 Task: Find connections with filter location Guozhen with filter topic #Designwith filter profile language English with filter current company Real Placement Group with filter school IPS ACADEMY, Indore with filter industry Specialty Trade Contractors with filter service category Commercial Insurance with filter keywords title Sociologist
Action: Mouse moved to (544, 78)
Screenshot: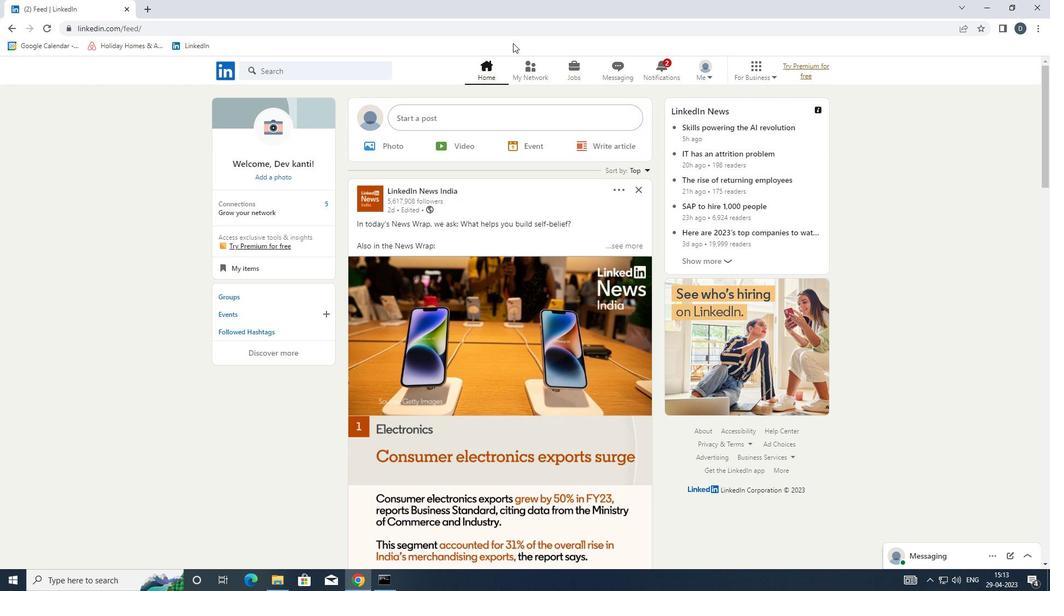 
Action: Mouse pressed left at (544, 78)
Screenshot: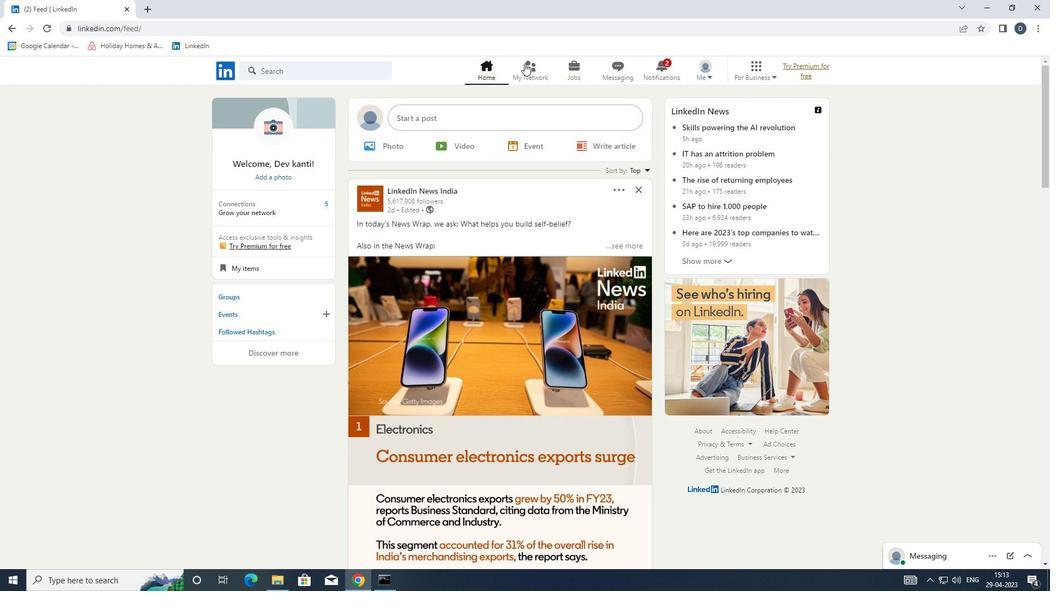 
Action: Mouse moved to (362, 130)
Screenshot: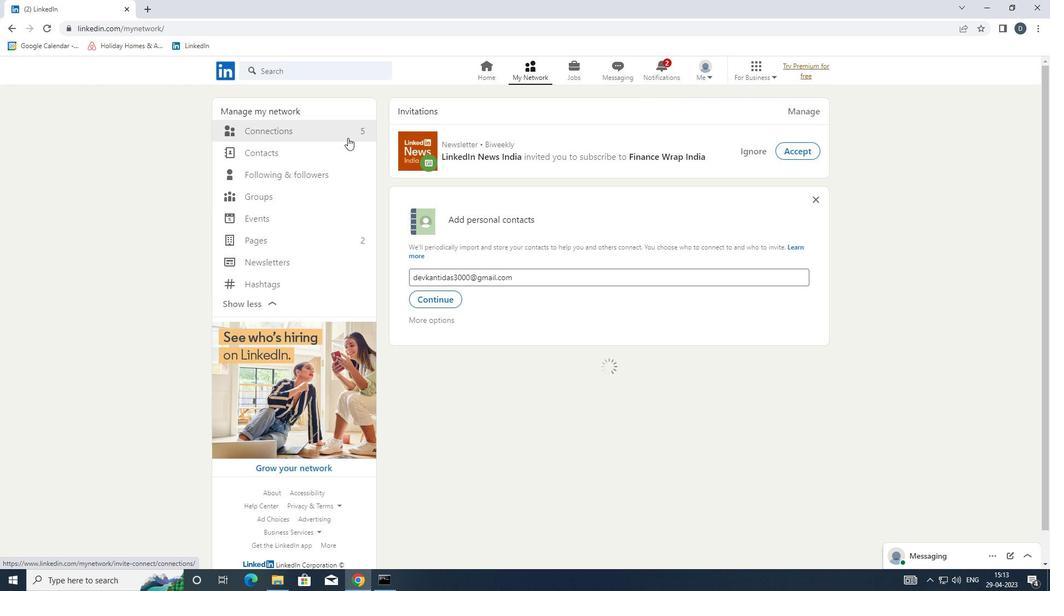
Action: Mouse pressed left at (362, 130)
Screenshot: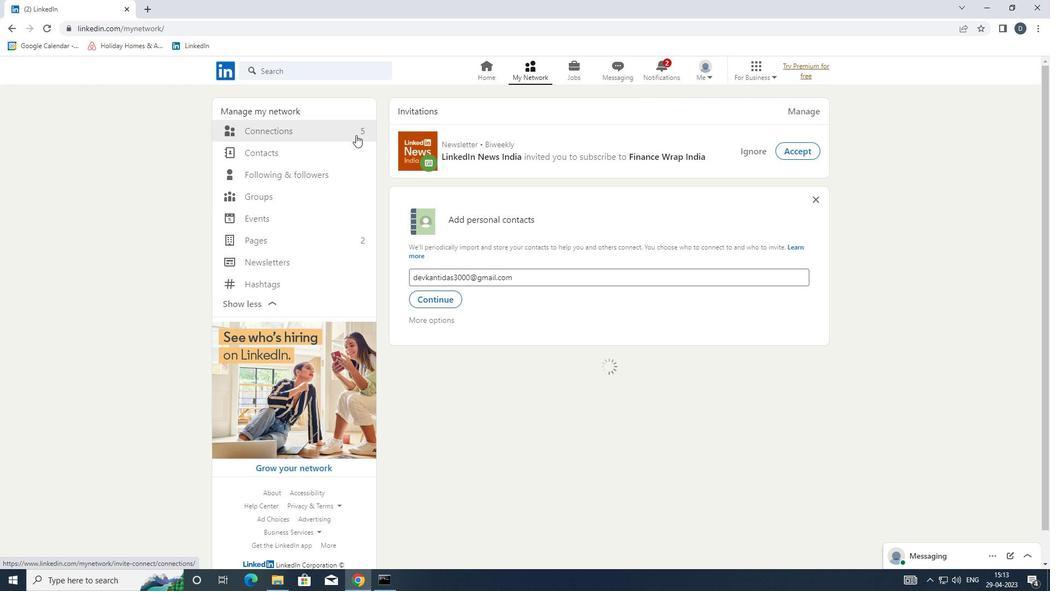 
Action: Mouse moved to (362, 130)
Screenshot: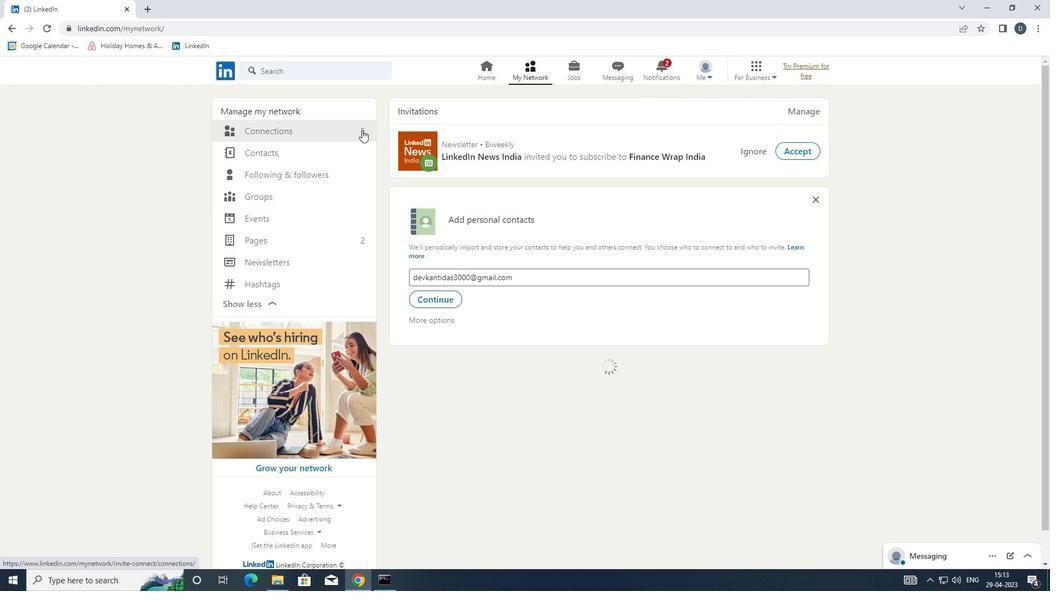 
Action: Mouse pressed left at (362, 130)
Screenshot: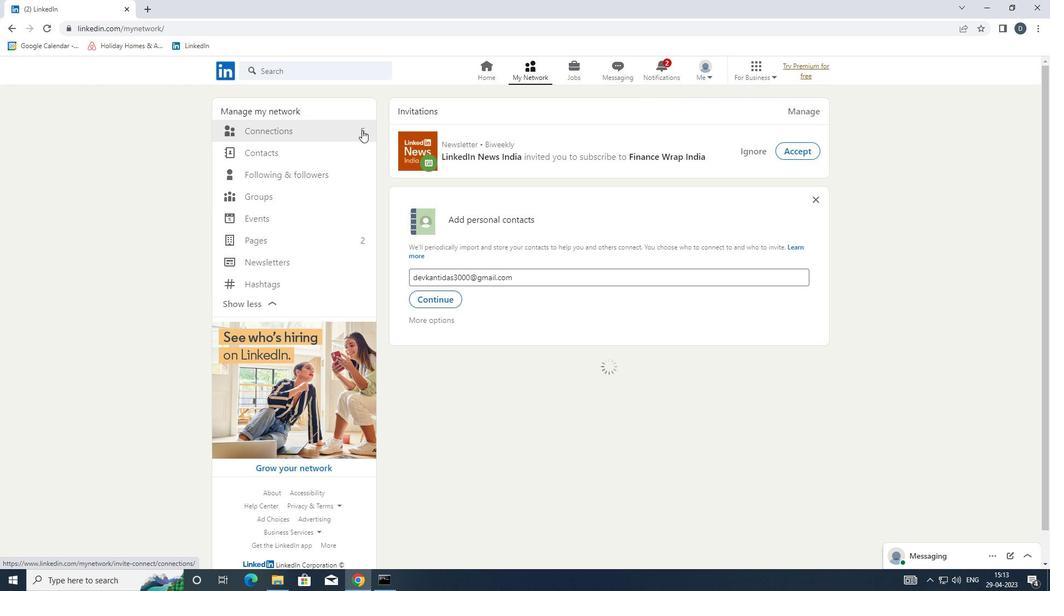 
Action: Mouse moved to (595, 129)
Screenshot: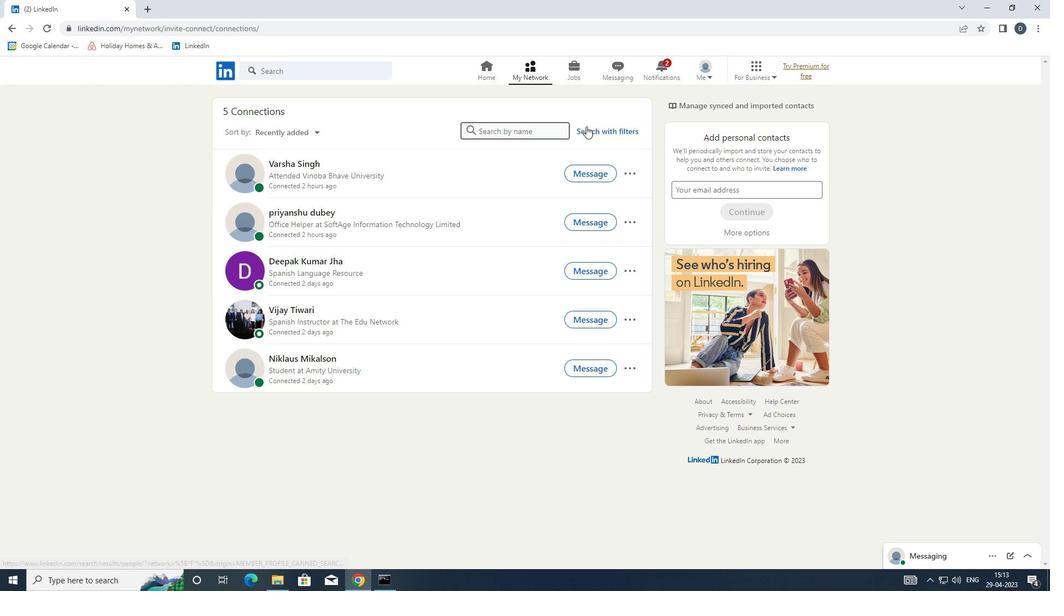 
Action: Mouse pressed left at (595, 129)
Screenshot: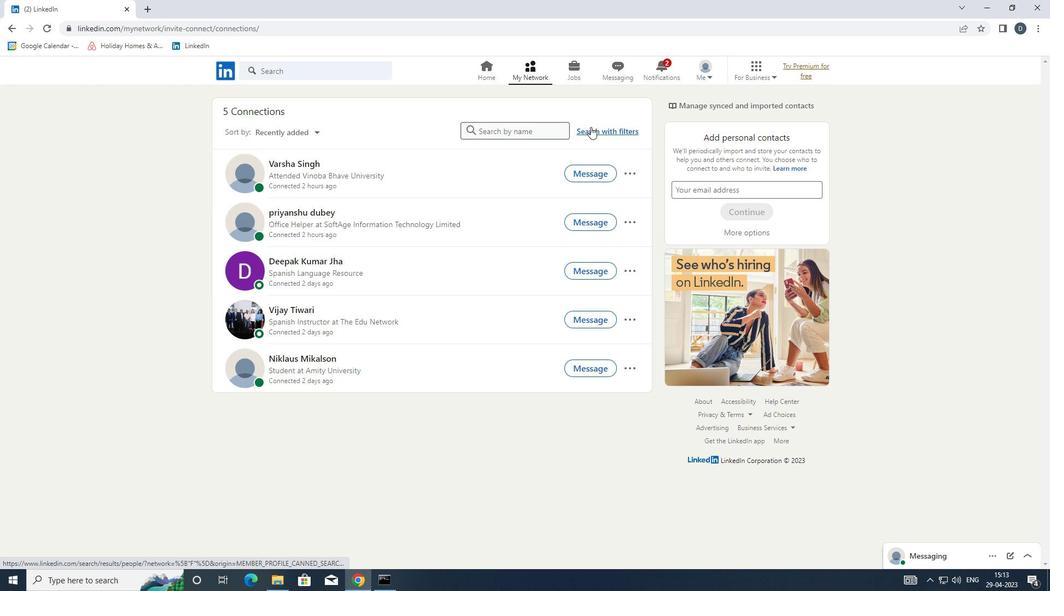 
Action: Mouse moved to (553, 97)
Screenshot: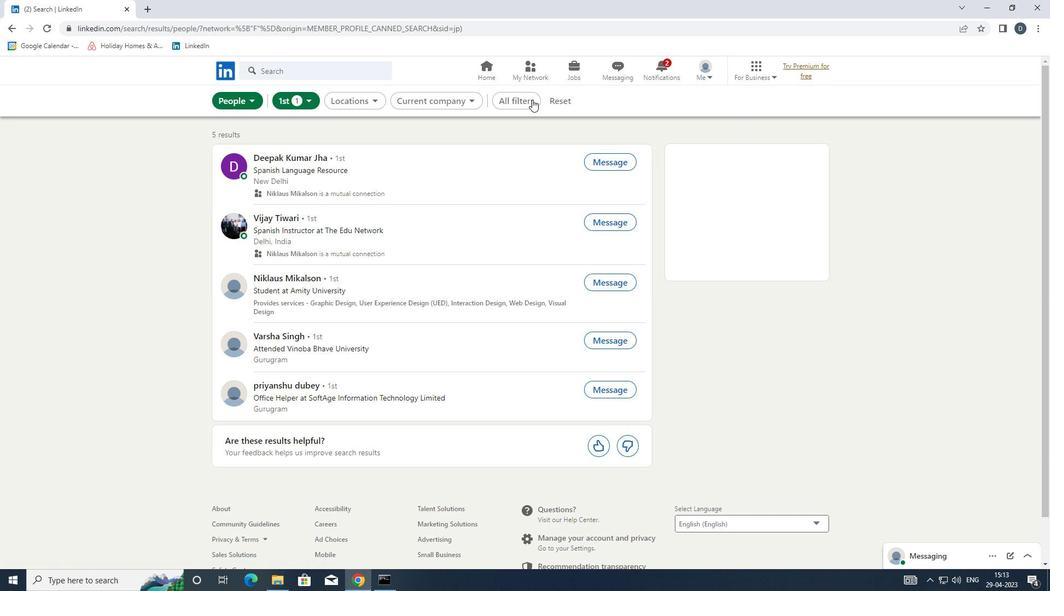 
Action: Mouse pressed left at (553, 97)
Screenshot: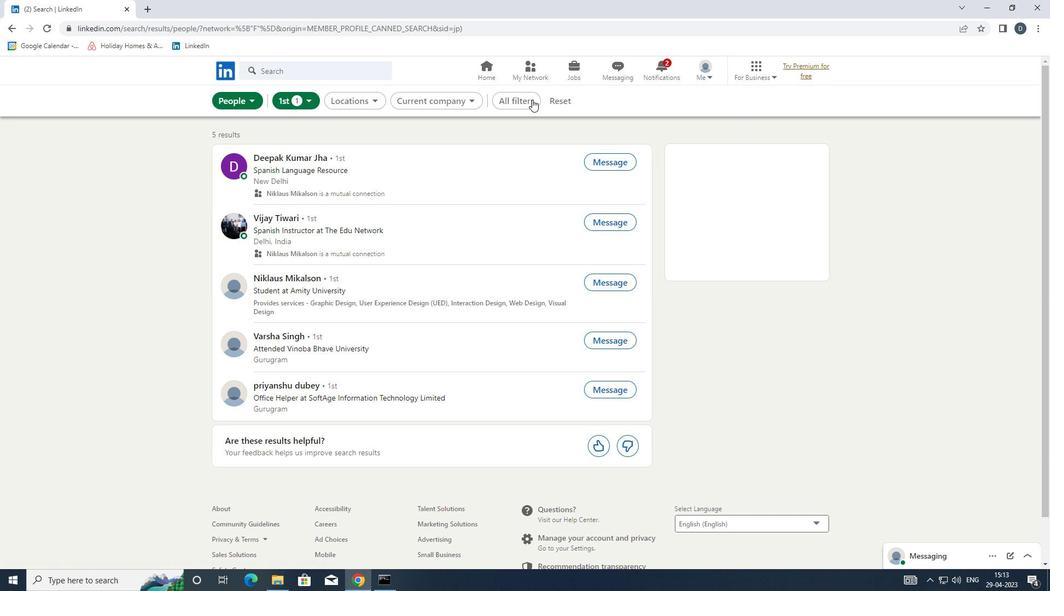
Action: Mouse moved to (534, 99)
Screenshot: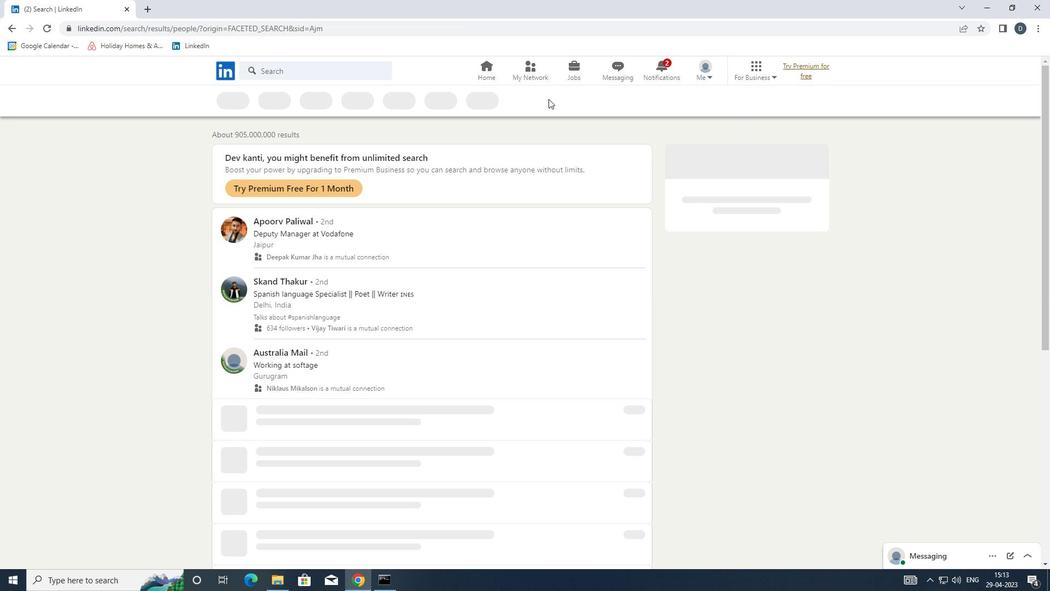 
Action: Mouse pressed left at (534, 99)
Screenshot: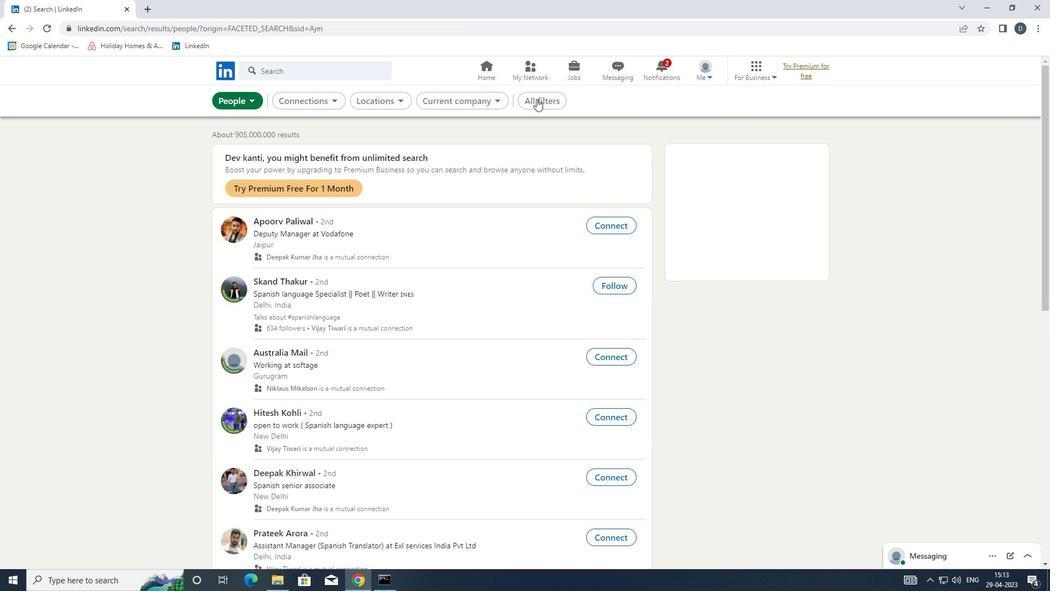 
Action: Mouse moved to (972, 289)
Screenshot: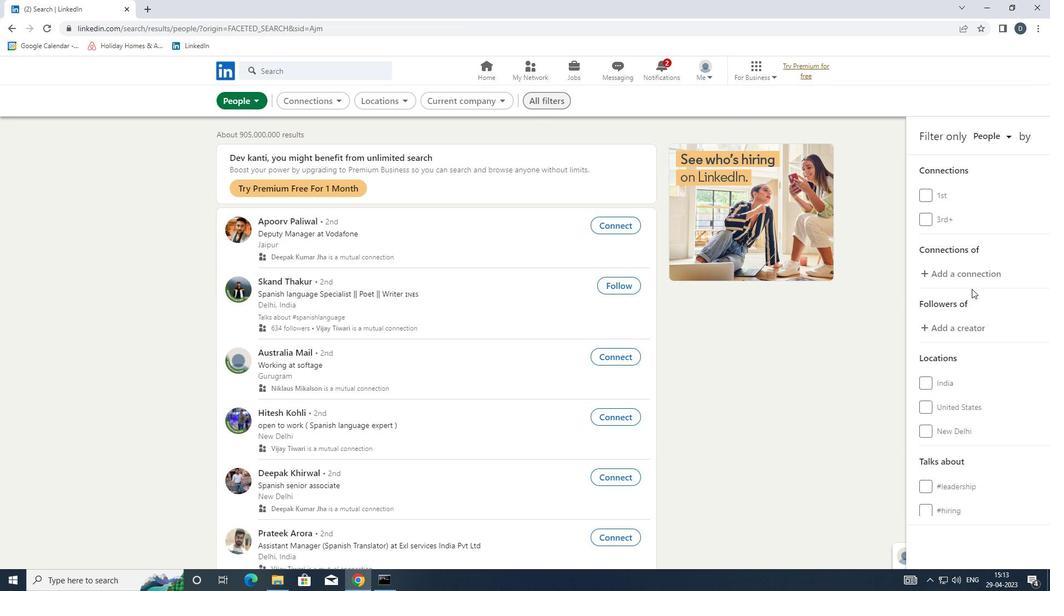 
Action: Mouse scrolled (972, 288) with delta (0, 0)
Screenshot: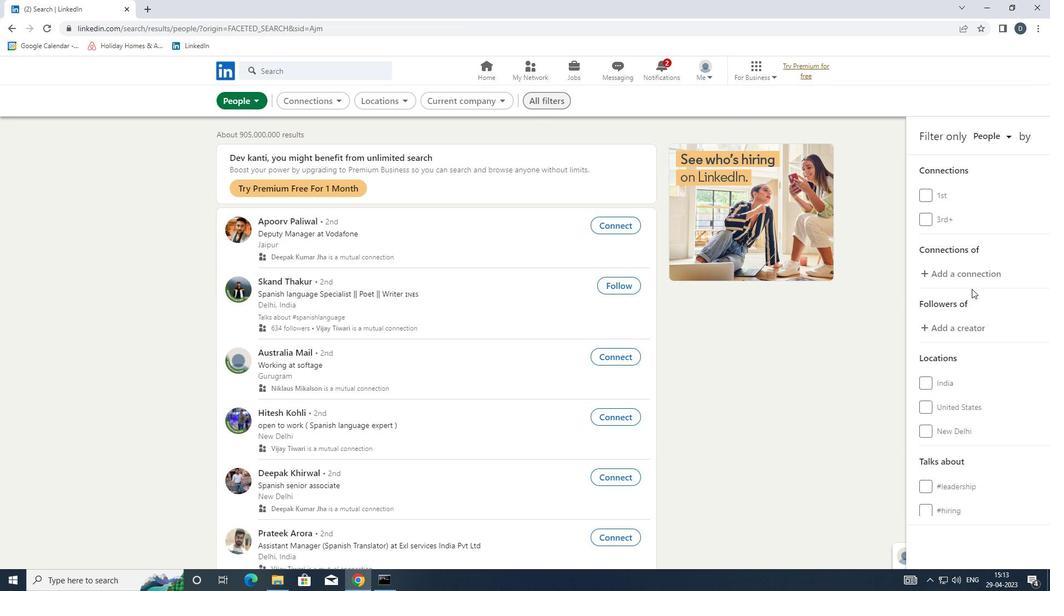 
Action: Mouse moved to (971, 291)
Screenshot: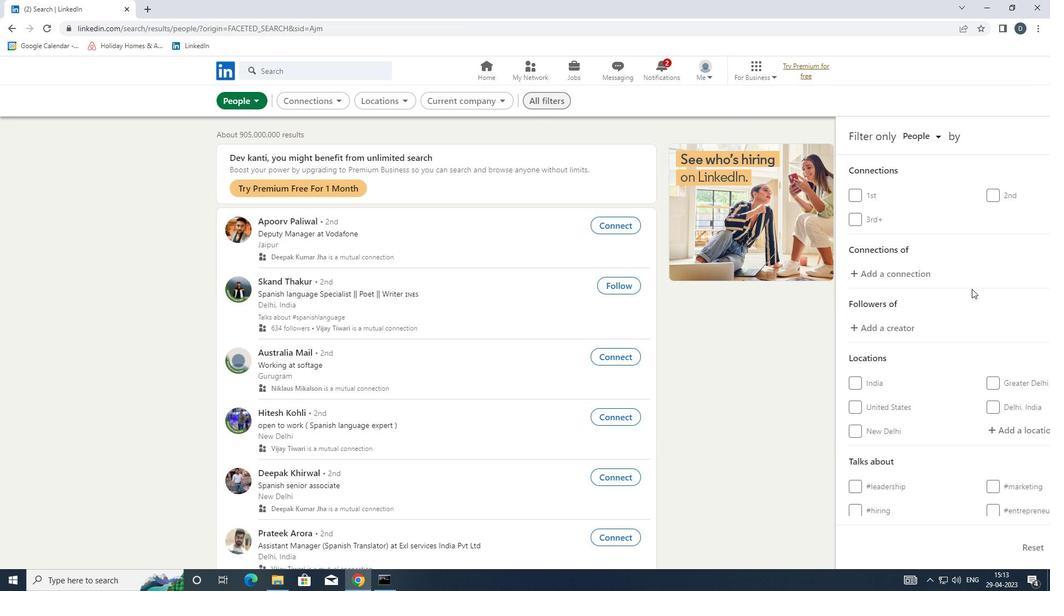 
Action: Mouse scrolled (971, 291) with delta (0, 0)
Screenshot: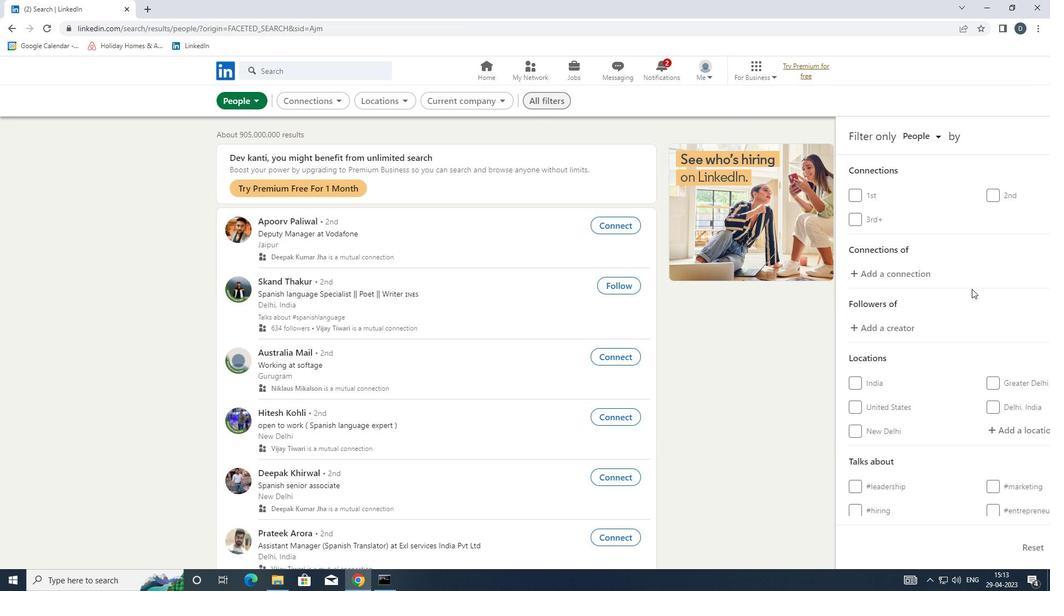 
Action: Mouse moved to (952, 322)
Screenshot: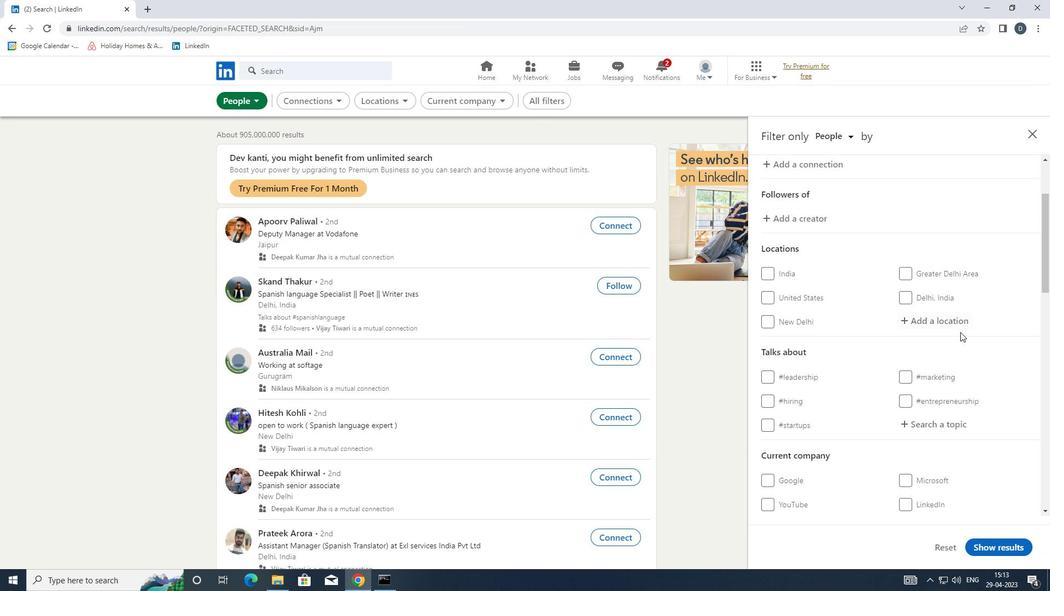 
Action: Mouse pressed left at (952, 322)
Screenshot: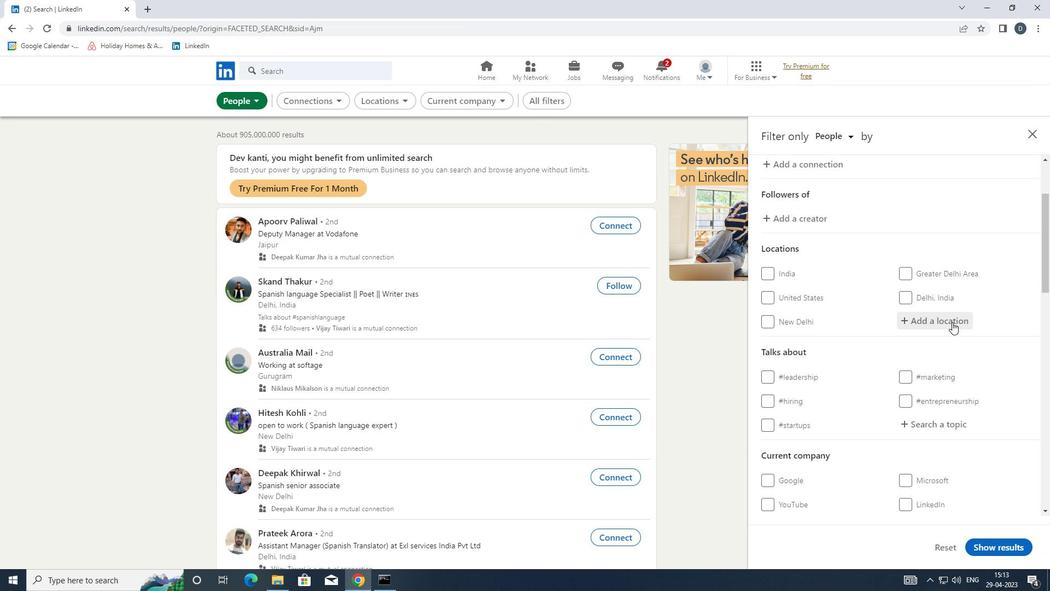 
Action: Key pressed <Key.shift>GUOZHEN
Screenshot: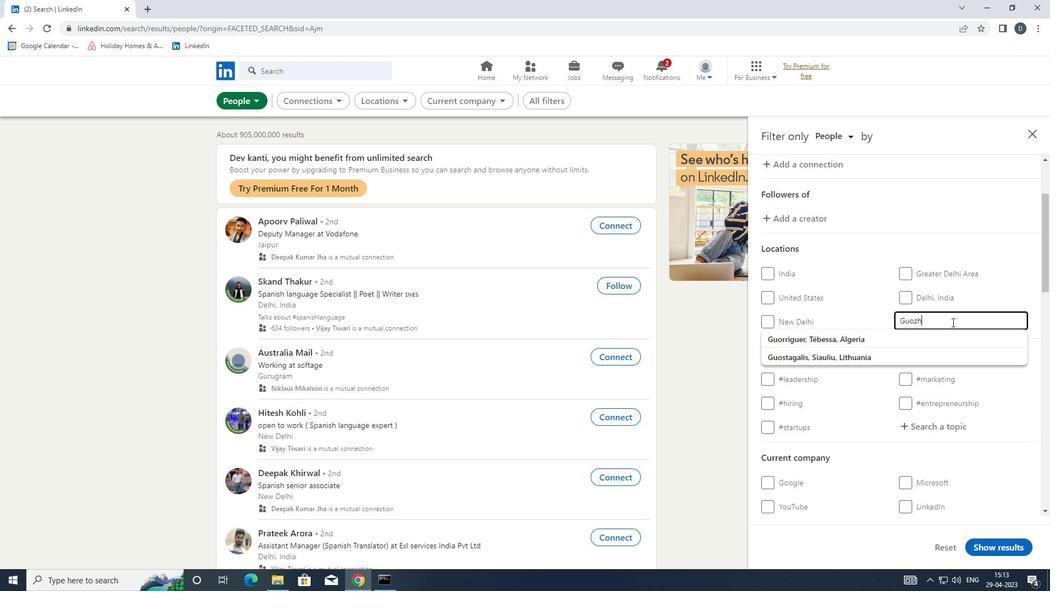 
Action: Mouse moved to (950, 332)
Screenshot: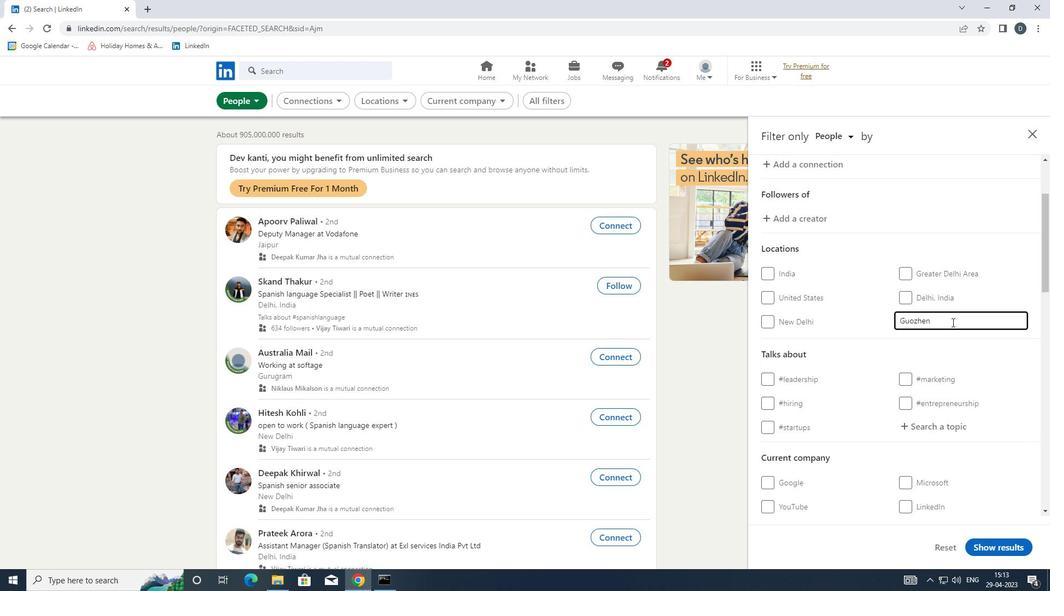 
Action: Mouse scrolled (950, 331) with delta (0, 0)
Screenshot: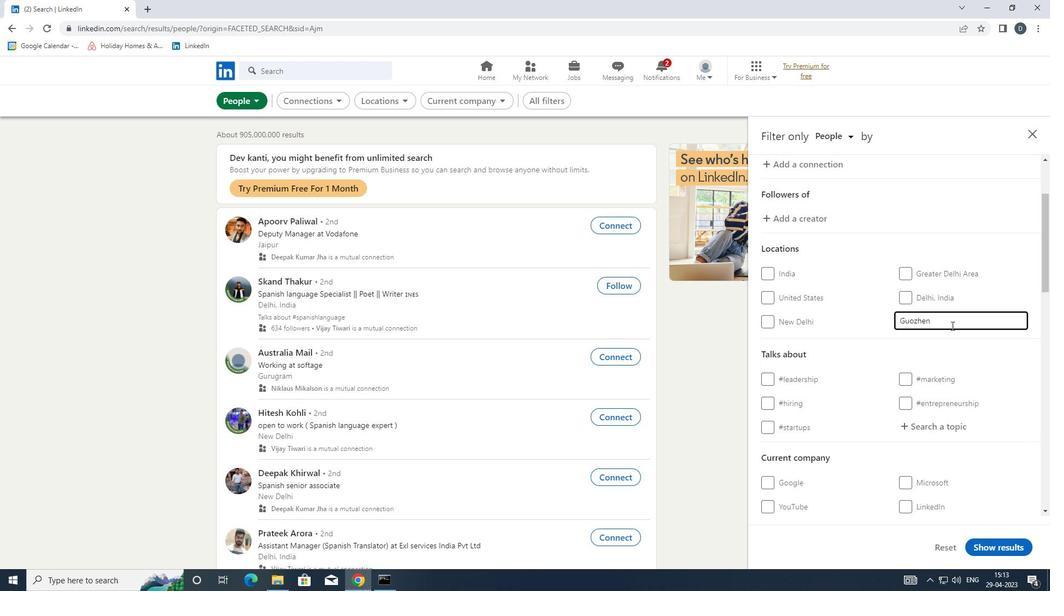
Action: Mouse moved to (950, 332)
Screenshot: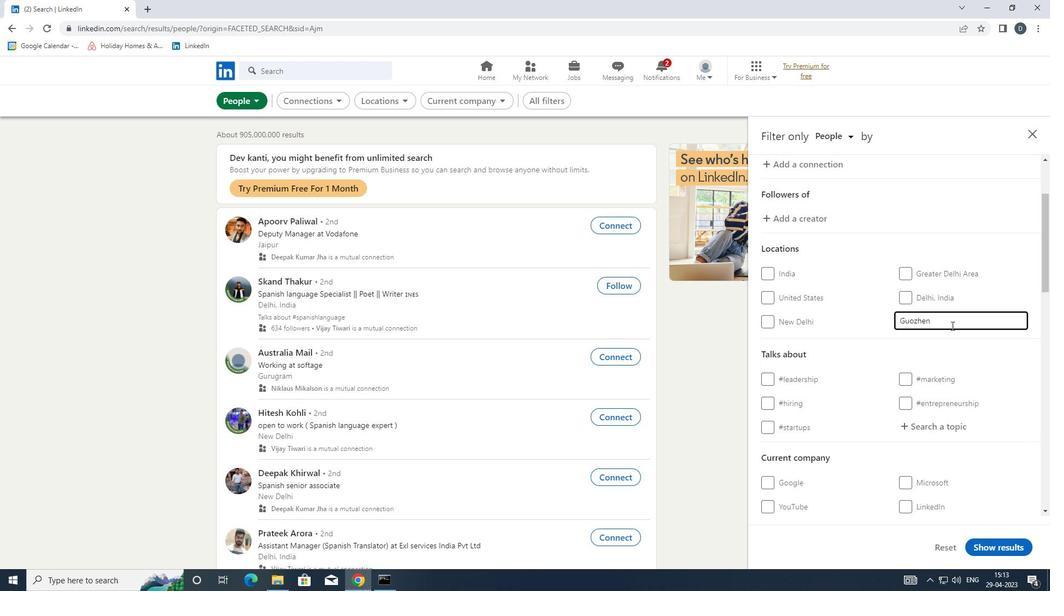 
Action: Mouse scrolled (950, 332) with delta (0, 0)
Screenshot: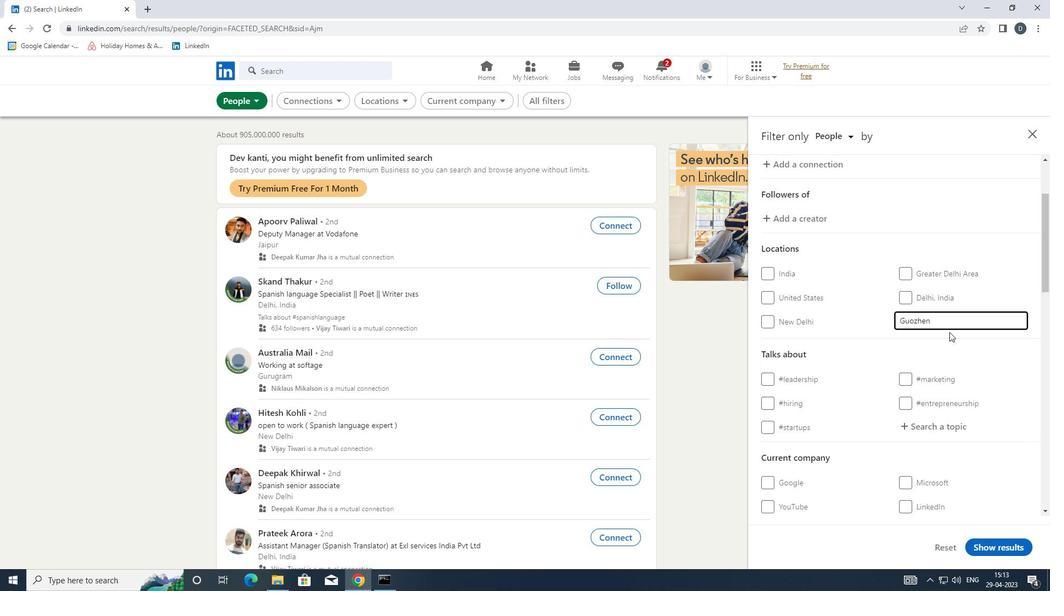 
Action: Mouse moved to (933, 317)
Screenshot: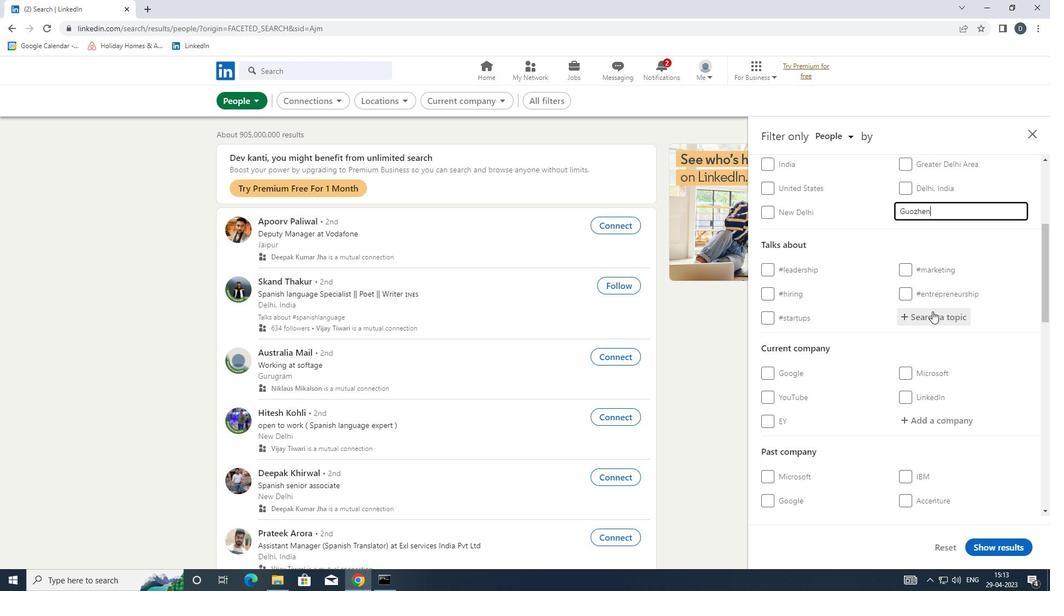 
Action: Mouse pressed left at (933, 317)
Screenshot: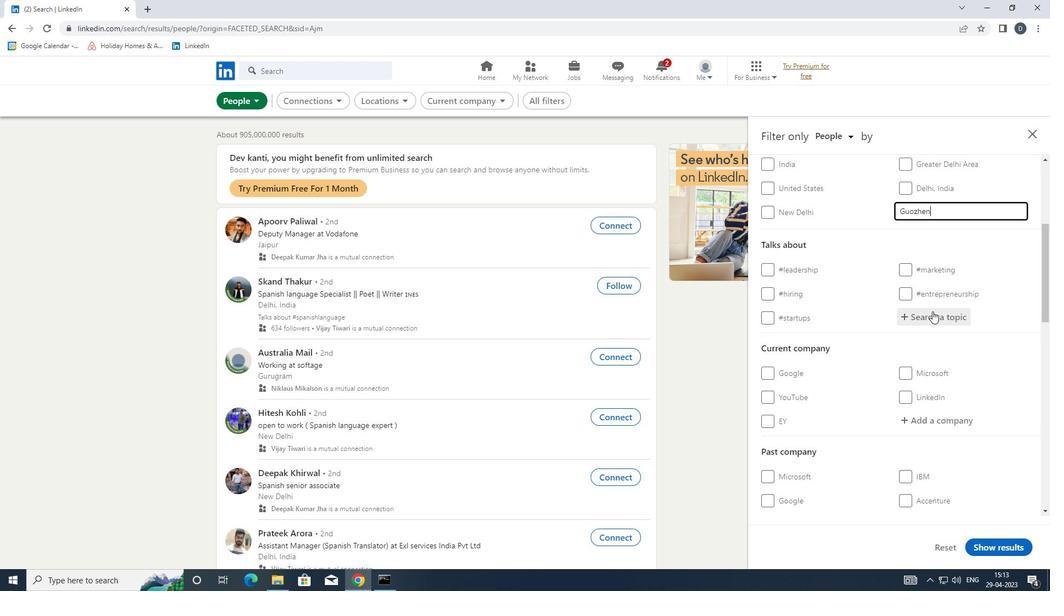 
Action: Mouse moved to (927, 321)
Screenshot: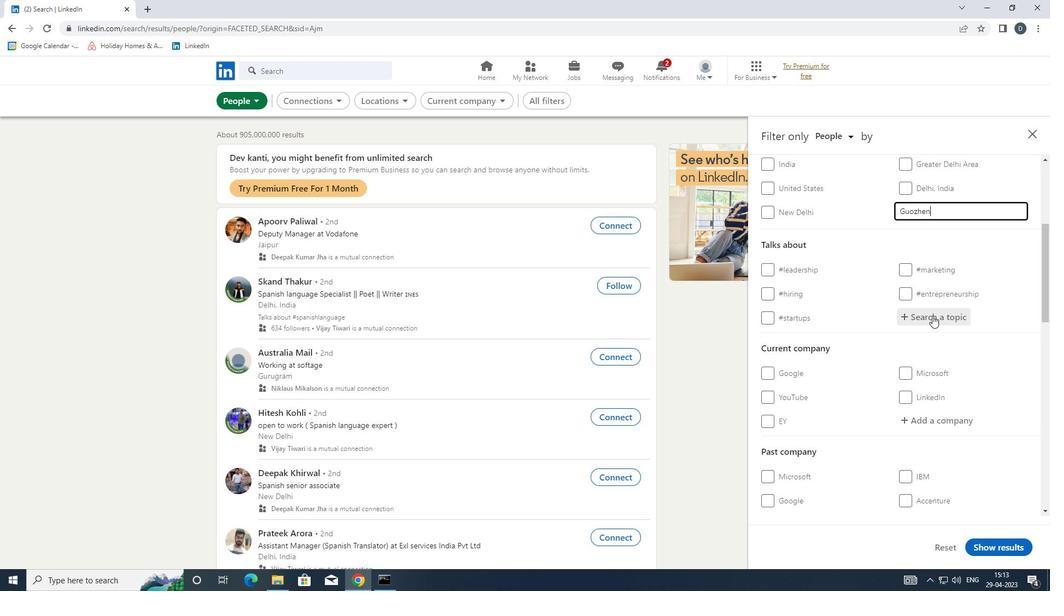 
Action: Key pressed <Key.shift><Key.shift><Key.shift><Key.shift>#<Key.shift>DESIGN
Screenshot: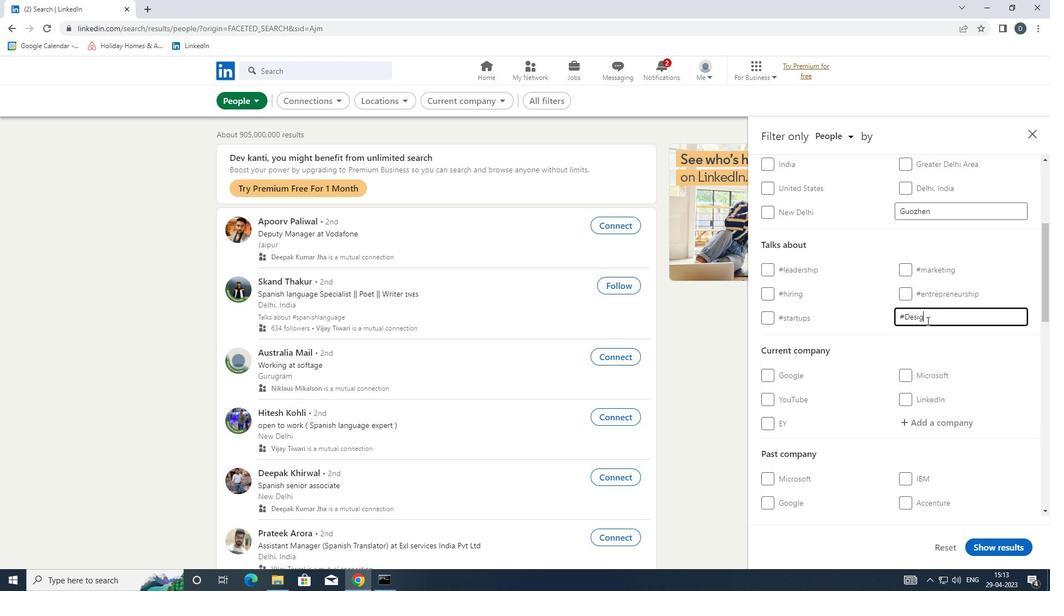 
Action: Mouse moved to (915, 351)
Screenshot: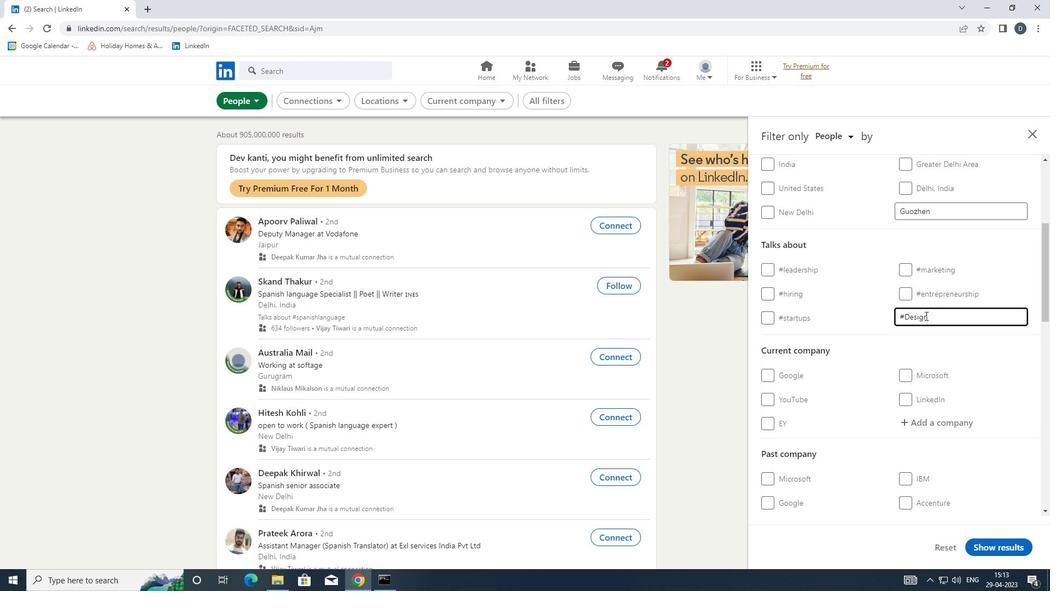 
Action: Mouse scrolled (915, 350) with delta (0, 0)
Screenshot: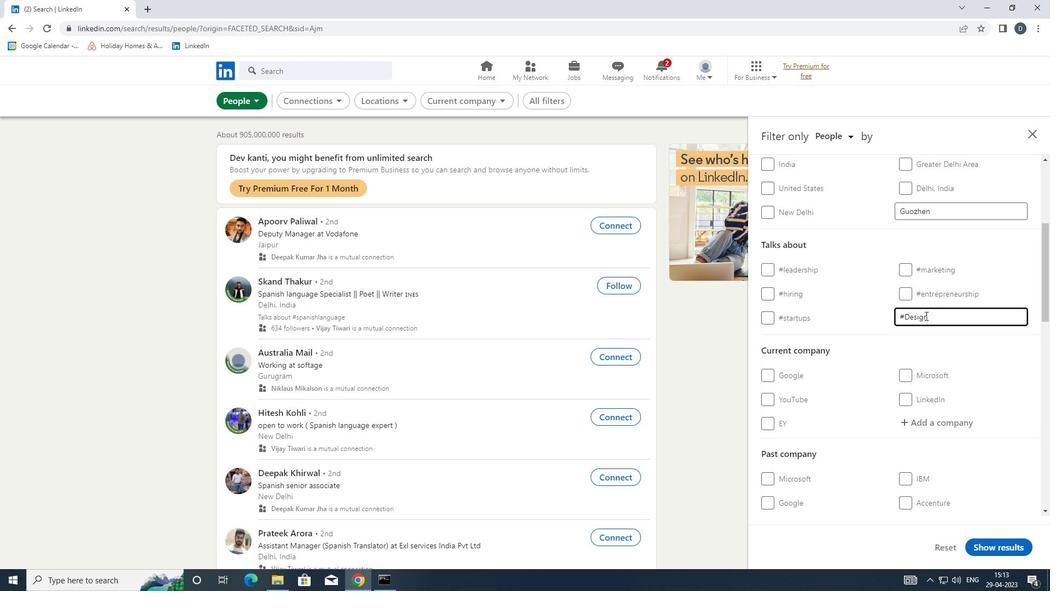 
Action: Mouse moved to (929, 362)
Screenshot: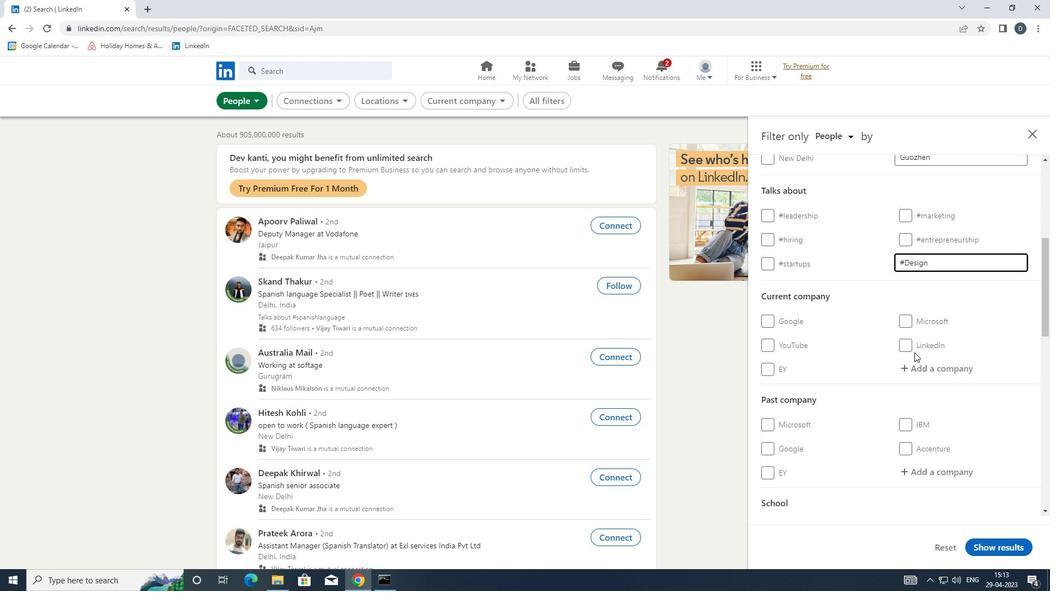 
Action: Mouse scrolled (929, 362) with delta (0, 0)
Screenshot: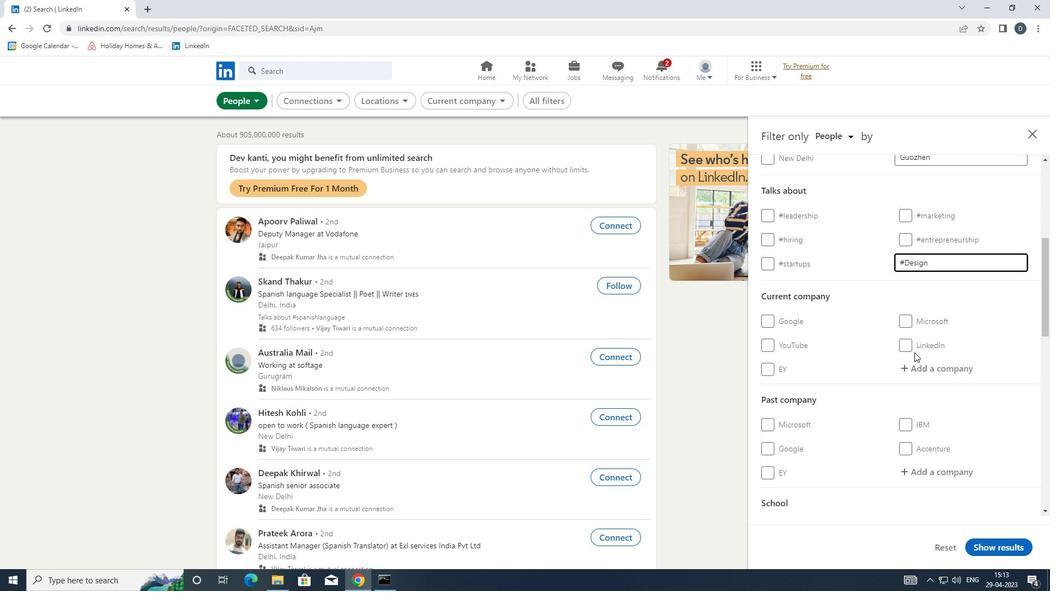 
Action: Mouse scrolled (929, 362) with delta (0, 0)
Screenshot: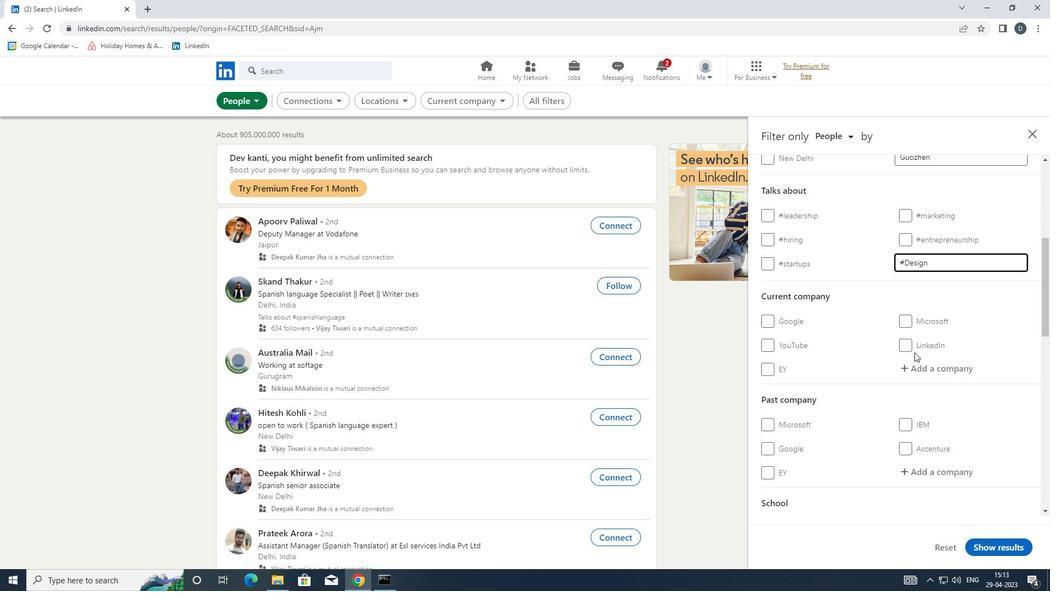 
Action: Mouse scrolled (929, 362) with delta (0, 0)
Screenshot: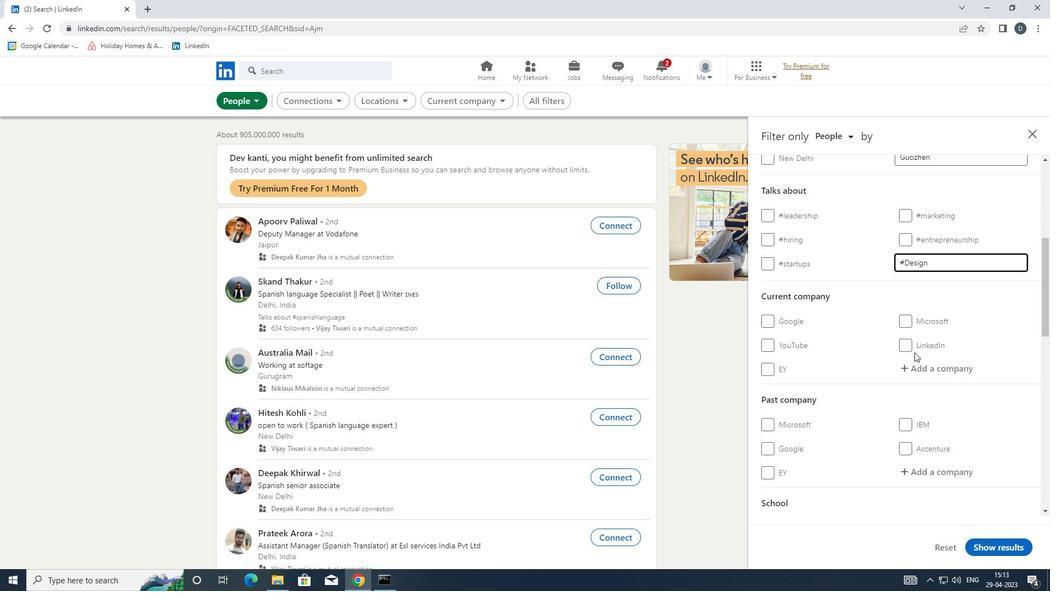 
Action: Mouse moved to (929, 363)
Screenshot: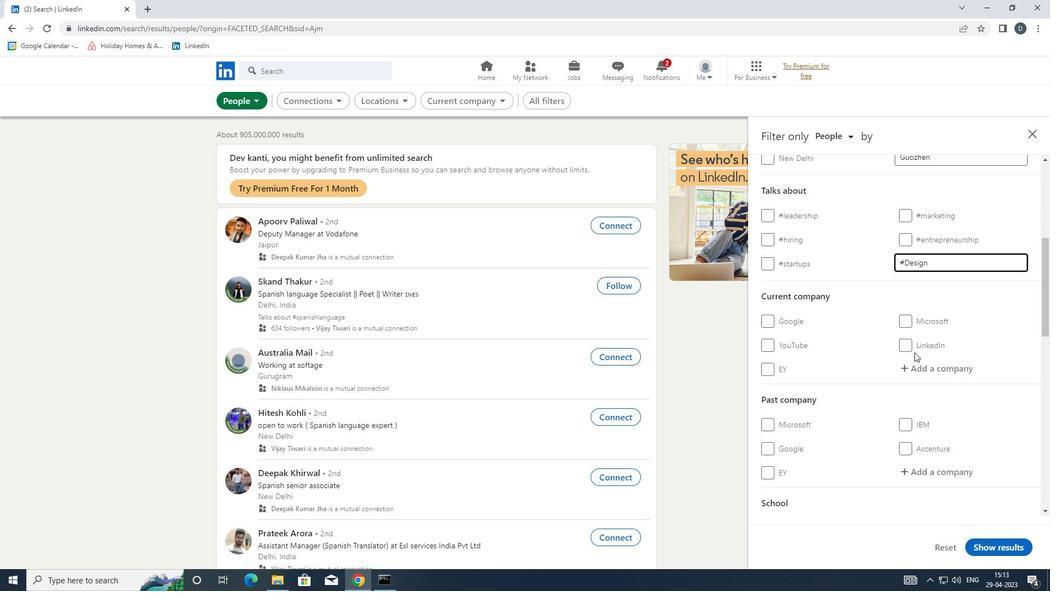 
Action: Mouse scrolled (929, 362) with delta (0, 0)
Screenshot: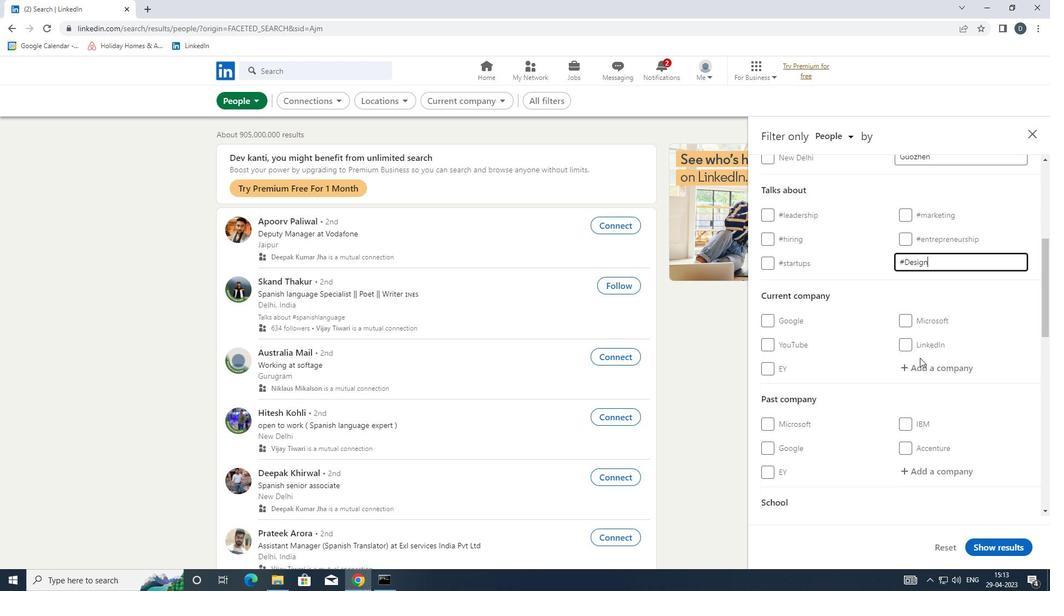 
Action: Mouse moved to (918, 355)
Screenshot: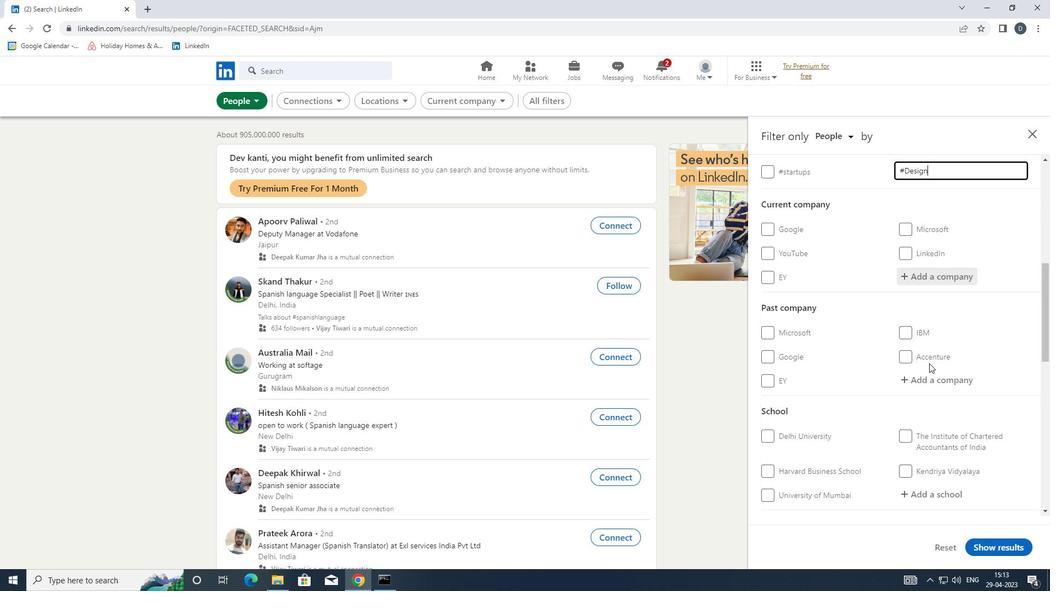 
Action: Mouse scrolled (918, 355) with delta (0, 0)
Screenshot: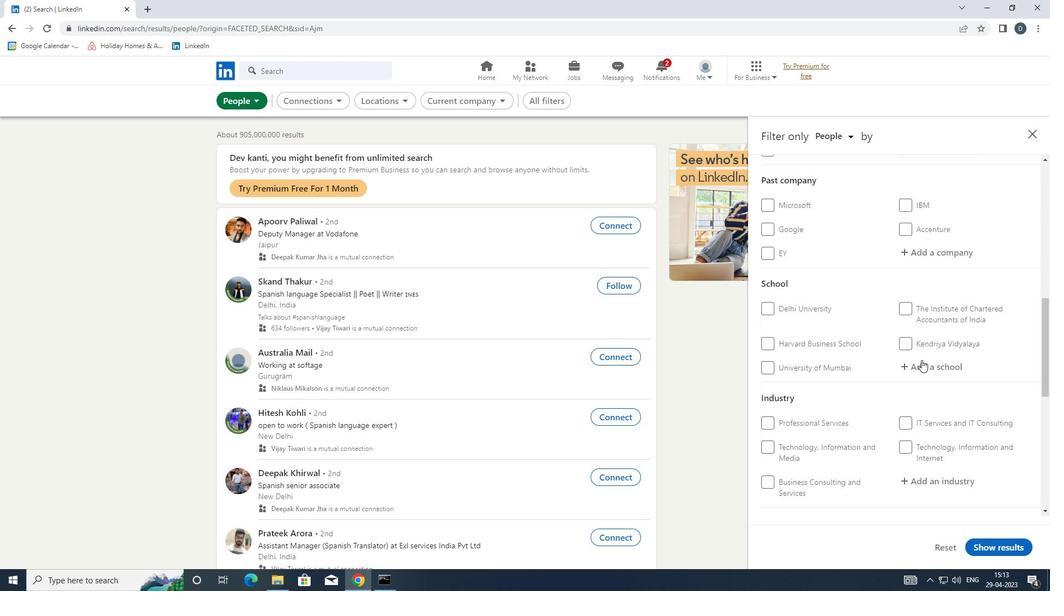 
Action: Mouse scrolled (918, 355) with delta (0, 0)
Screenshot: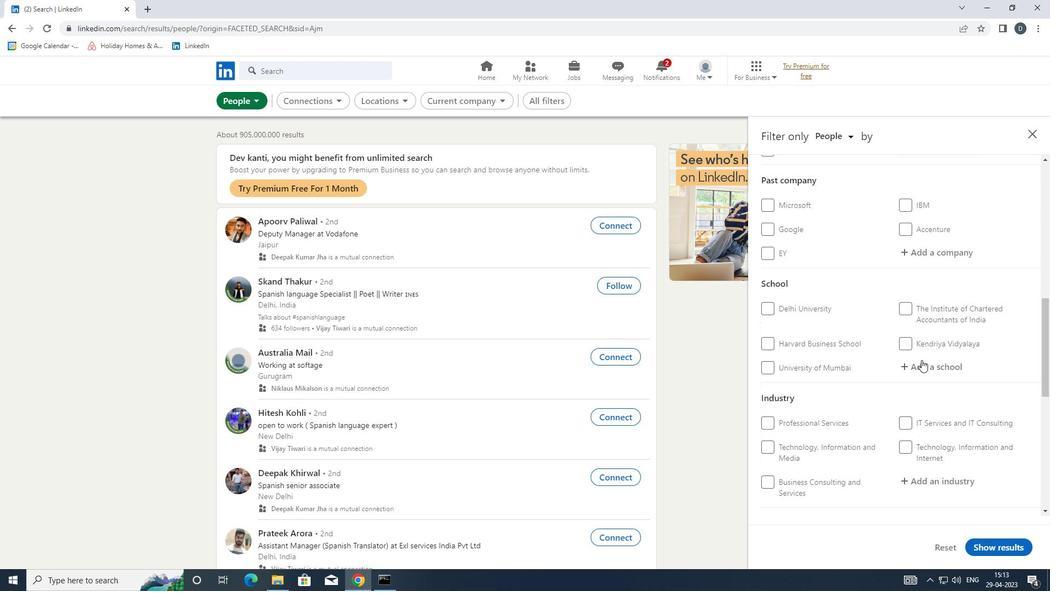 
Action: Mouse scrolled (918, 355) with delta (0, 0)
Screenshot: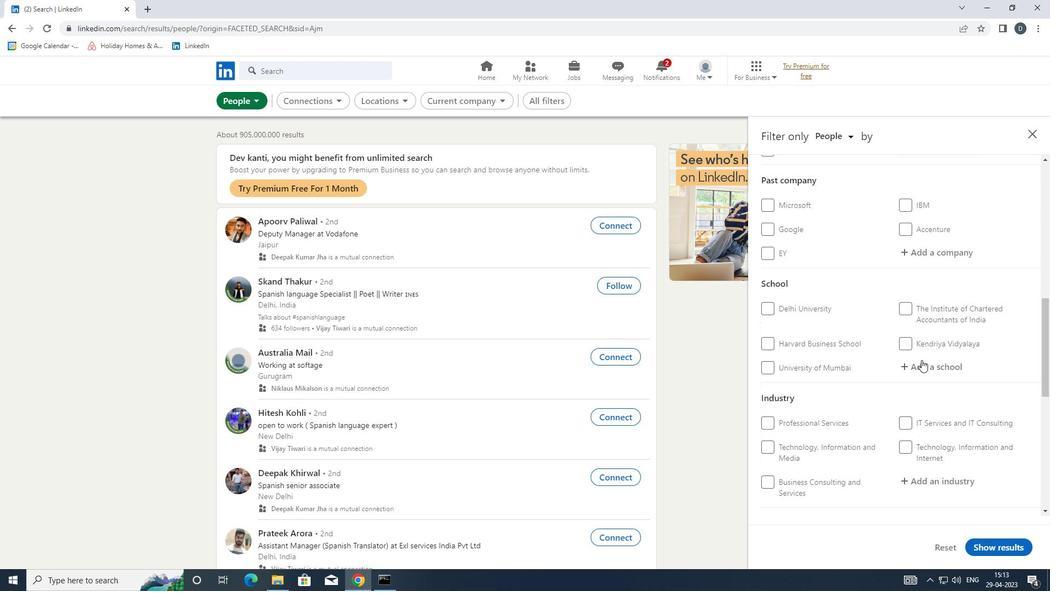 
Action: Mouse scrolled (918, 355) with delta (0, 0)
Screenshot: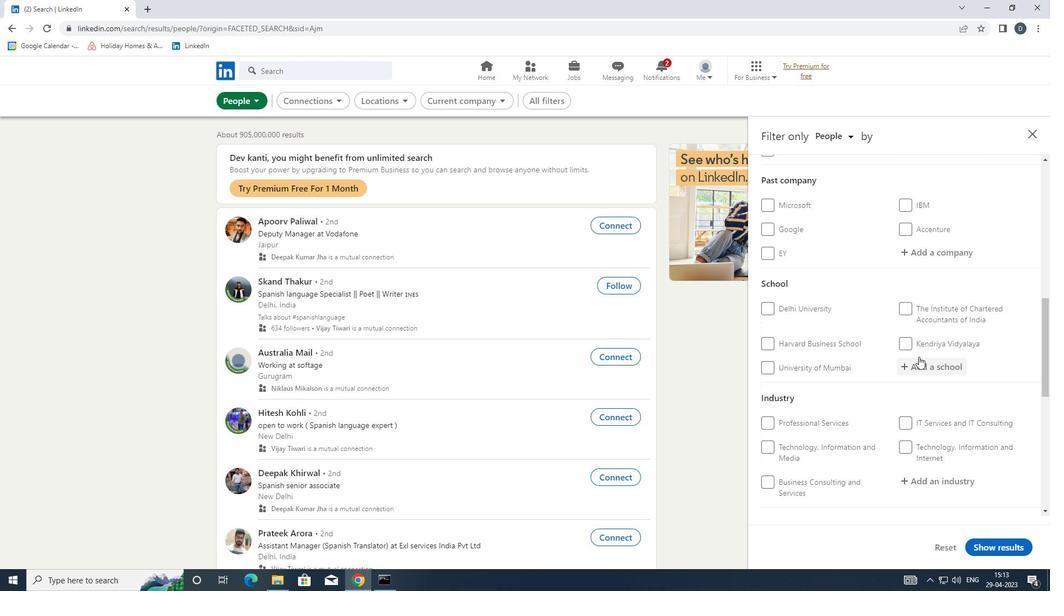 
Action: Mouse moved to (766, 331)
Screenshot: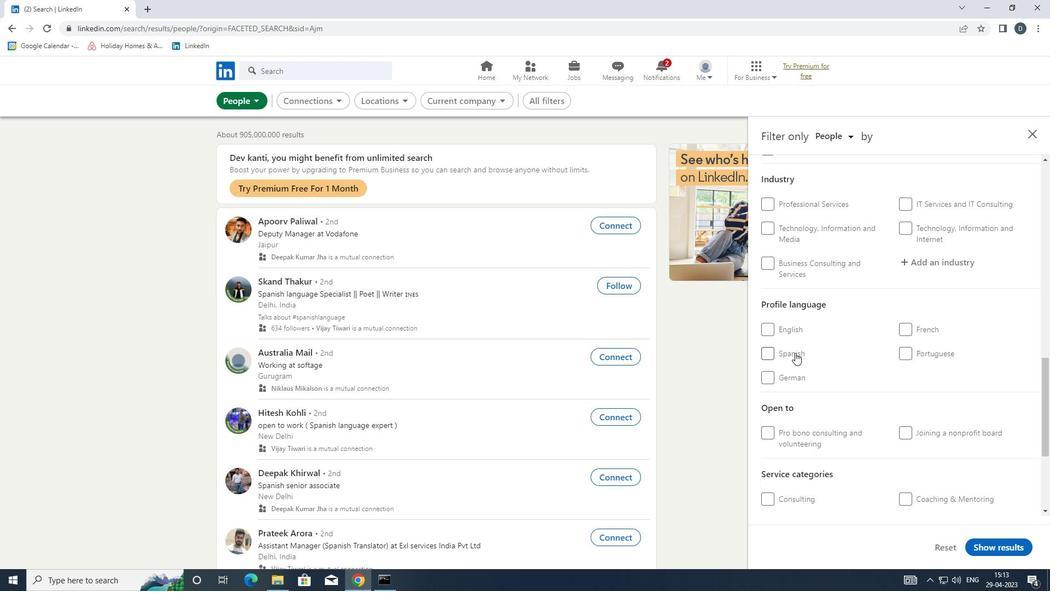 
Action: Mouse pressed left at (766, 331)
Screenshot: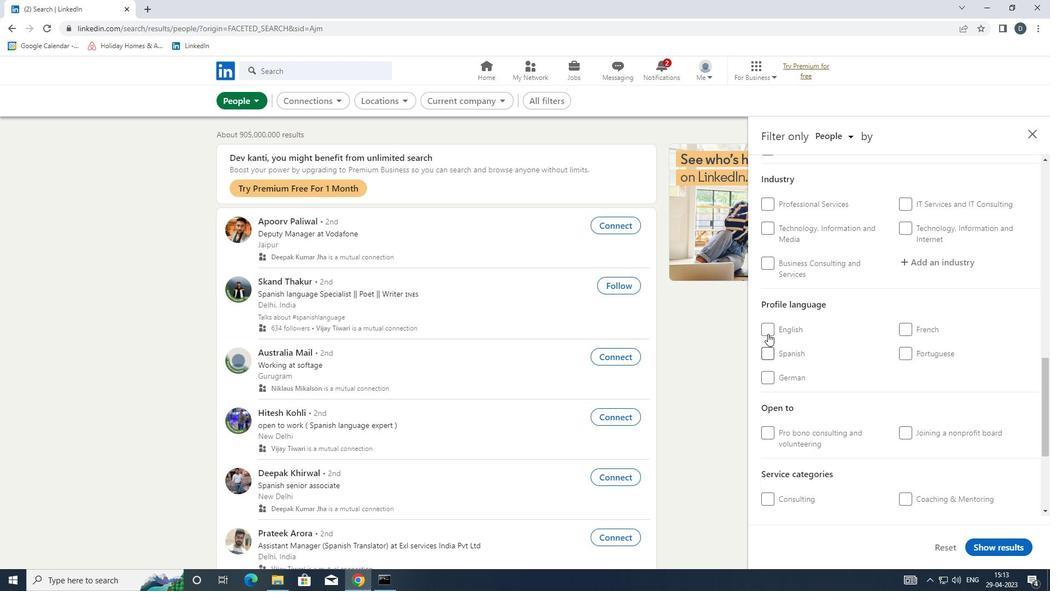 
Action: Mouse moved to (834, 343)
Screenshot: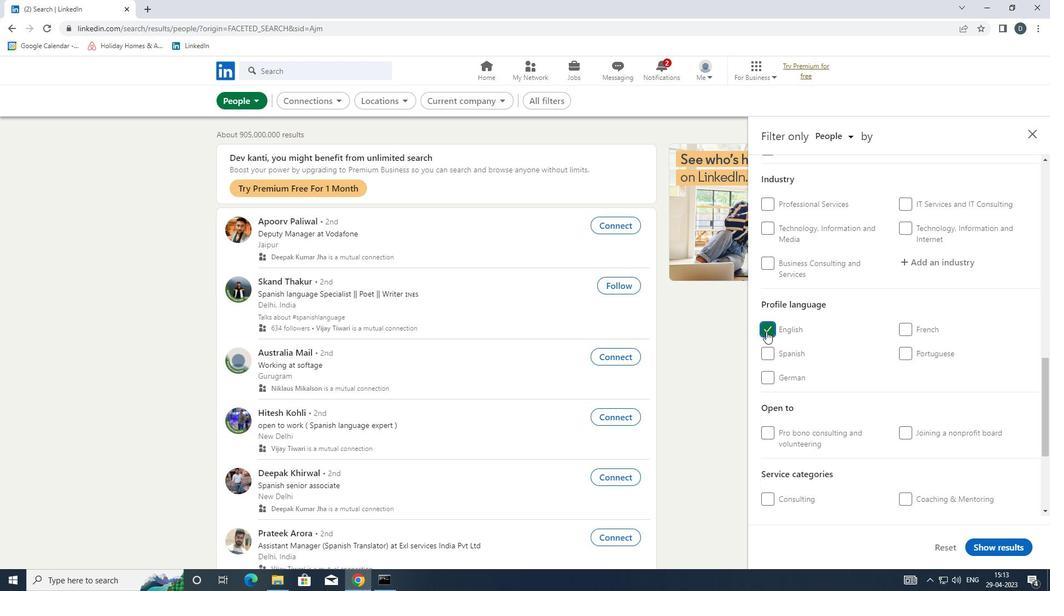 
Action: Mouse scrolled (834, 344) with delta (0, 0)
Screenshot: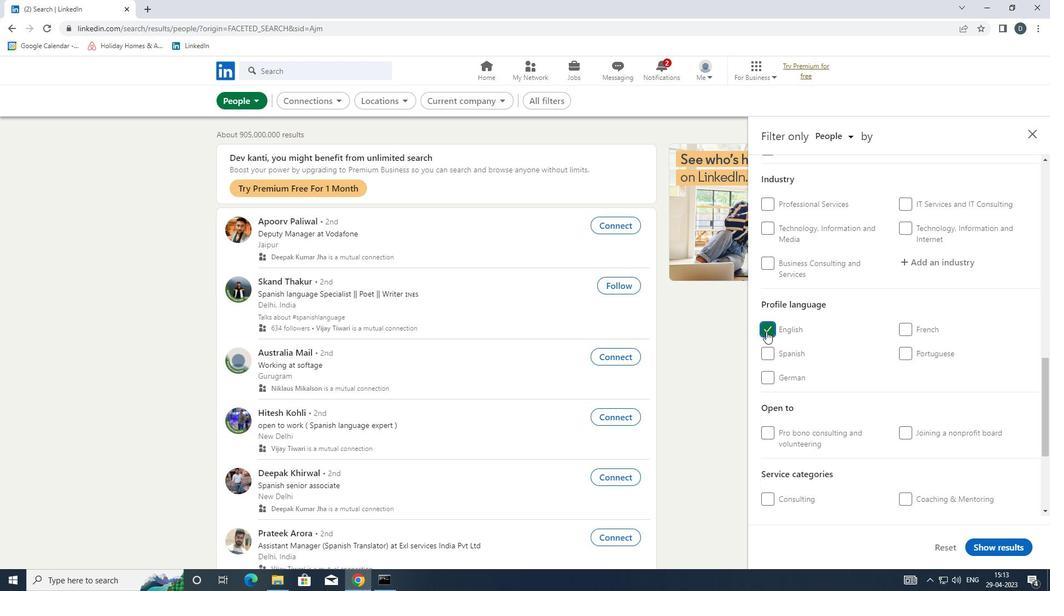 
Action: Mouse scrolled (834, 344) with delta (0, 0)
Screenshot: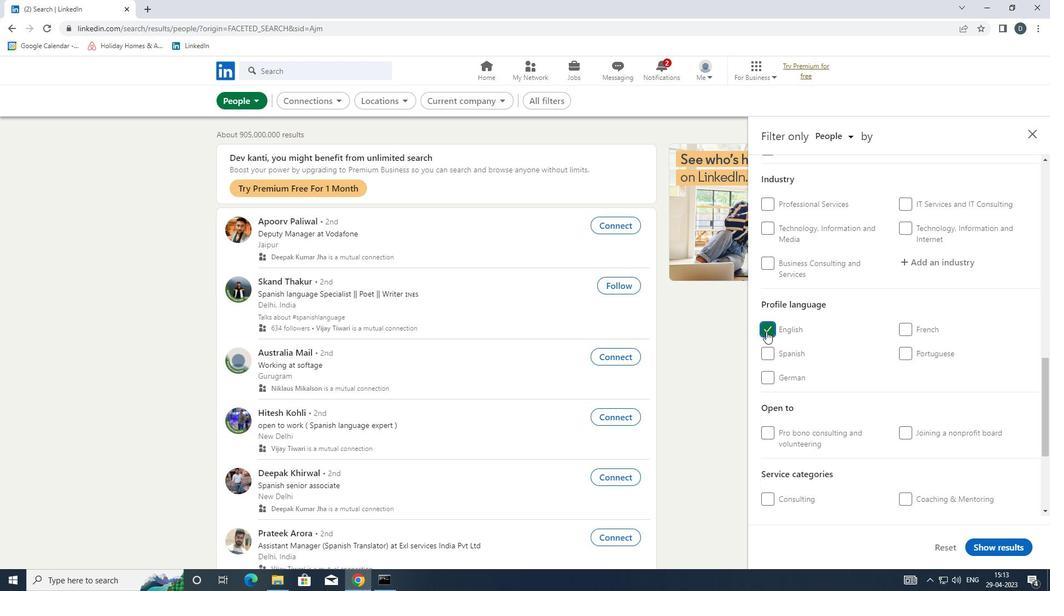 
Action: Mouse scrolled (834, 344) with delta (0, 0)
Screenshot: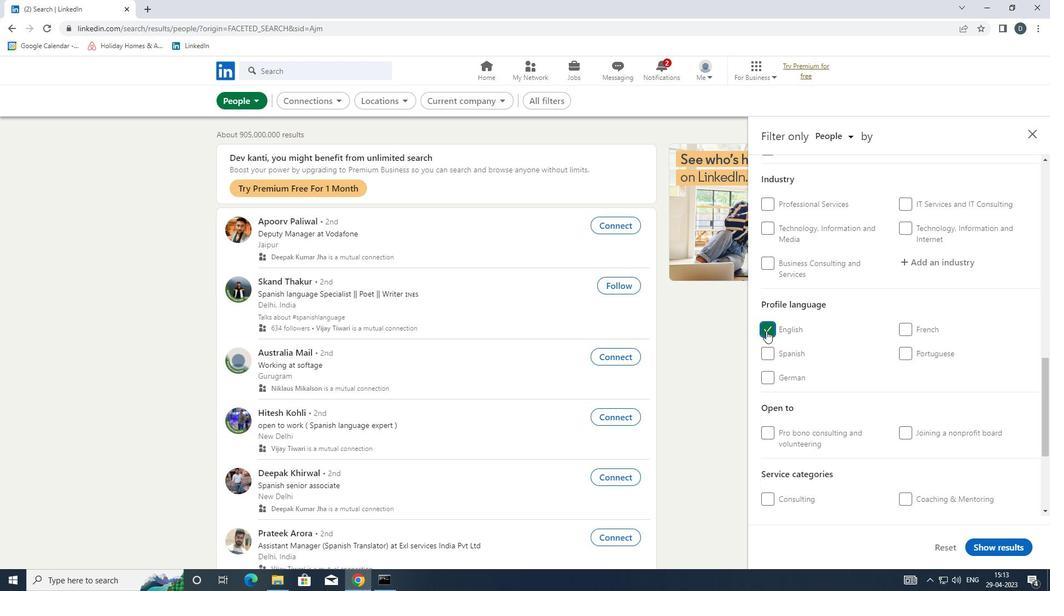 
Action: Mouse scrolled (834, 344) with delta (0, 0)
Screenshot: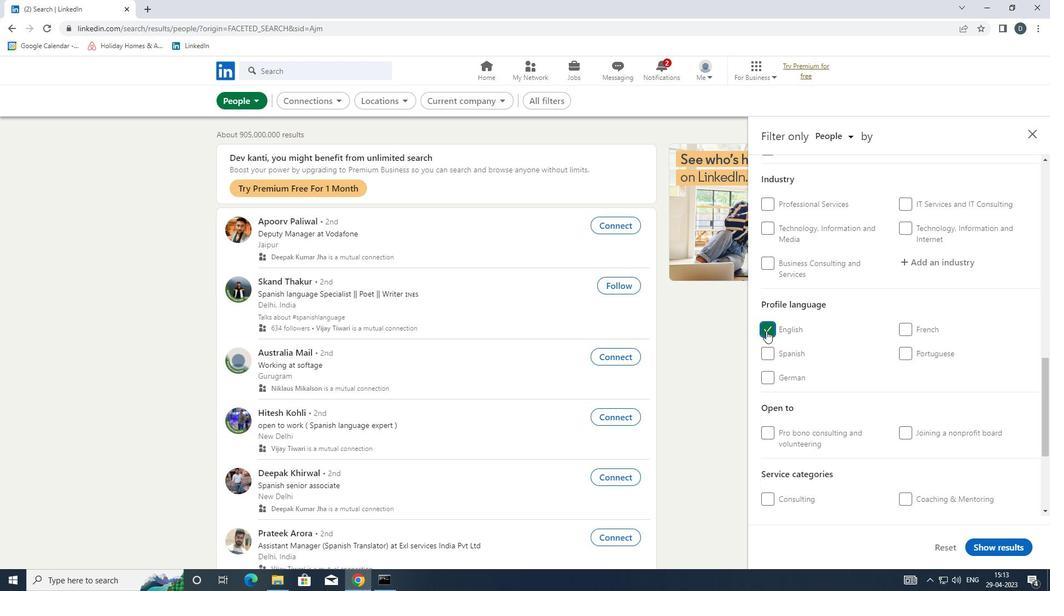 
Action: Mouse scrolled (834, 344) with delta (0, 0)
Screenshot: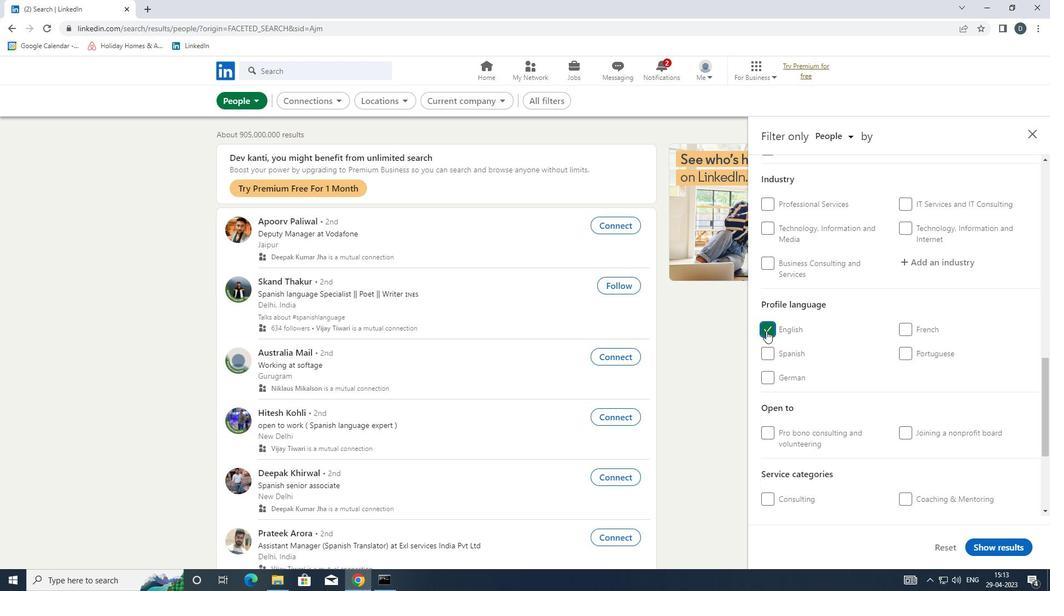 
Action: Mouse scrolled (834, 344) with delta (0, 0)
Screenshot: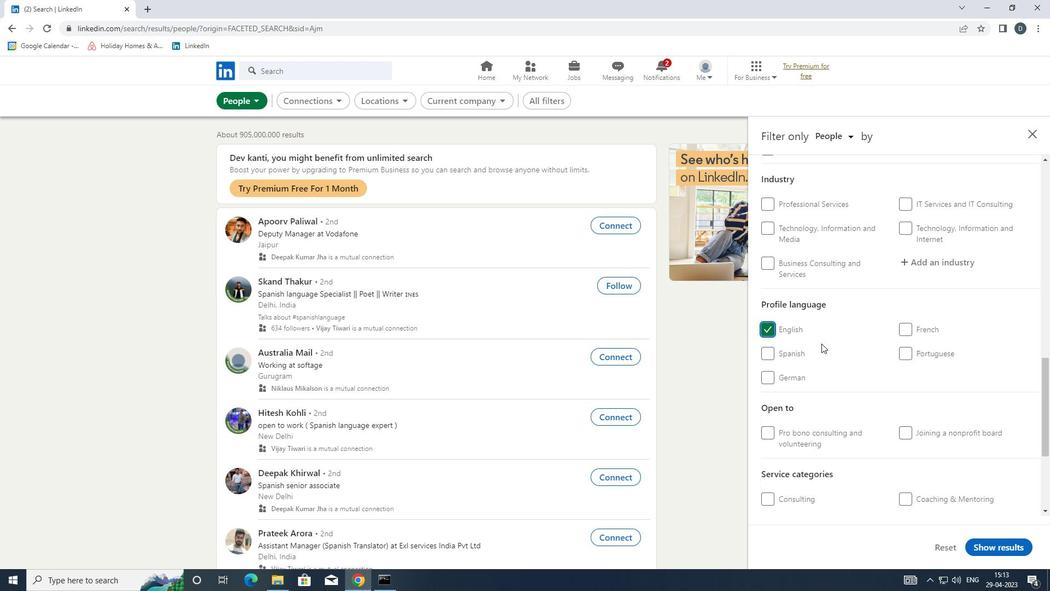 
Action: Mouse moved to (835, 343)
Screenshot: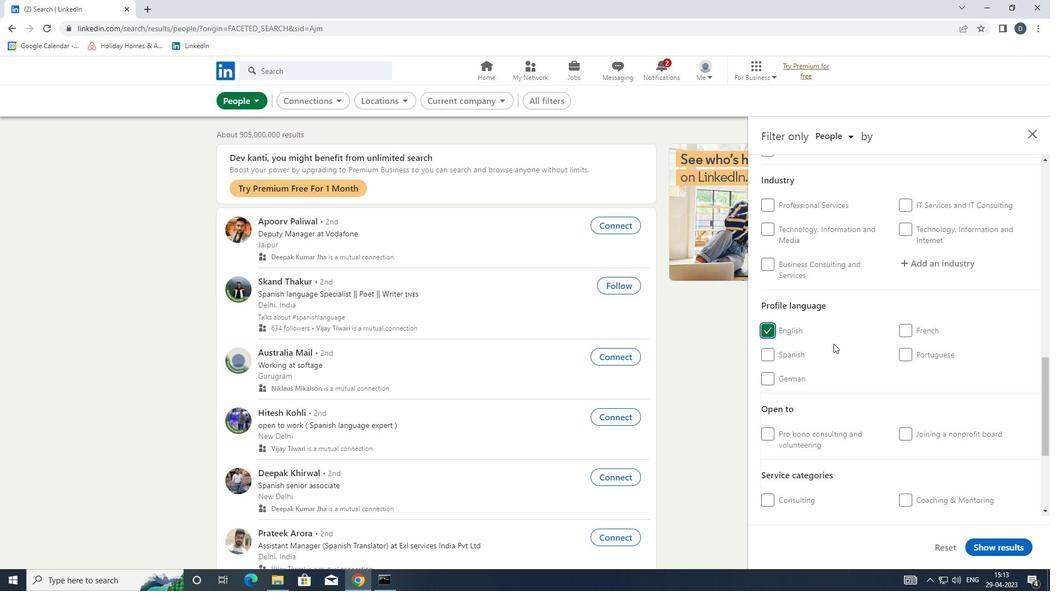 
Action: Mouse scrolled (835, 344) with delta (0, 0)
Screenshot: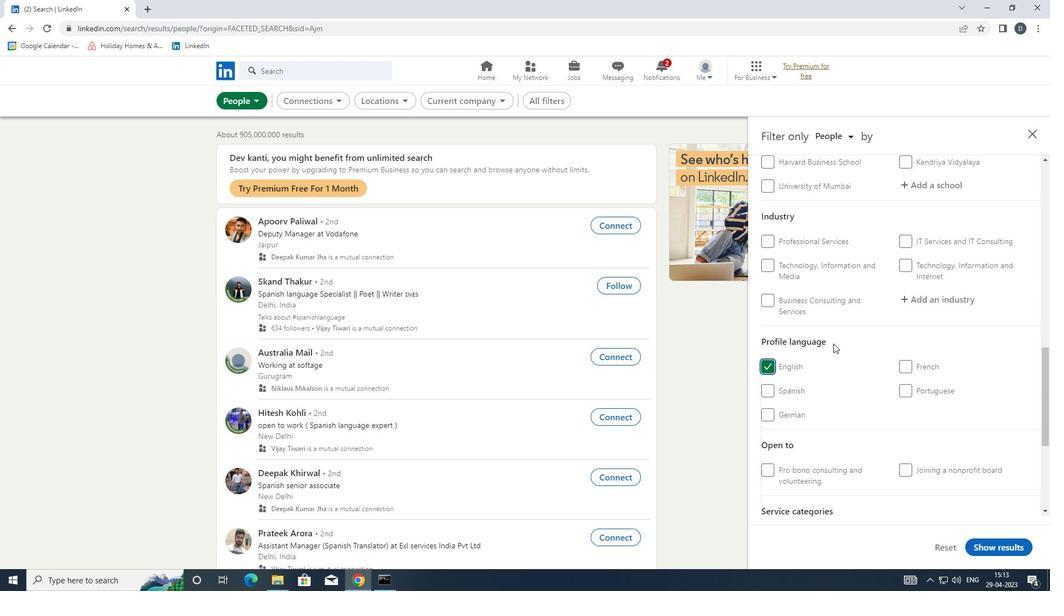 
Action: Mouse moved to (911, 313)
Screenshot: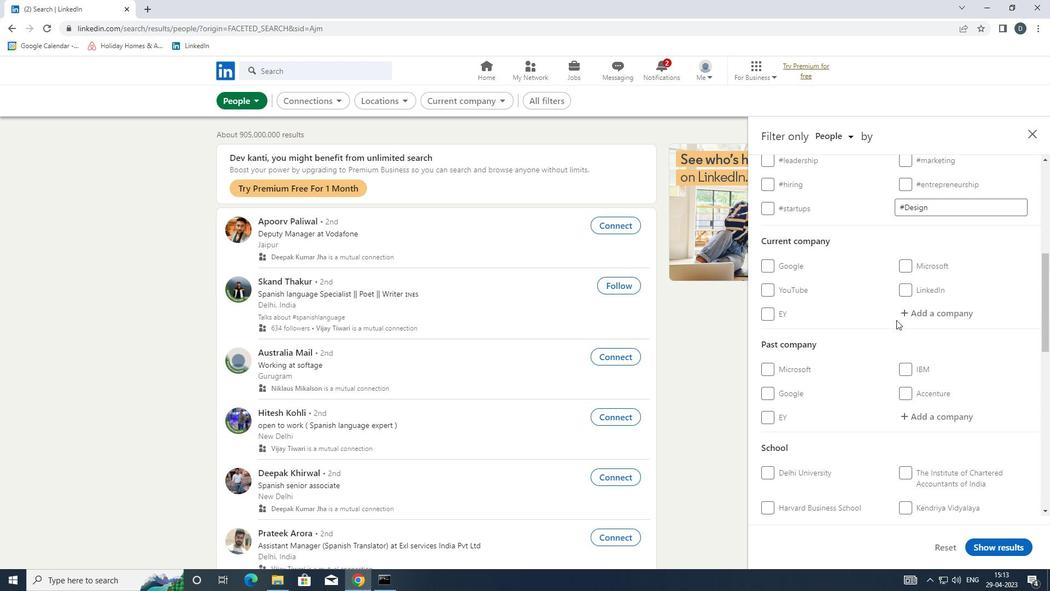 
Action: Mouse pressed left at (911, 313)
Screenshot: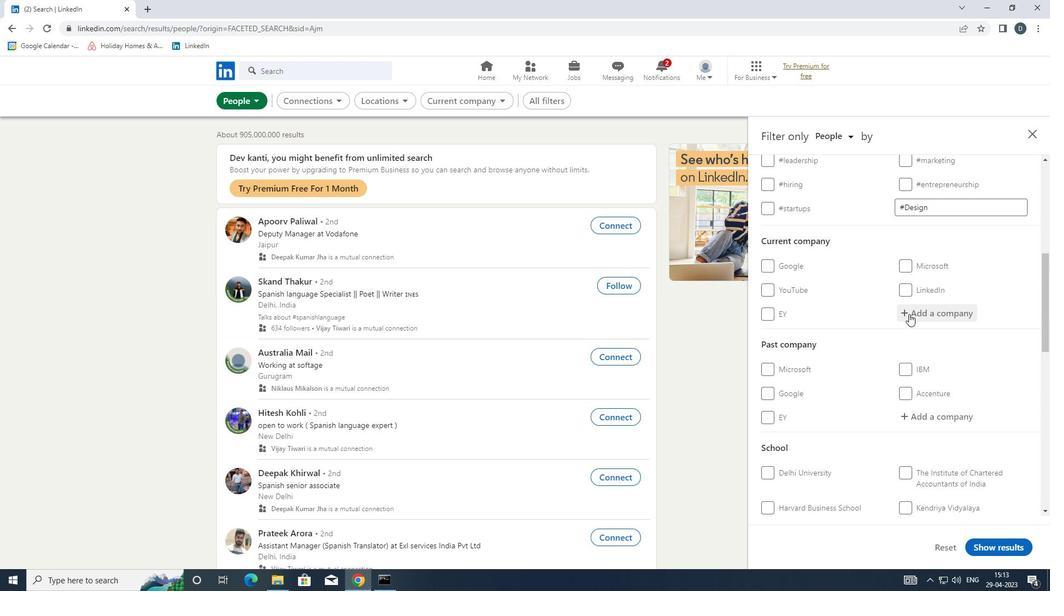 
Action: Mouse moved to (911, 313)
Screenshot: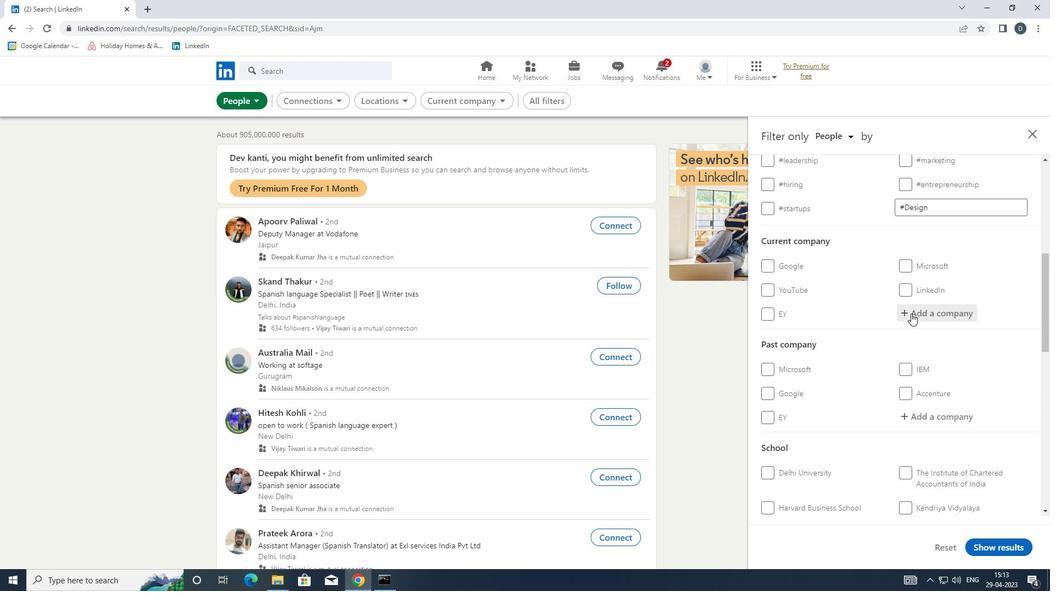 
Action: Key pressed <Key.shift><Key.shift>REAL<Key.space><Key.shift>PLACEMENT
Screenshot: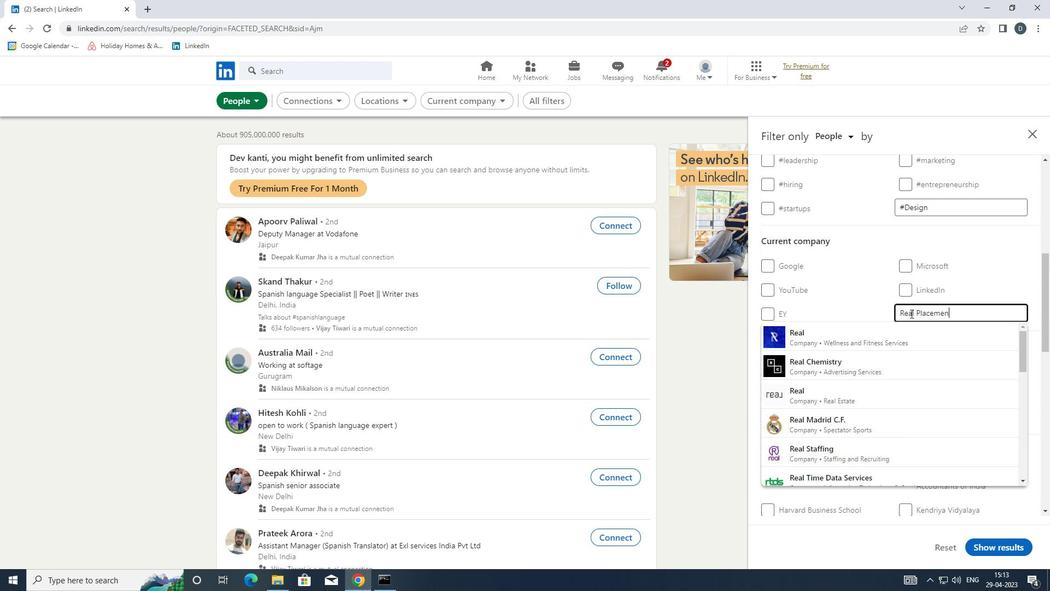 
Action: Mouse moved to (911, 340)
Screenshot: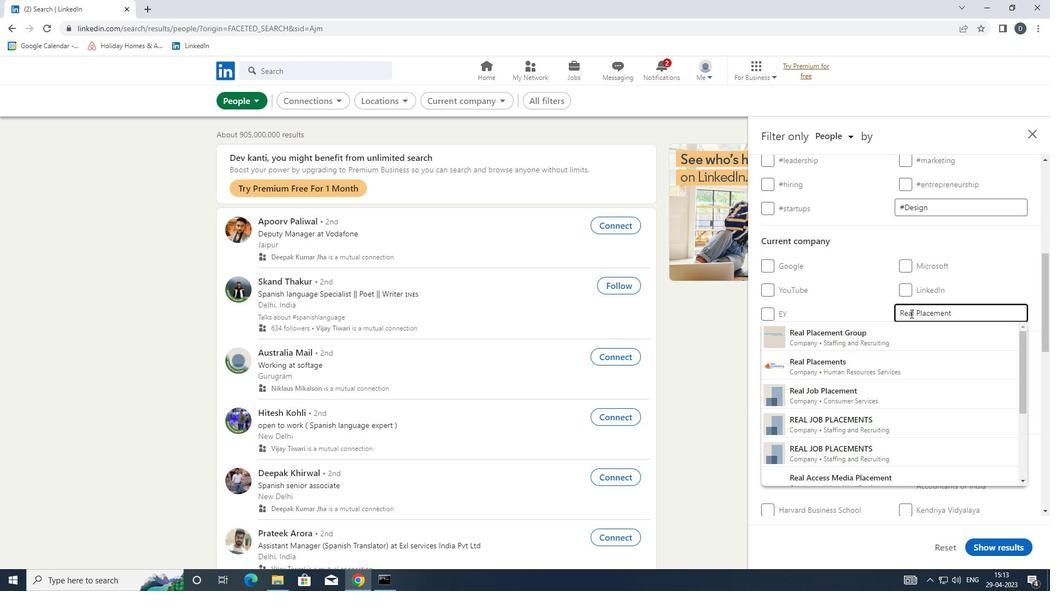 
Action: Mouse pressed left at (911, 340)
Screenshot: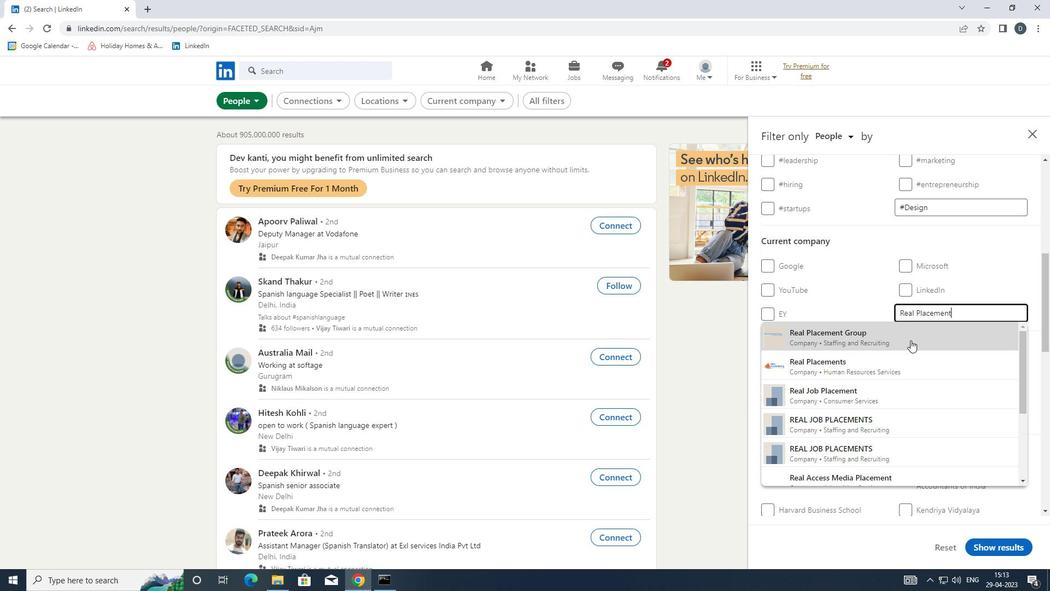 
Action: Mouse scrolled (911, 339) with delta (0, 0)
Screenshot: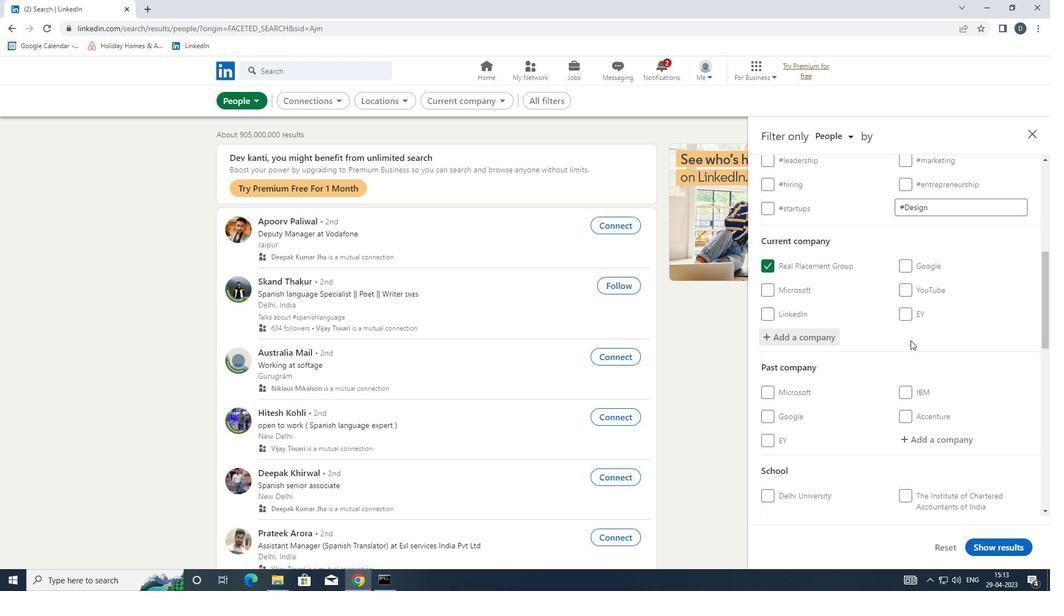
Action: Mouse scrolled (911, 339) with delta (0, 0)
Screenshot: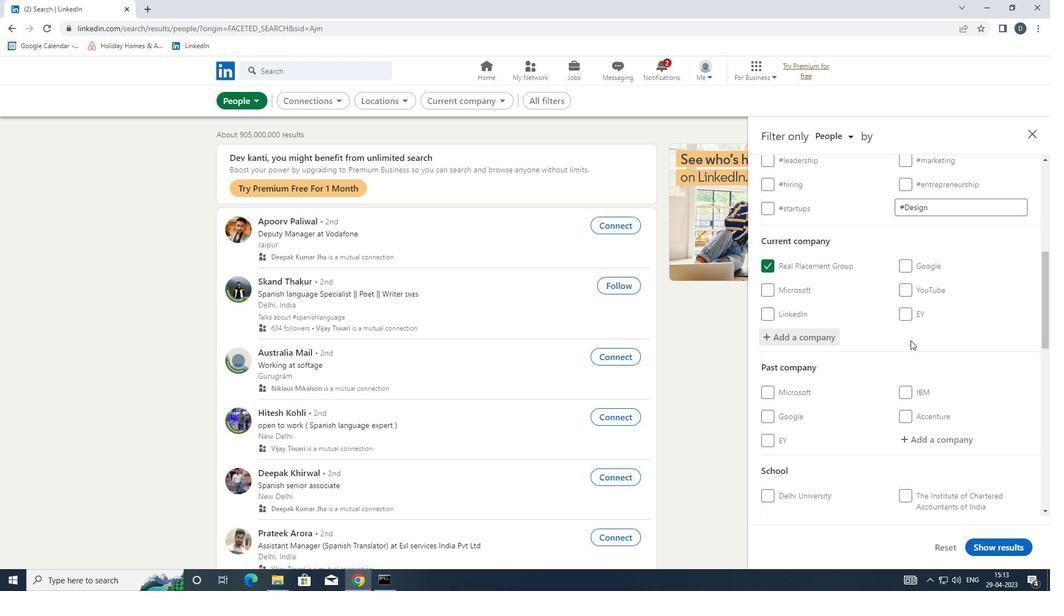 
Action: Mouse moved to (927, 340)
Screenshot: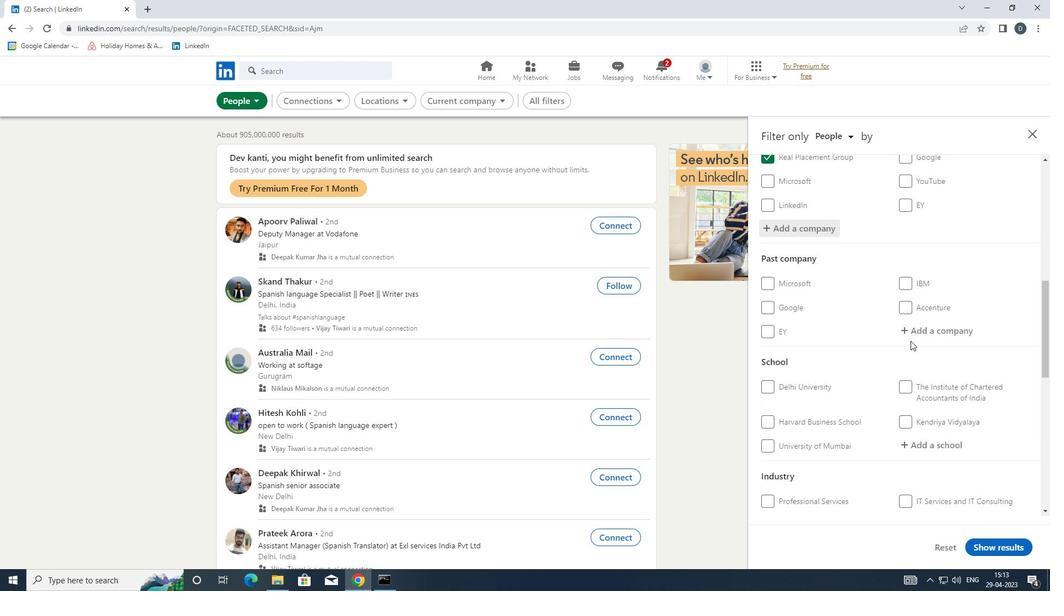 
Action: Mouse scrolled (927, 339) with delta (0, 0)
Screenshot: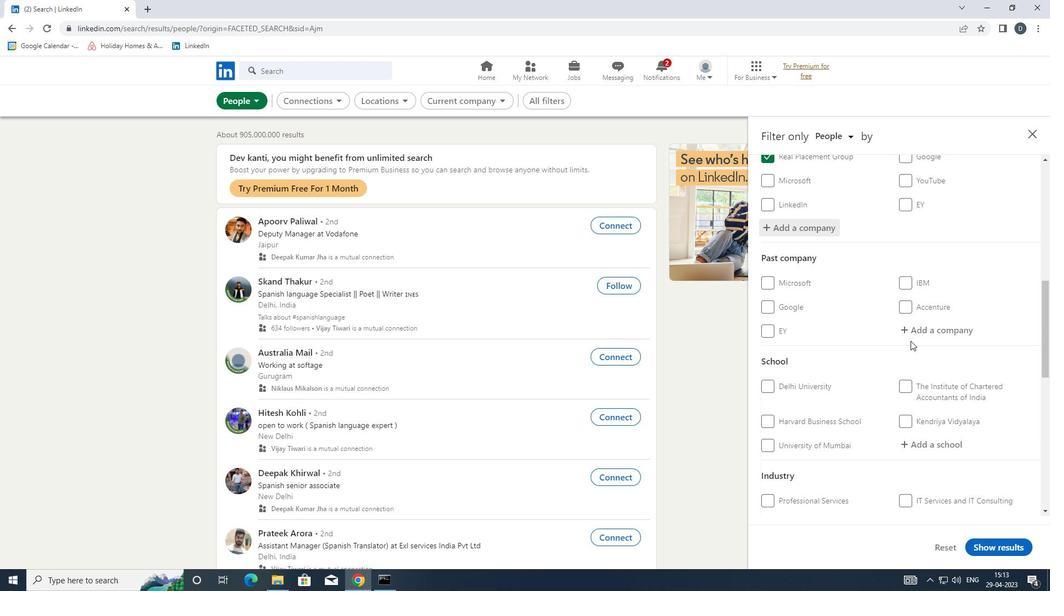 
Action: Mouse moved to (931, 393)
Screenshot: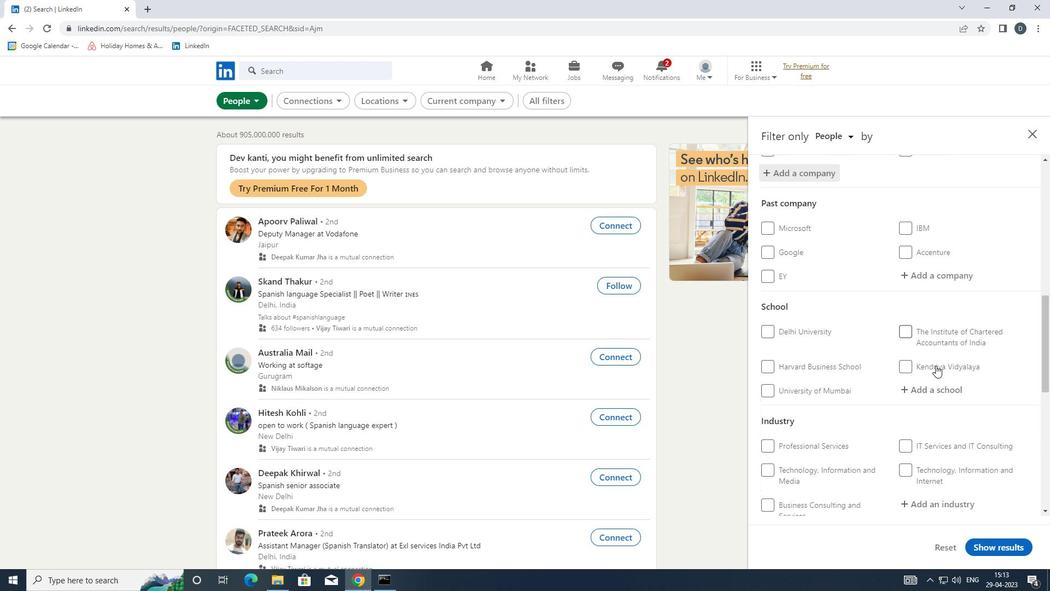 
Action: Mouse pressed left at (931, 393)
Screenshot: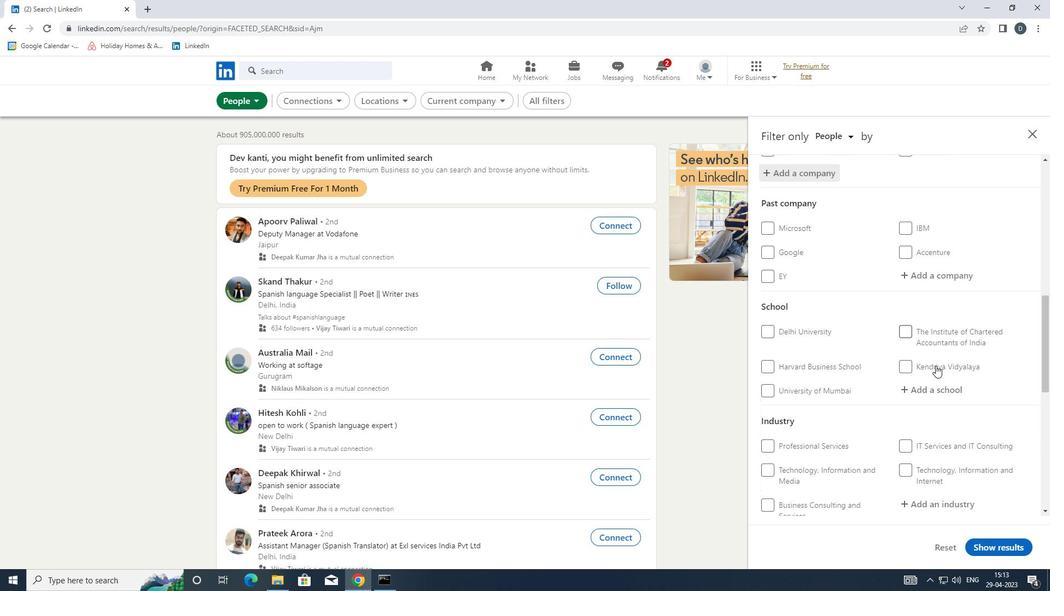 
Action: Mouse moved to (931, 394)
Screenshot: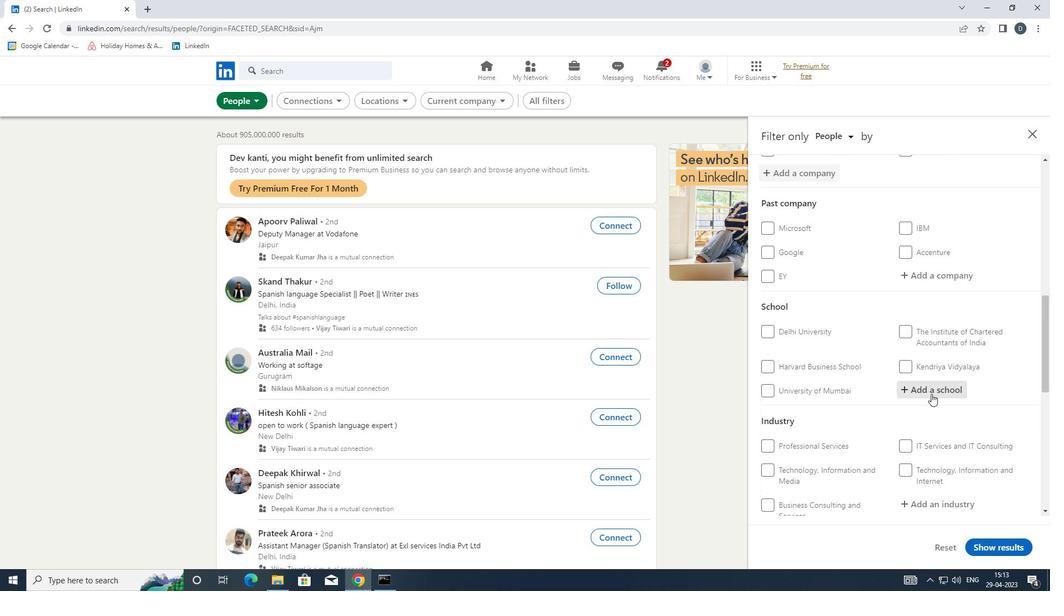
Action: Key pressed <Key.shift><Key.shift><Key.shift><Key.shift><Key.shift>IPS<Key.space><Key.shift>ACA
Screenshot: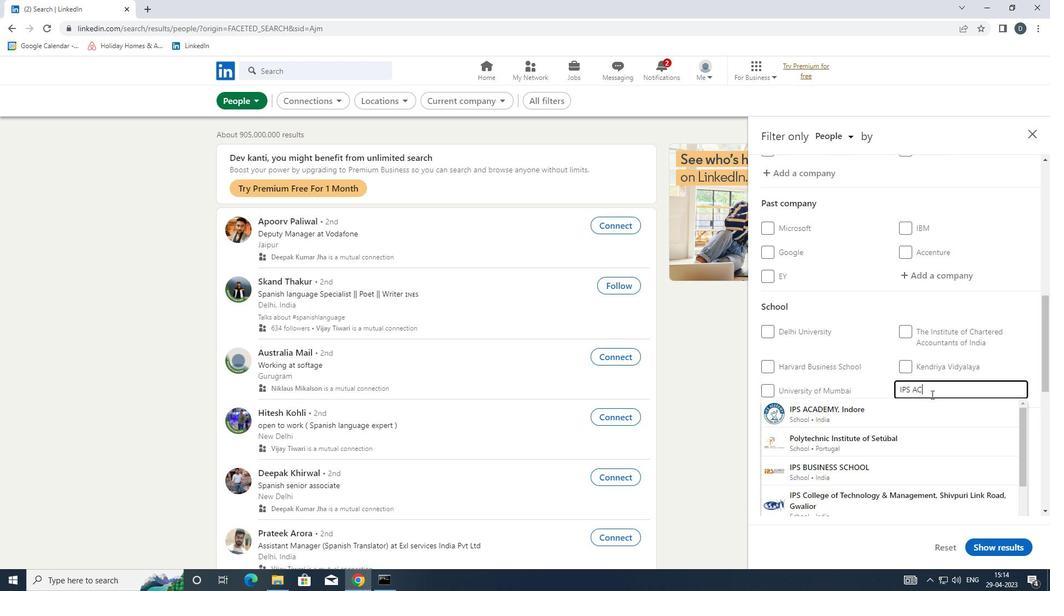 
Action: Mouse moved to (930, 402)
Screenshot: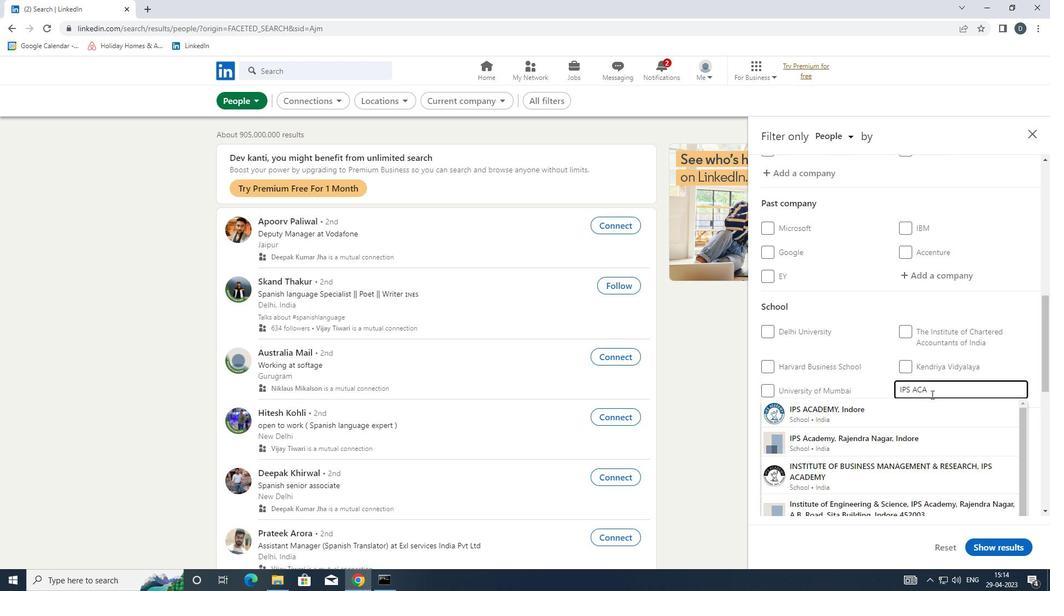 
Action: Mouse pressed left at (930, 402)
Screenshot: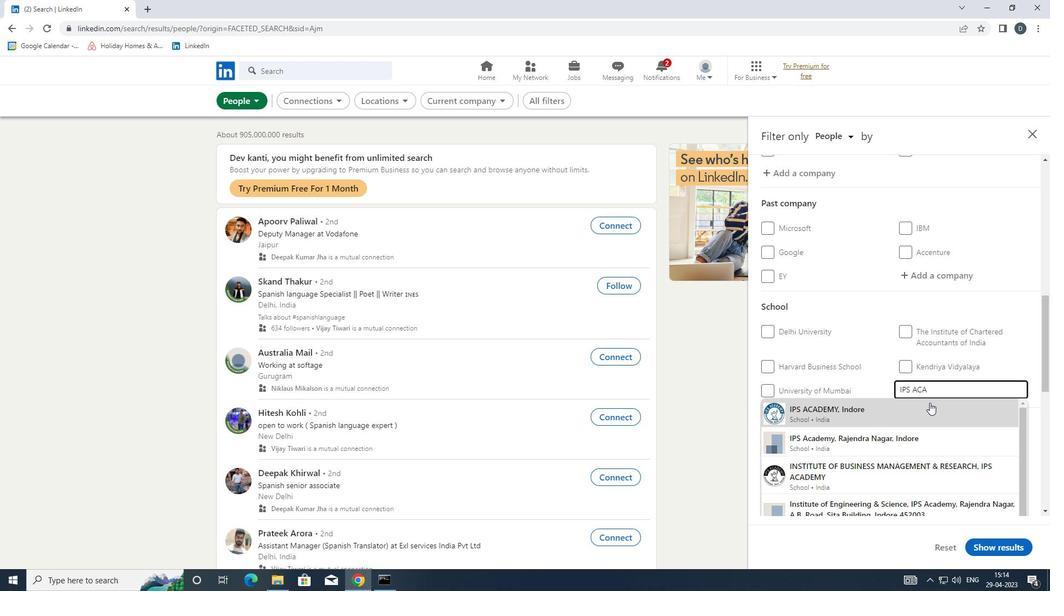 
Action: Mouse moved to (931, 404)
Screenshot: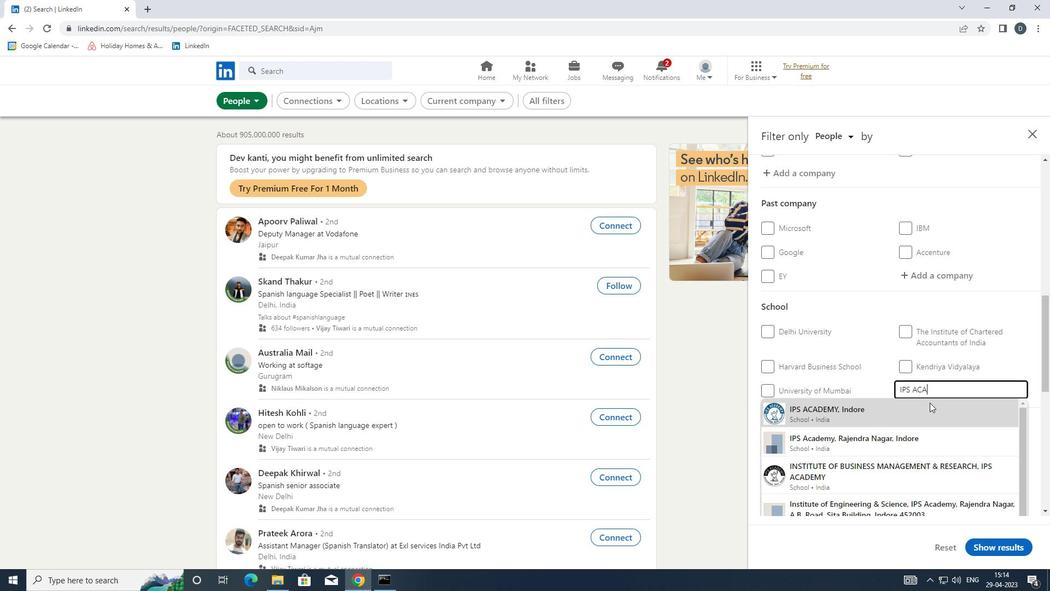 
Action: Mouse scrolled (931, 403) with delta (0, 0)
Screenshot: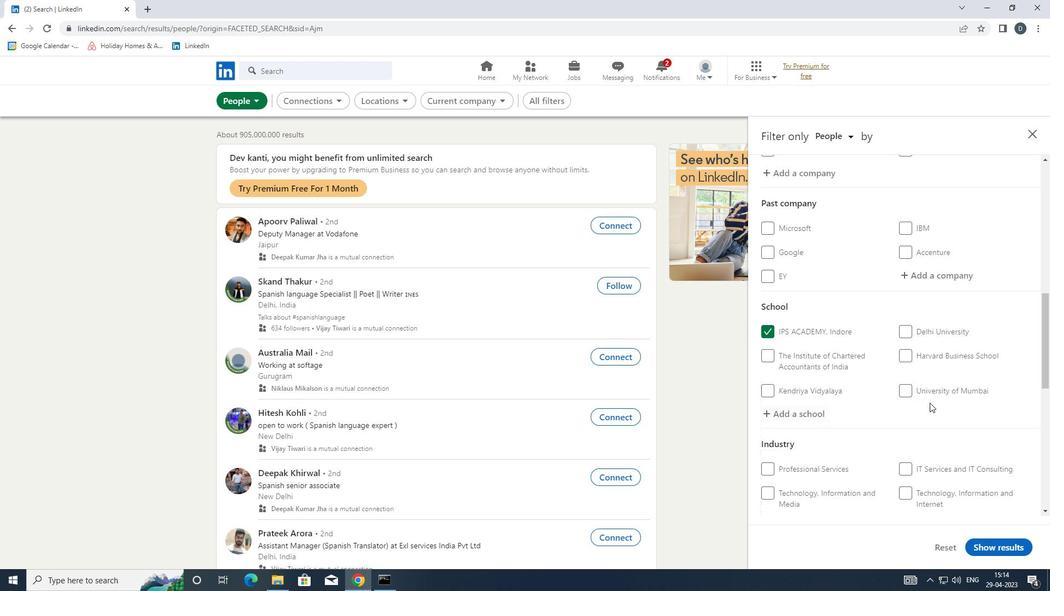 
Action: Mouse scrolled (931, 403) with delta (0, 0)
Screenshot: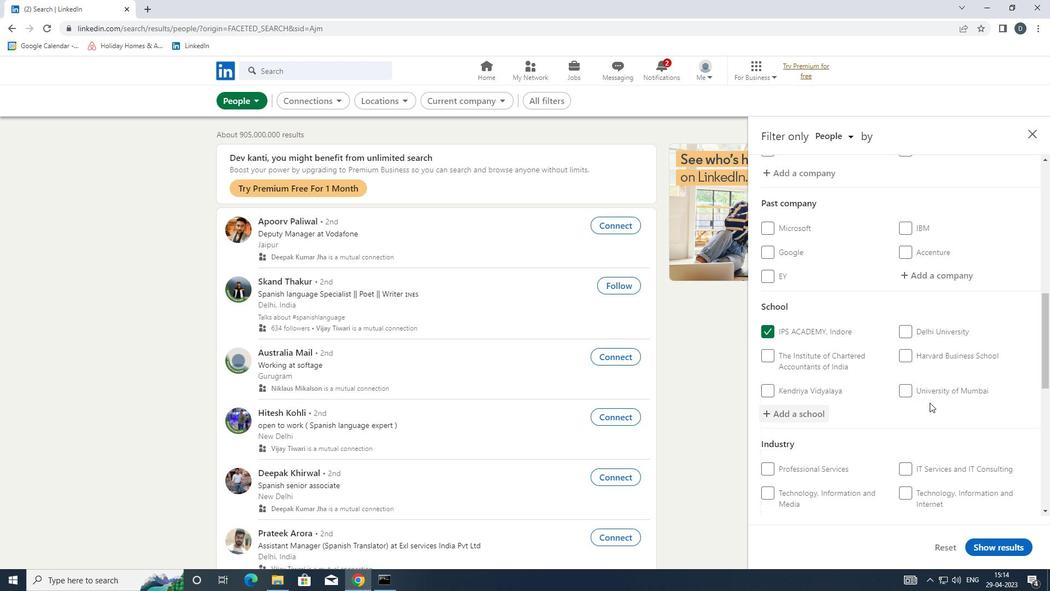 
Action: Mouse moved to (935, 400)
Screenshot: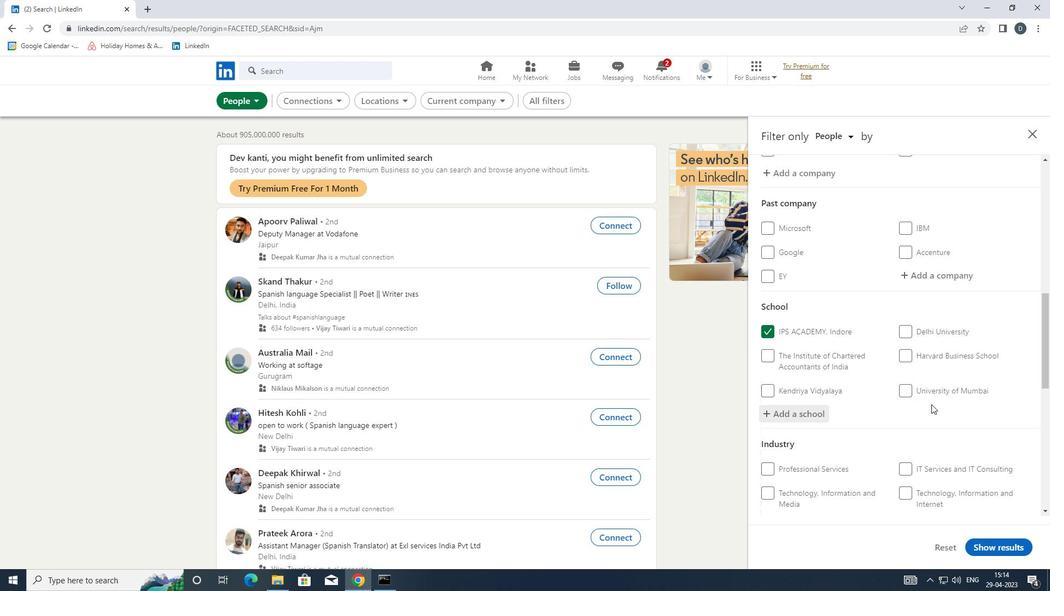 
Action: Mouse scrolled (935, 400) with delta (0, 0)
Screenshot: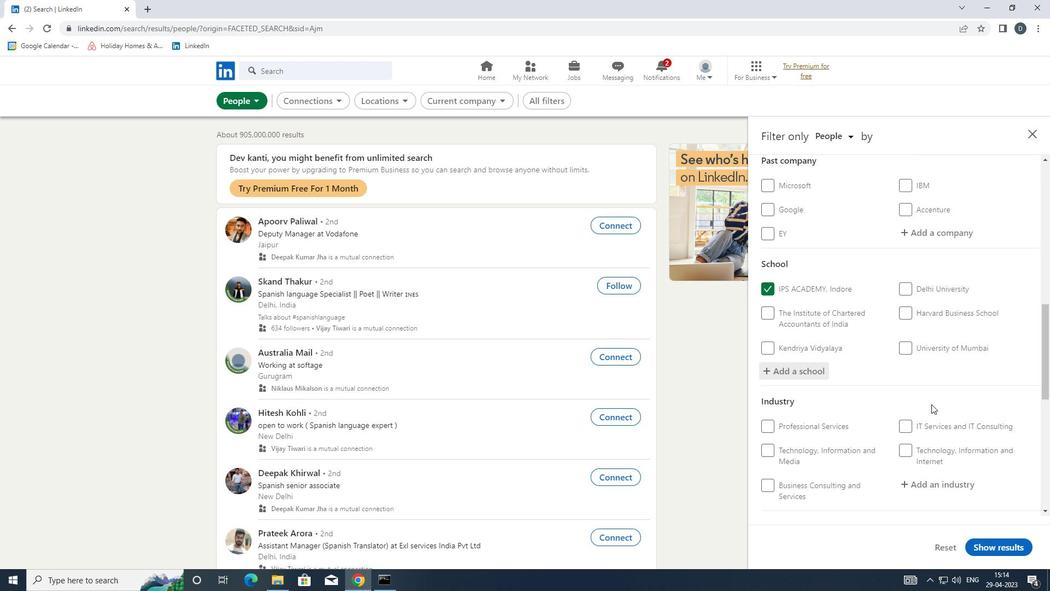 
Action: Mouse scrolled (935, 400) with delta (0, 0)
Screenshot: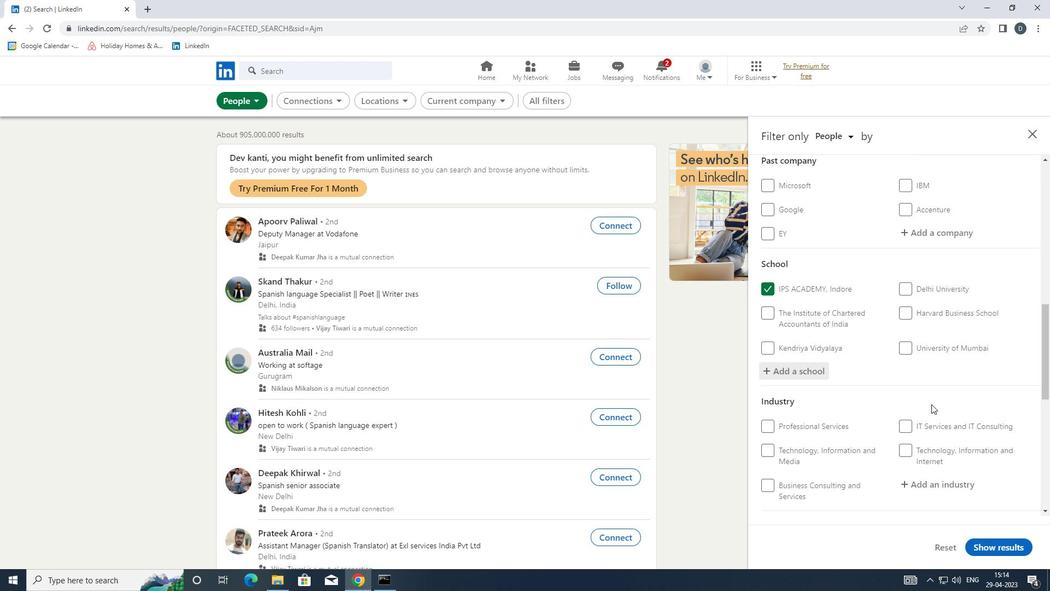 
Action: Mouse moved to (939, 309)
Screenshot: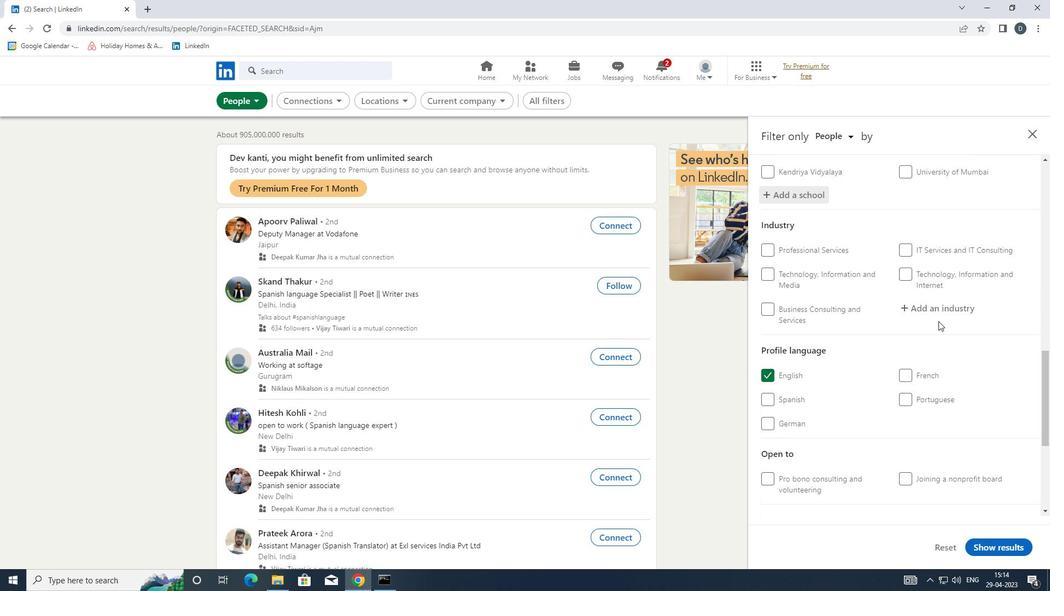 
Action: Mouse pressed left at (939, 309)
Screenshot: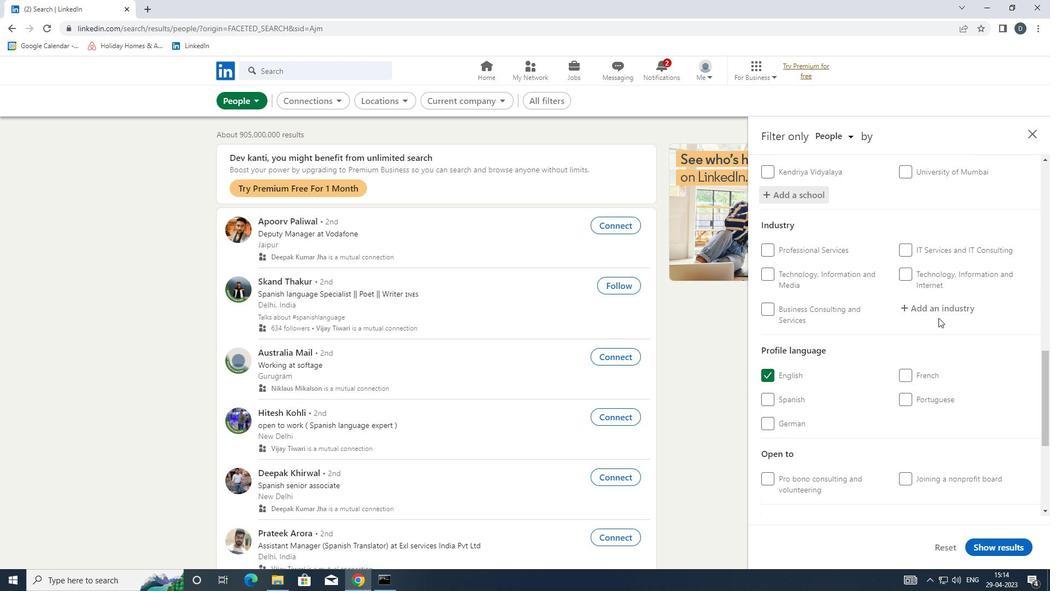 
Action: Key pressed <Key.shift>SPECIAL<Key.down><Key.down><Key.enter>
Screenshot: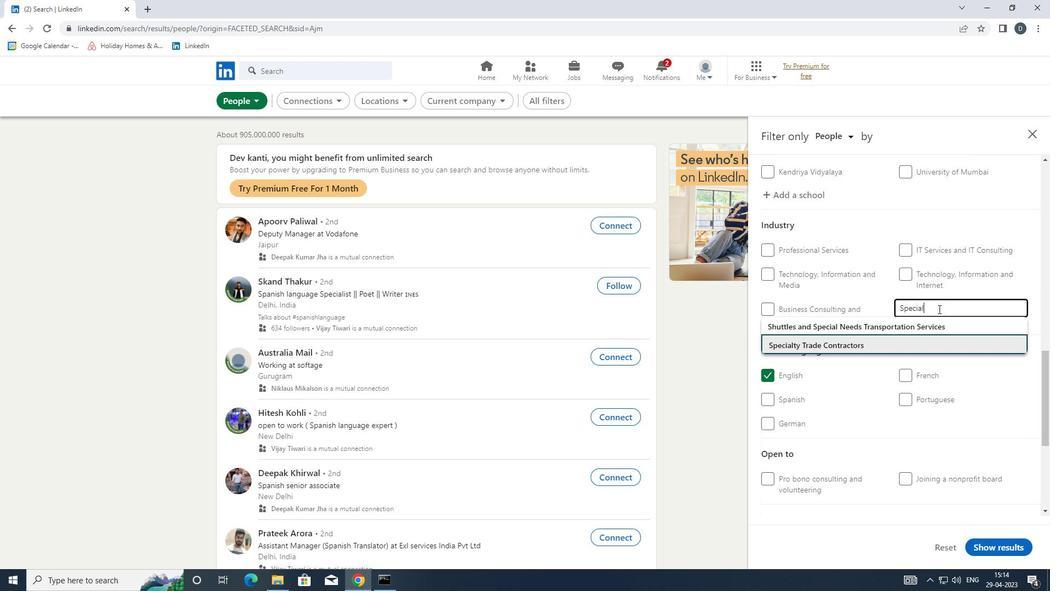 
Action: Mouse moved to (939, 307)
Screenshot: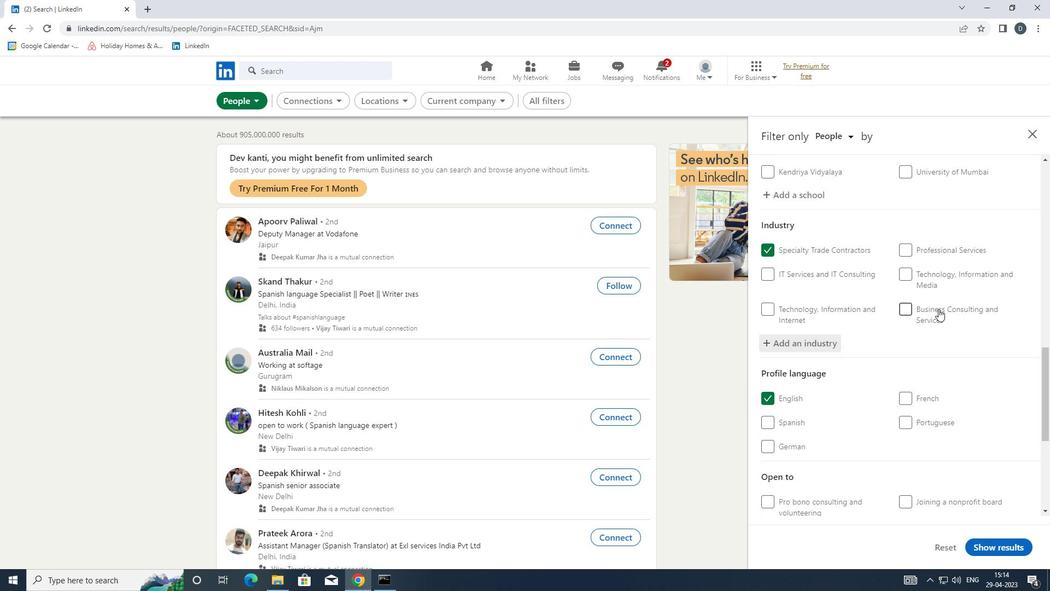 
Action: Mouse scrolled (939, 307) with delta (0, 0)
Screenshot: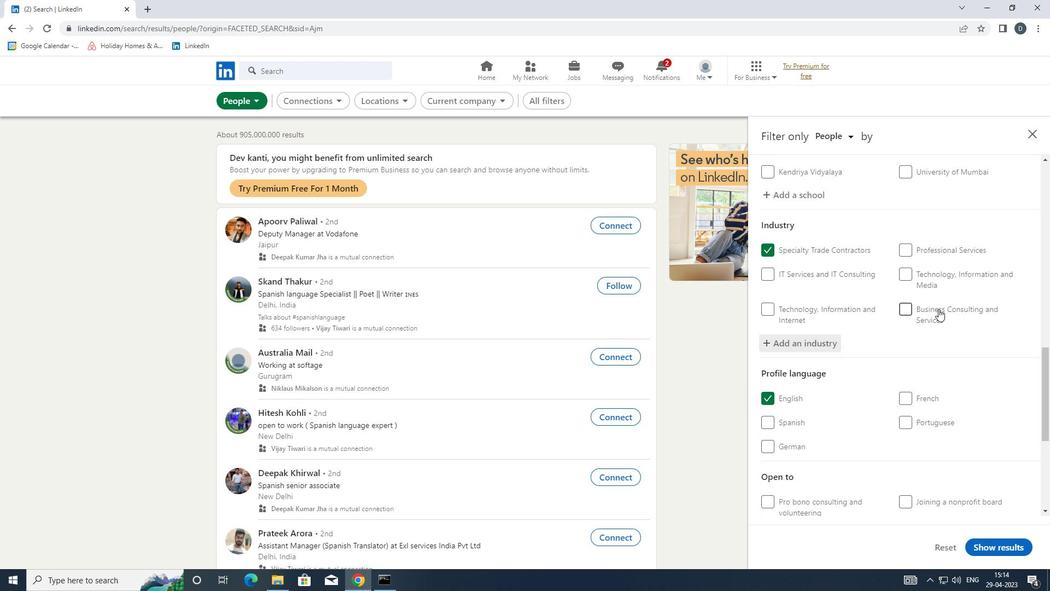 
Action: Mouse moved to (939, 310)
Screenshot: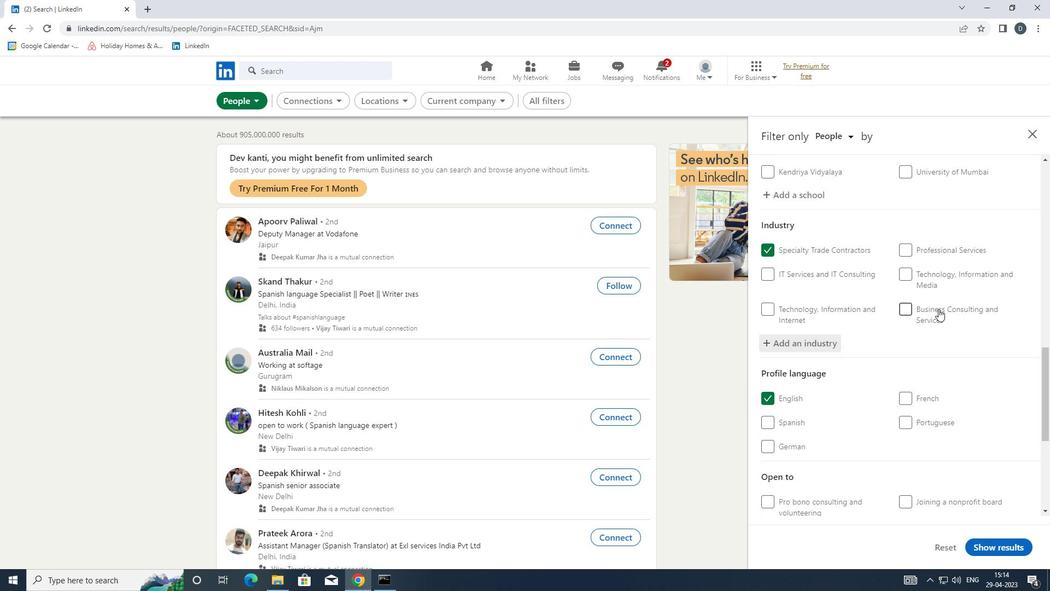 
Action: Mouse scrolled (939, 309) with delta (0, 0)
Screenshot: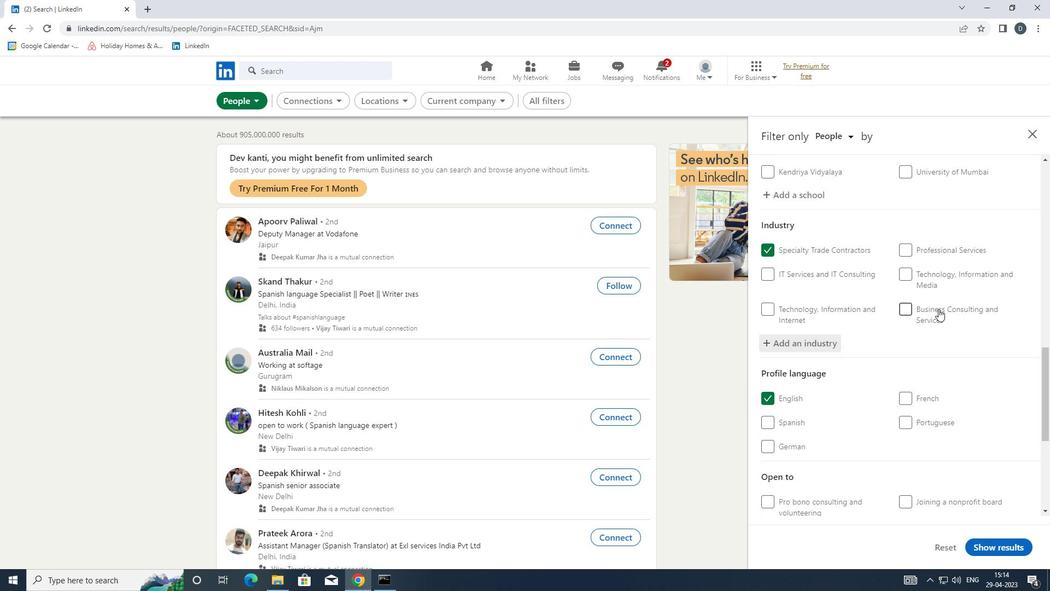 
Action: Mouse moved to (939, 312)
Screenshot: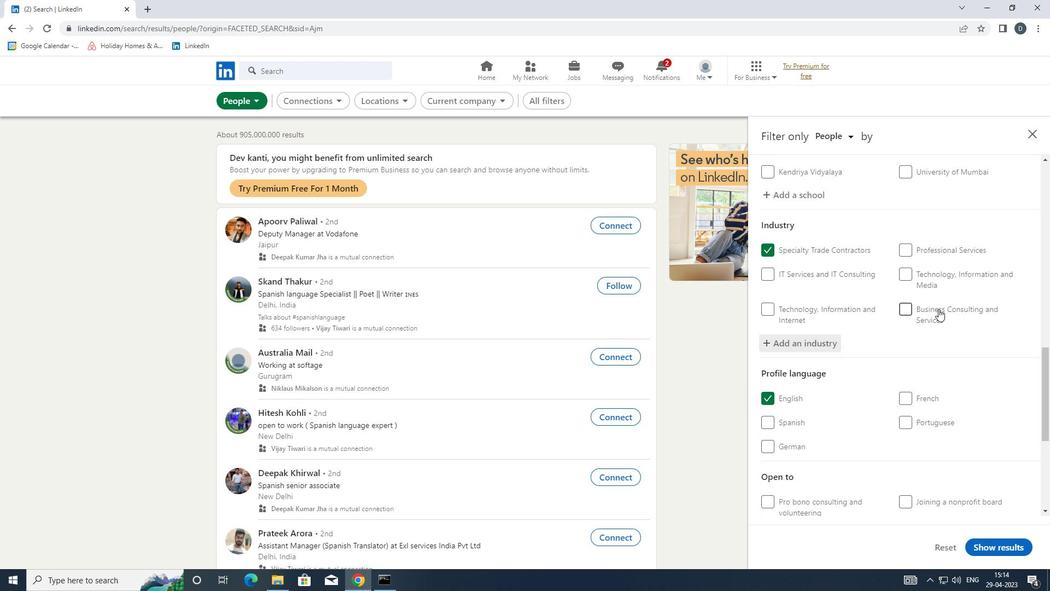 
Action: Mouse scrolled (939, 311) with delta (0, 0)
Screenshot: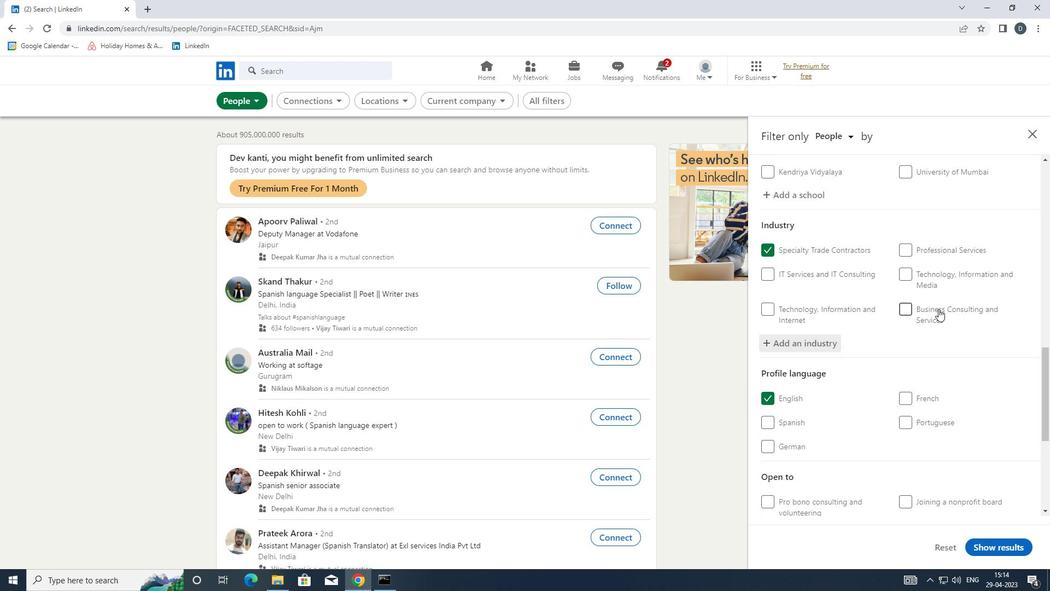
Action: Mouse moved to (939, 313)
Screenshot: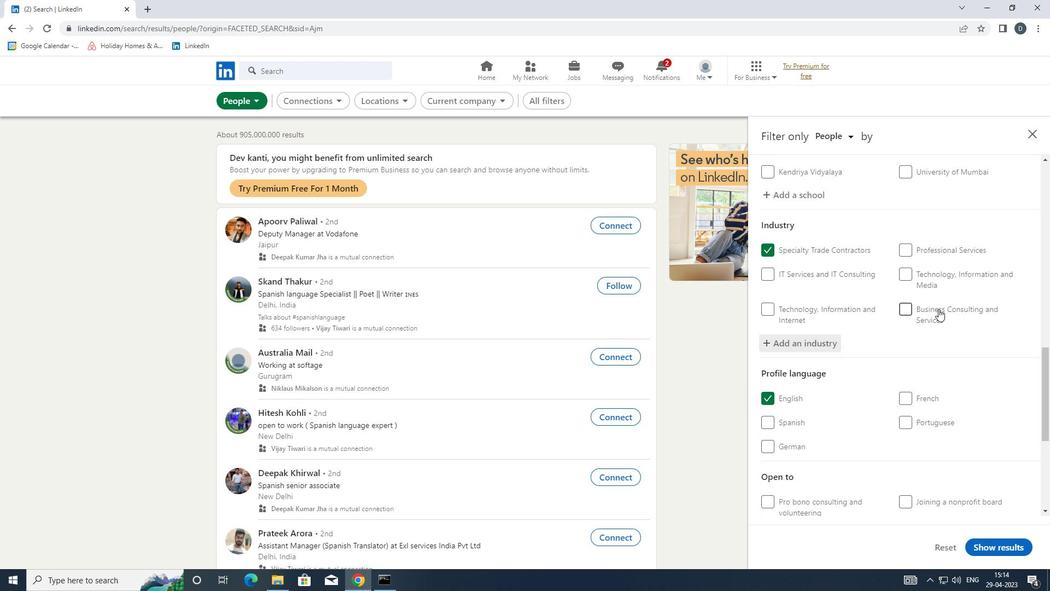 
Action: Mouse scrolled (939, 312) with delta (0, 0)
Screenshot: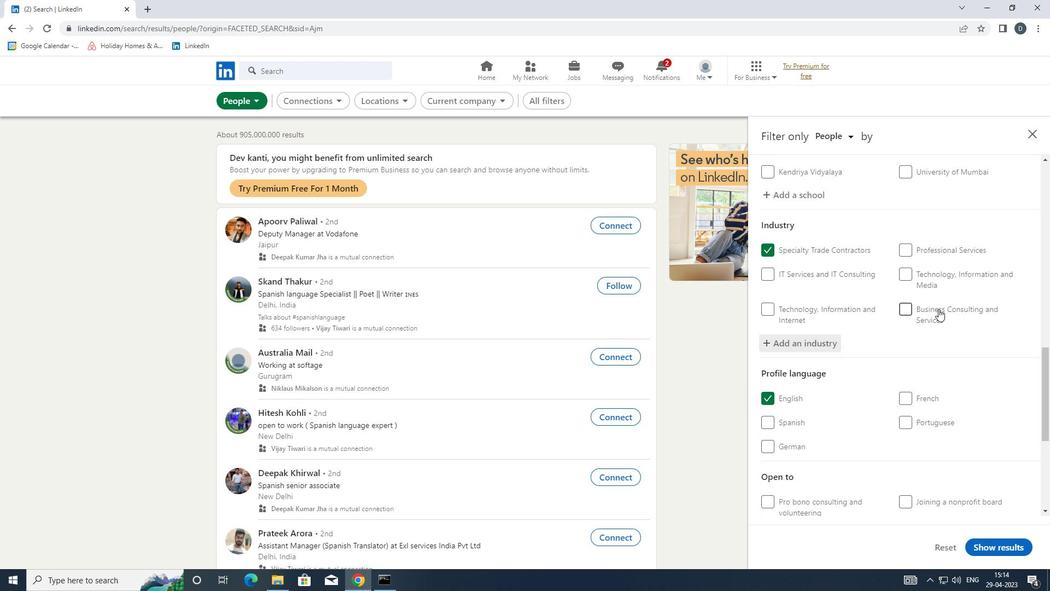 
Action: Mouse moved to (939, 313)
Screenshot: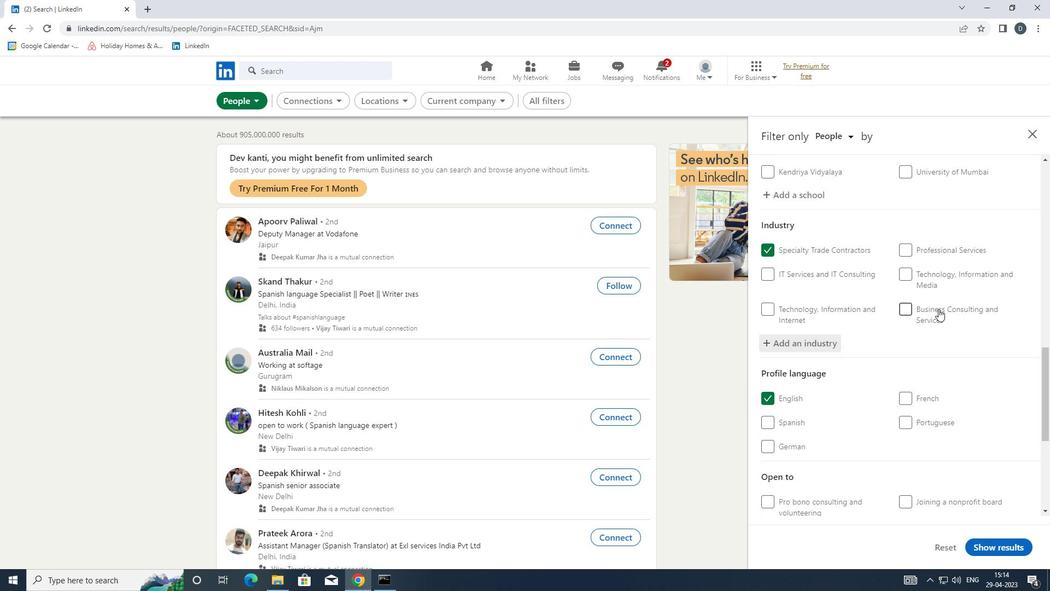 
Action: Mouse scrolled (939, 313) with delta (0, 0)
Screenshot: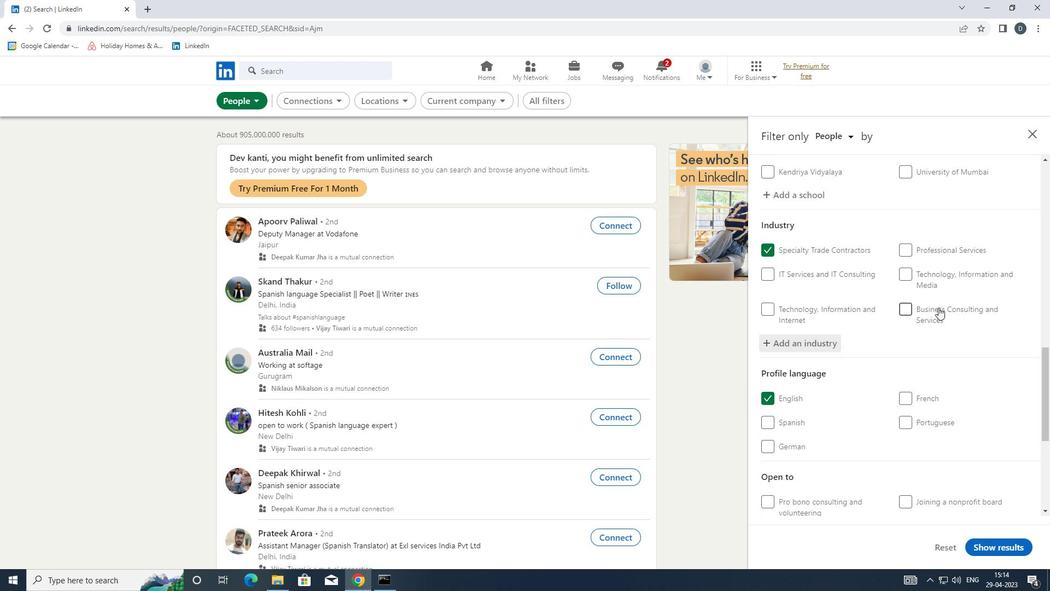 
Action: Mouse scrolled (939, 313) with delta (0, 0)
Screenshot: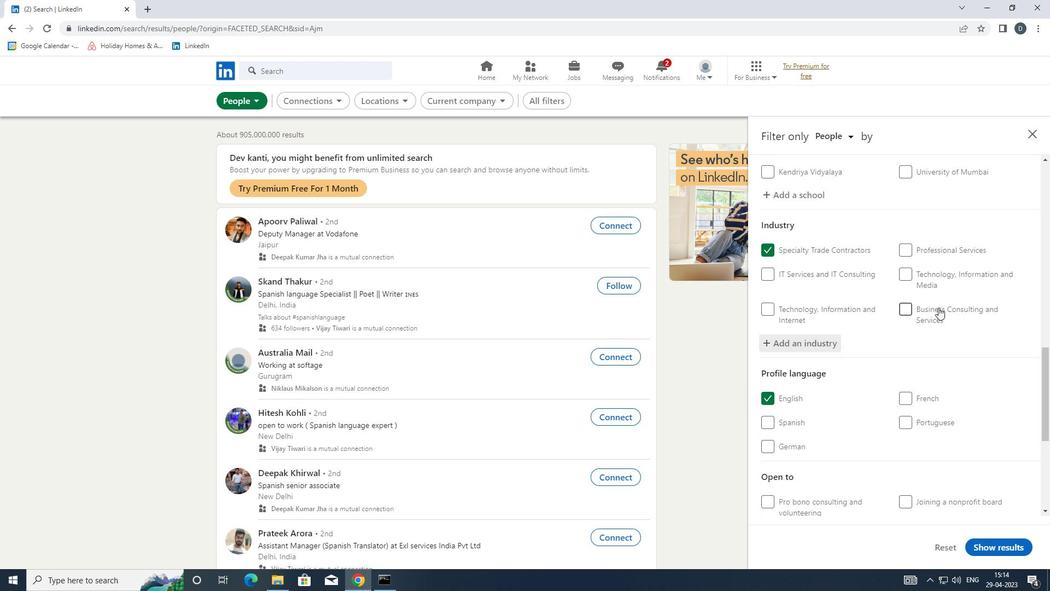 
Action: Mouse moved to (924, 285)
Screenshot: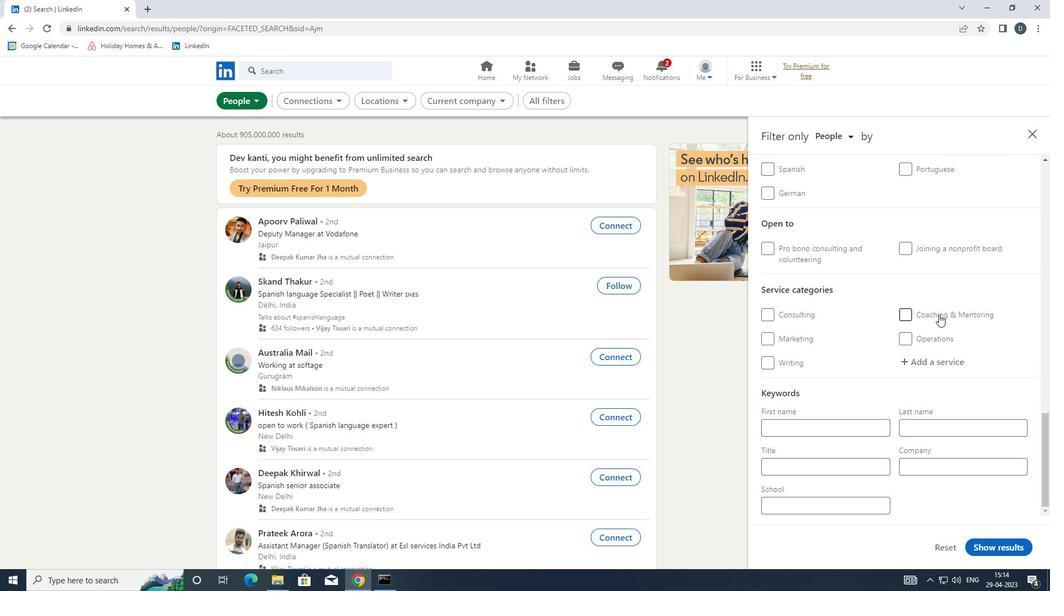 
Action: Mouse scrolled (924, 286) with delta (0, 0)
Screenshot: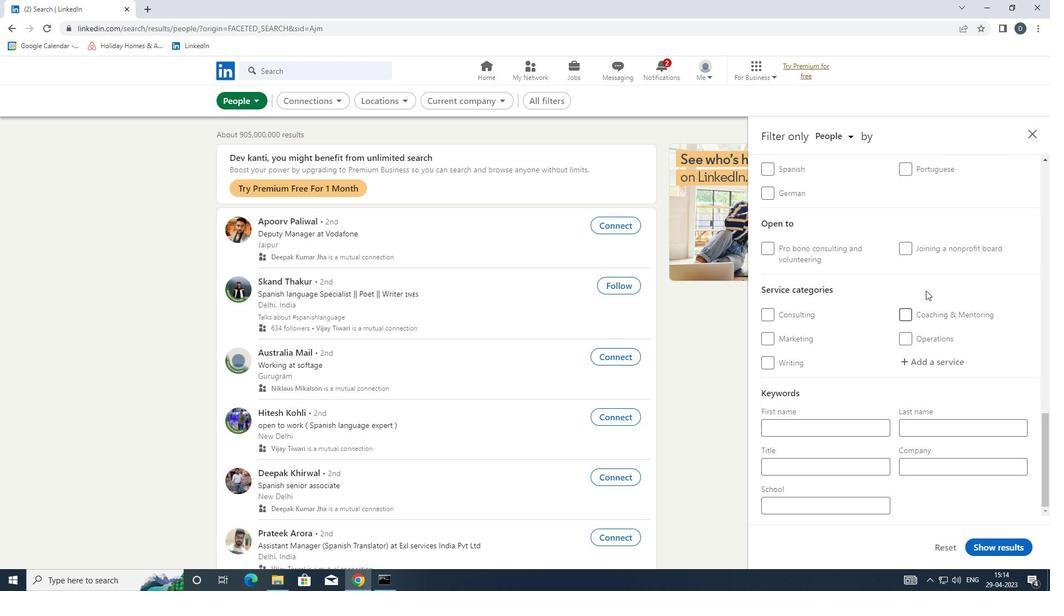 
Action: Mouse scrolled (924, 286) with delta (0, 0)
Screenshot: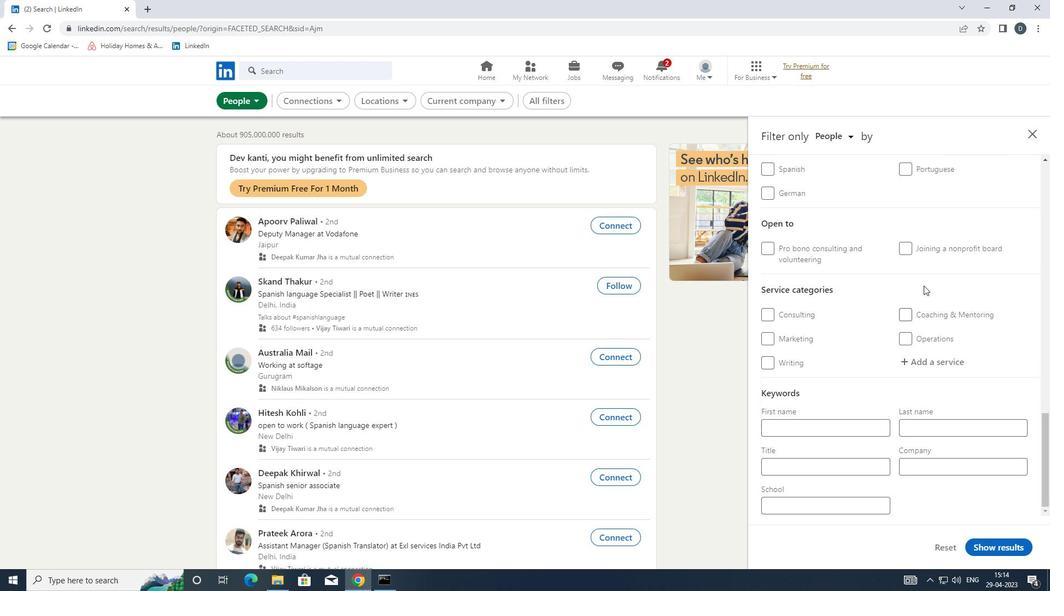 
Action: Mouse moved to (928, 309)
Screenshot: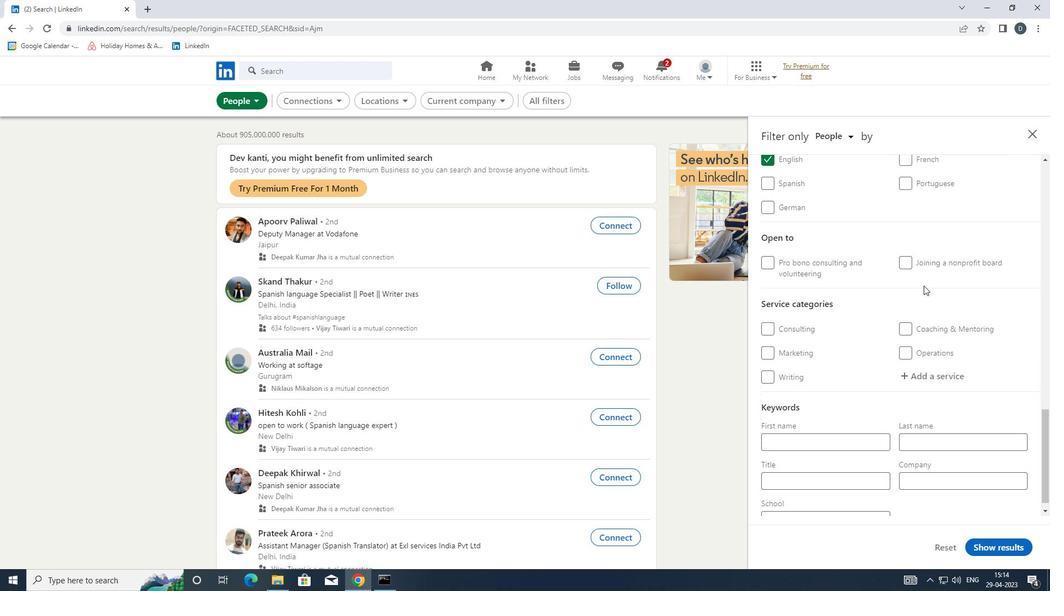 
Action: Mouse scrolled (928, 309) with delta (0, 0)
Screenshot: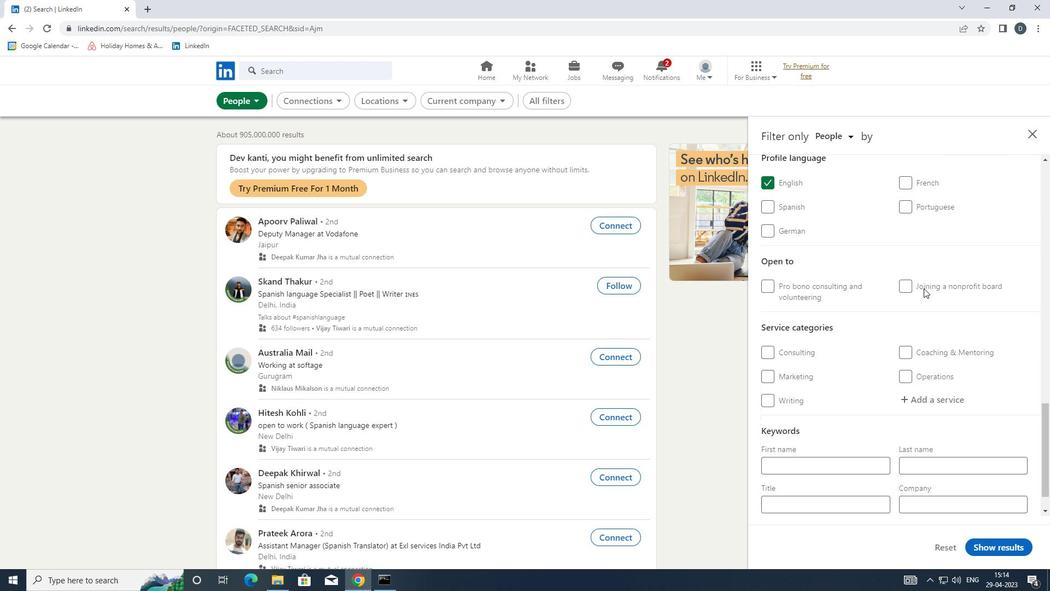 
Action: Mouse scrolled (928, 309) with delta (0, 0)
Screenshot: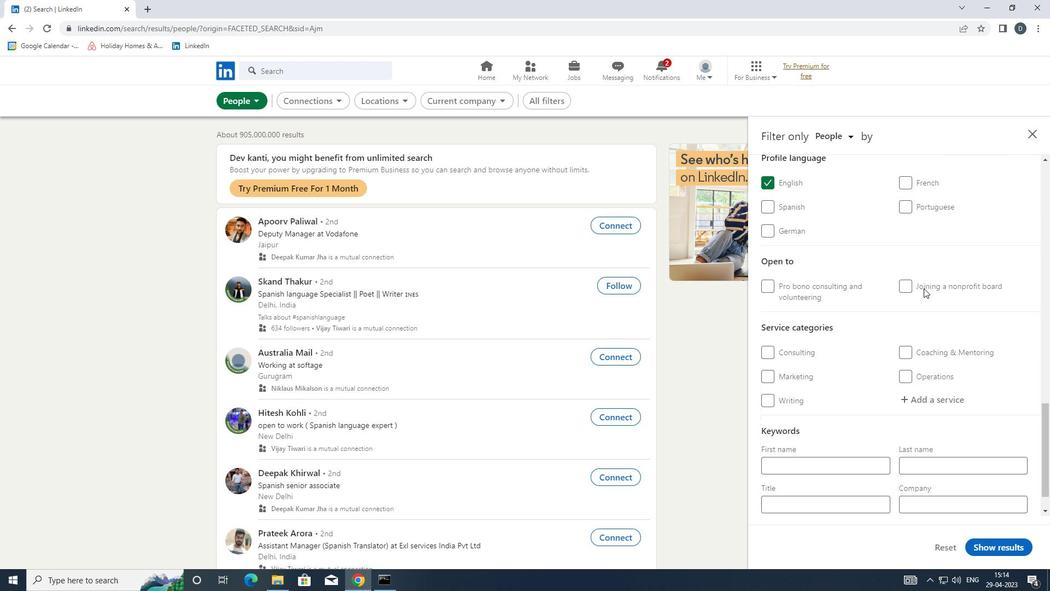 
Action: Mouse moved to (929, 310)
Screenshot: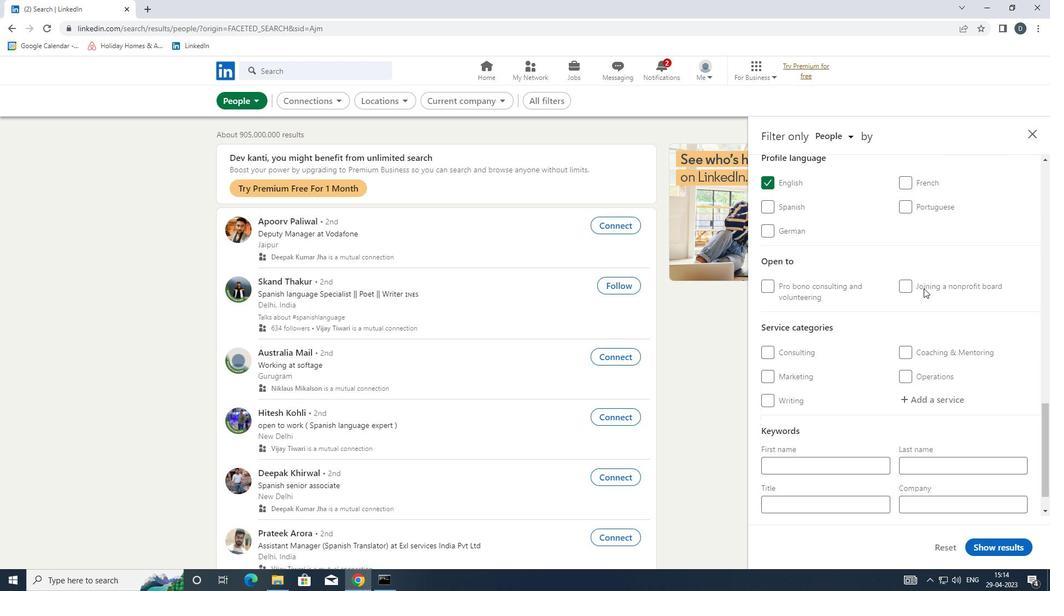
Action: Mouse scrolled (929, 309) with delta (0, 0)
Screenshot: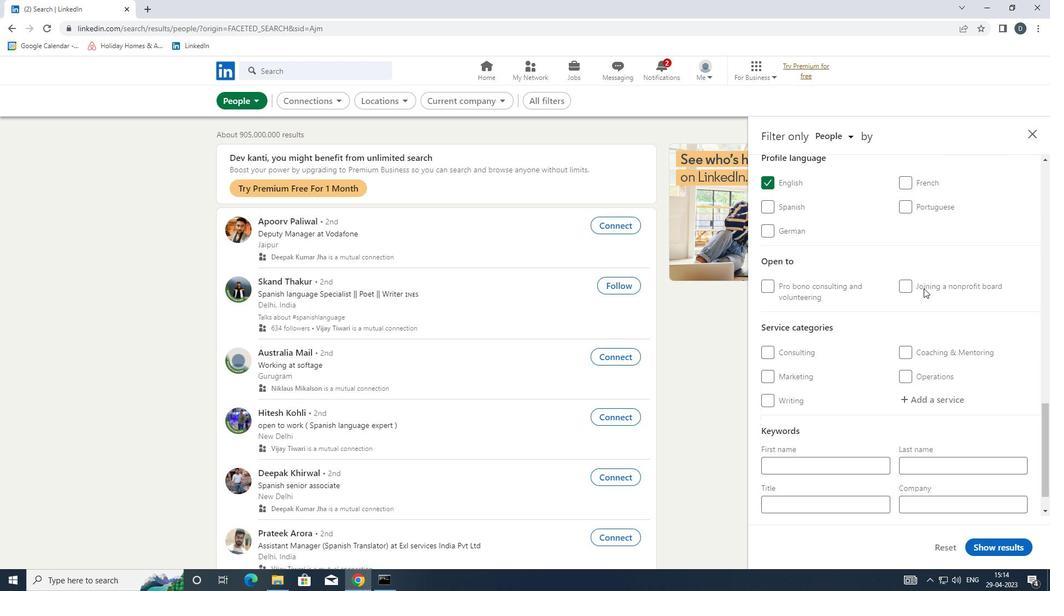 
Action: Mouse moved to (919, 366)
Screenshot: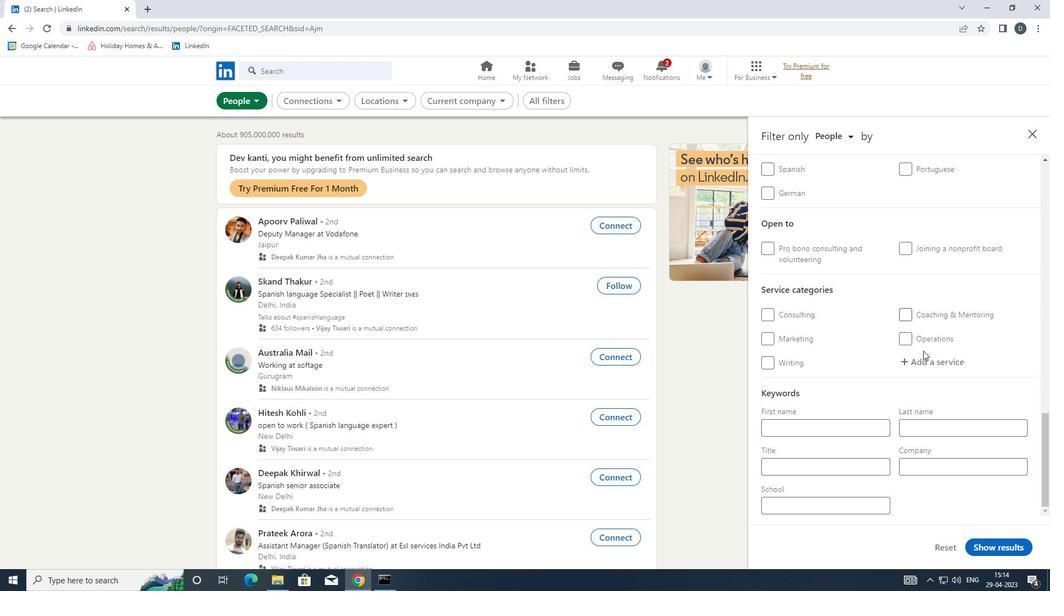
Action: Mouse pressed left at (919, 366)
Screenshot: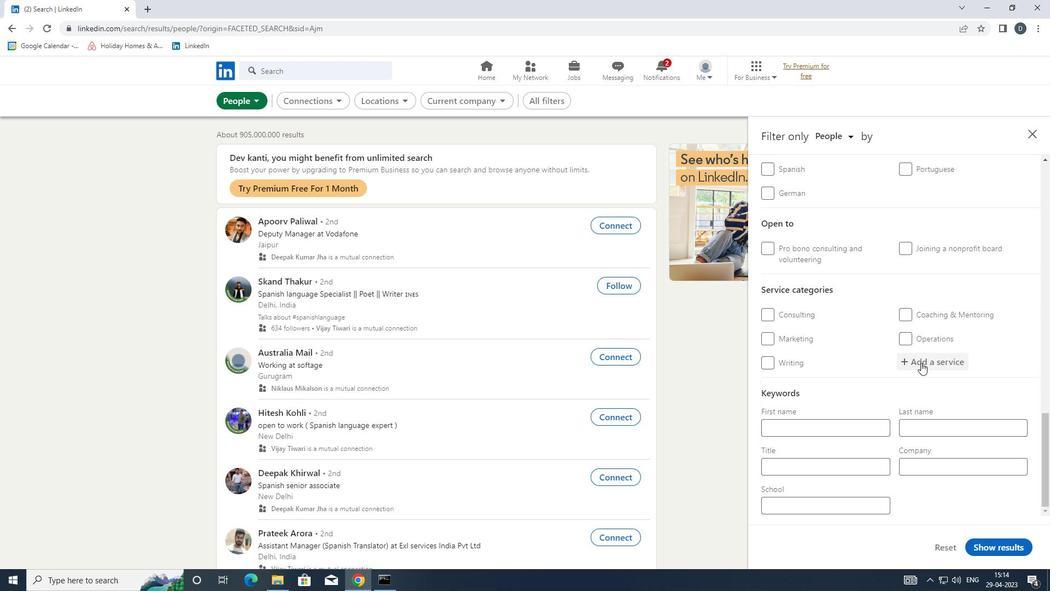 
Action: Mouse moved to (919, 370)
Screenshot: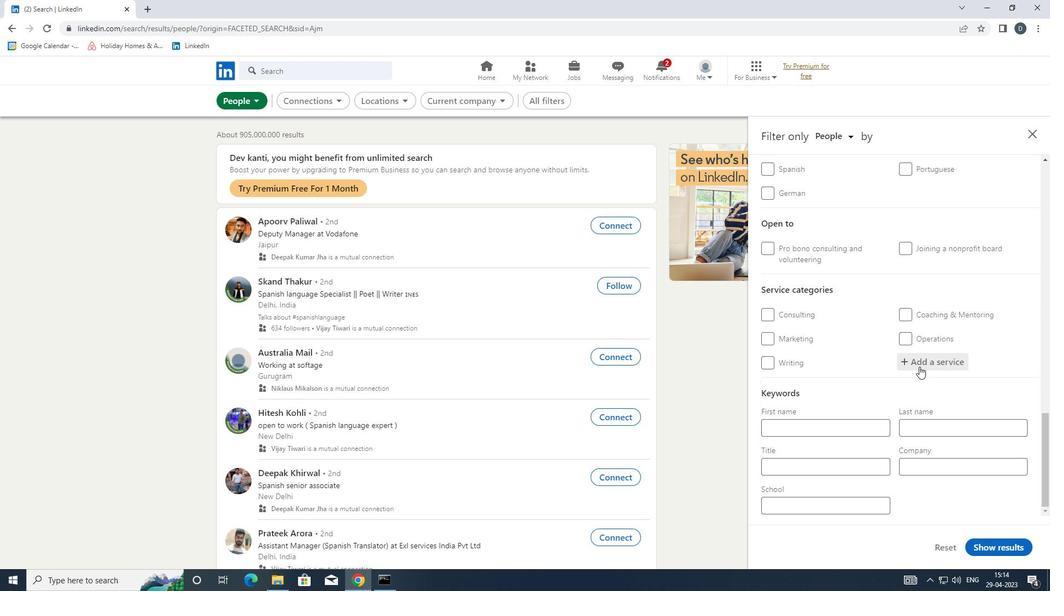 
Action: Key pressed <Key.shift>COMMERCIAL
Screenshot: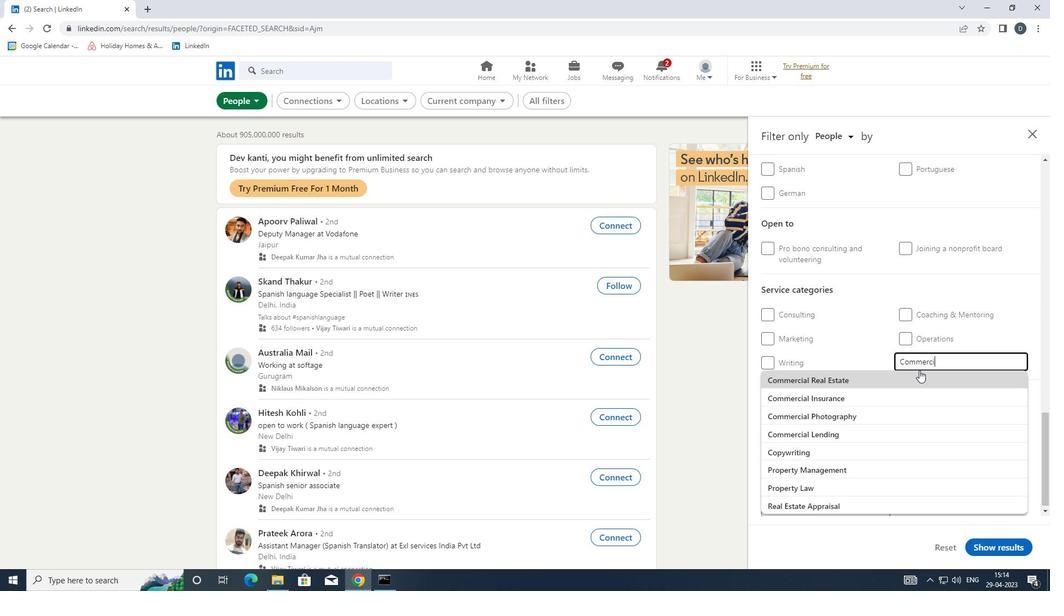 
Action: Mouse moved to (906, 395)
Screenshot: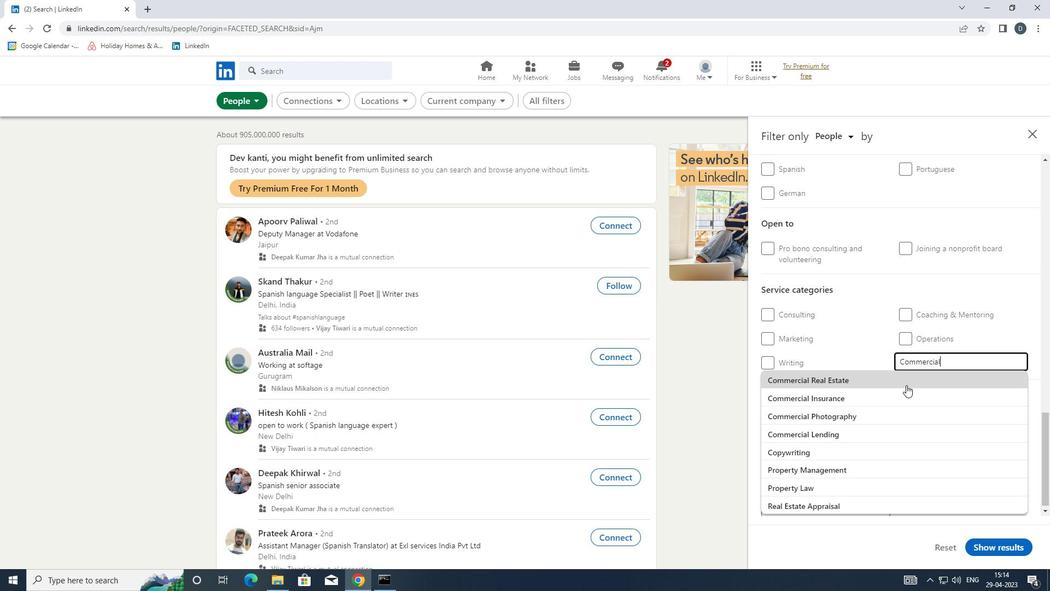 
Action: Mouse pressed left at (906, 395)
Screenshot: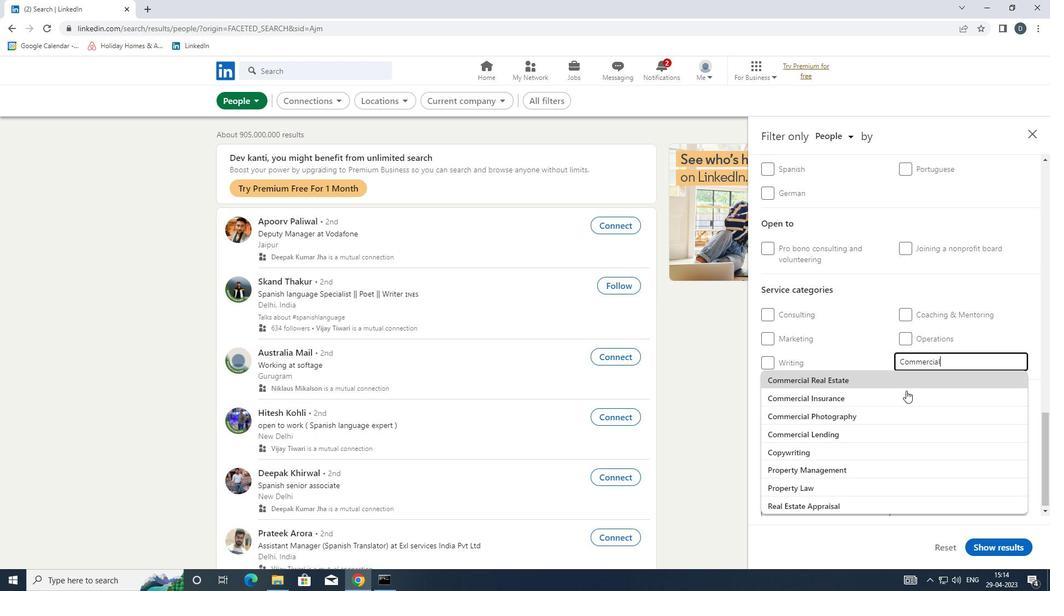 
Action: Mouse moved to (905, 396)
Screenshot: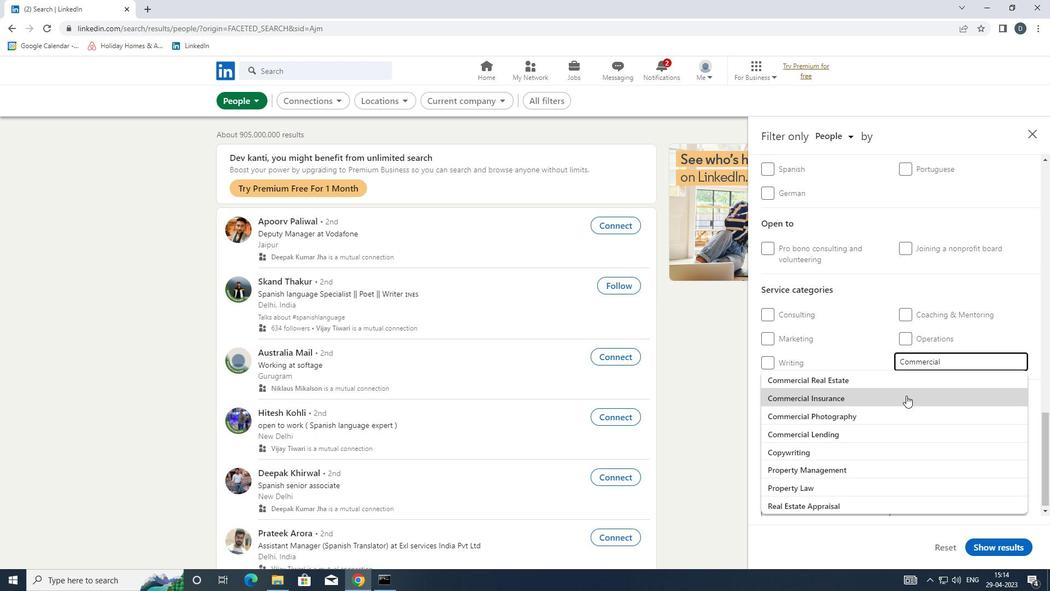 
Action: Mouse scrolled (905, 395) with delta (0, 0)
Screenshot: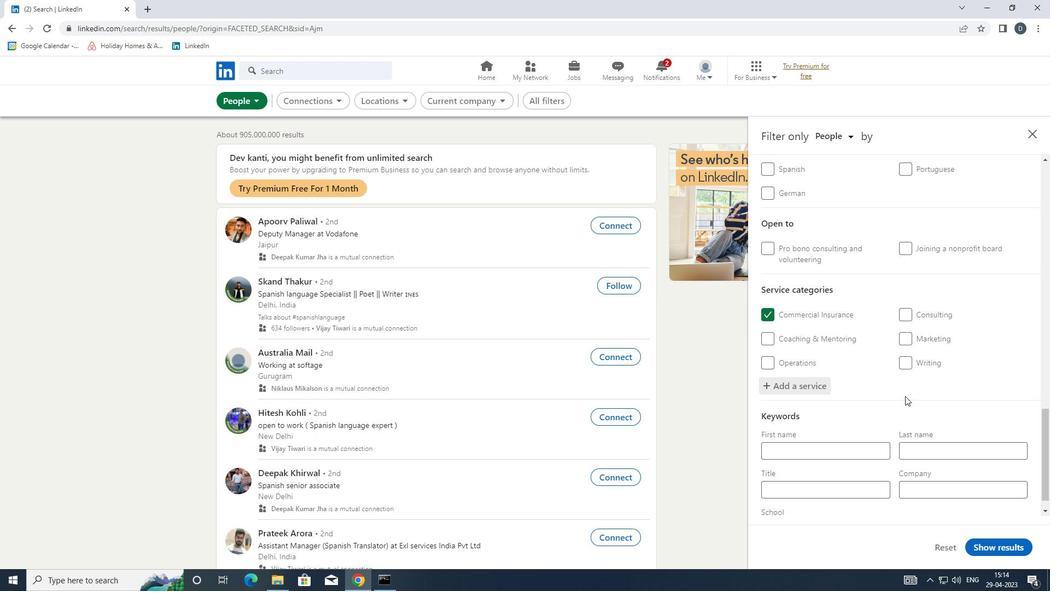 
Action: Mouse scrolled (905, 395) with delta (0, 0)
Screenshot: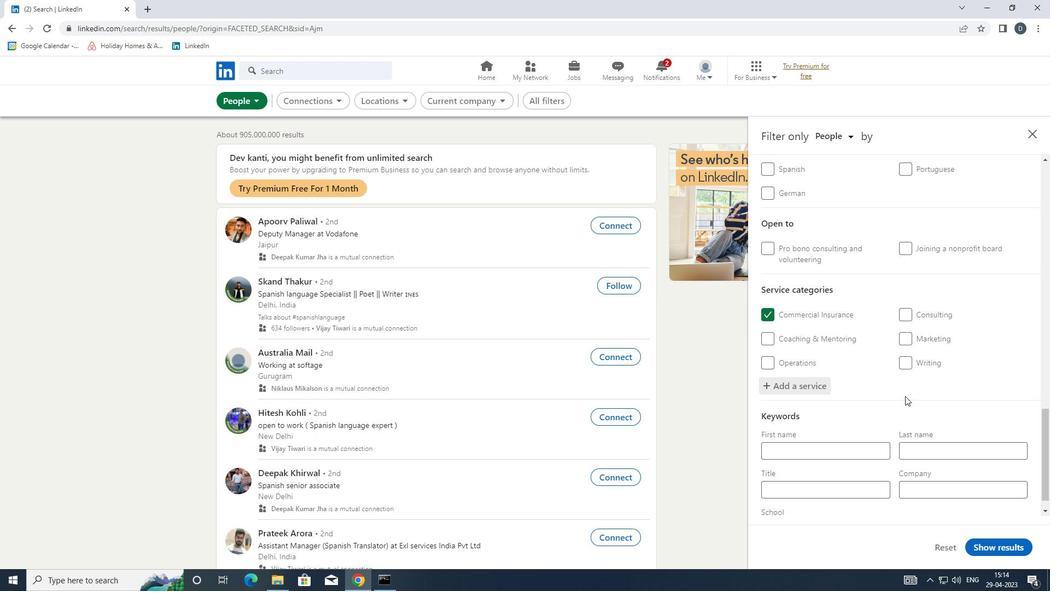 
Action: Mouse scrolled (905, 395) with delta (0, 0)
Screenshot: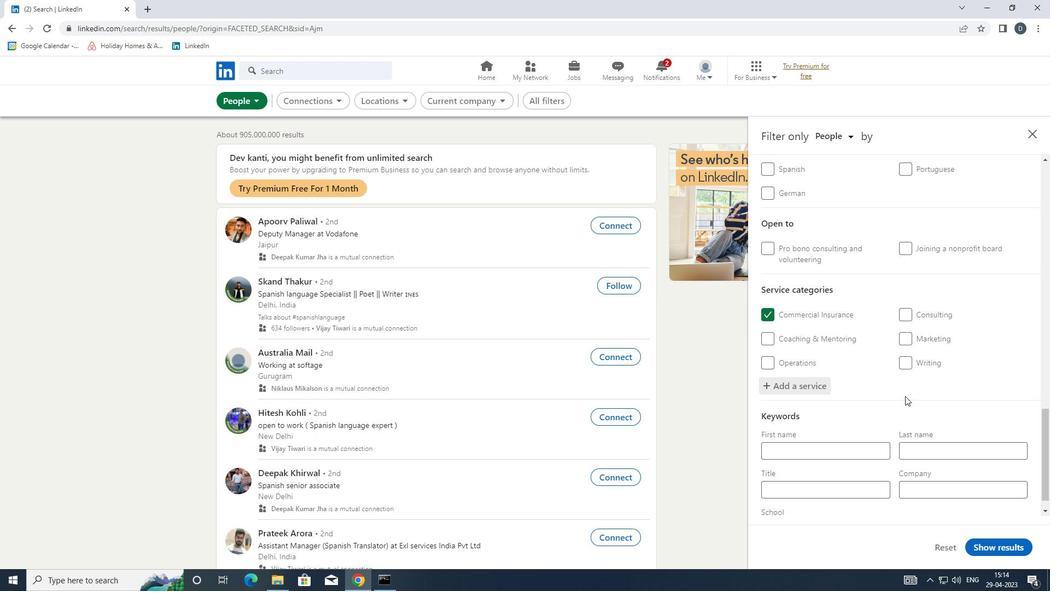 
Action: Mouse scrolled (905, 395) with delta (0, 0)
Screenshot: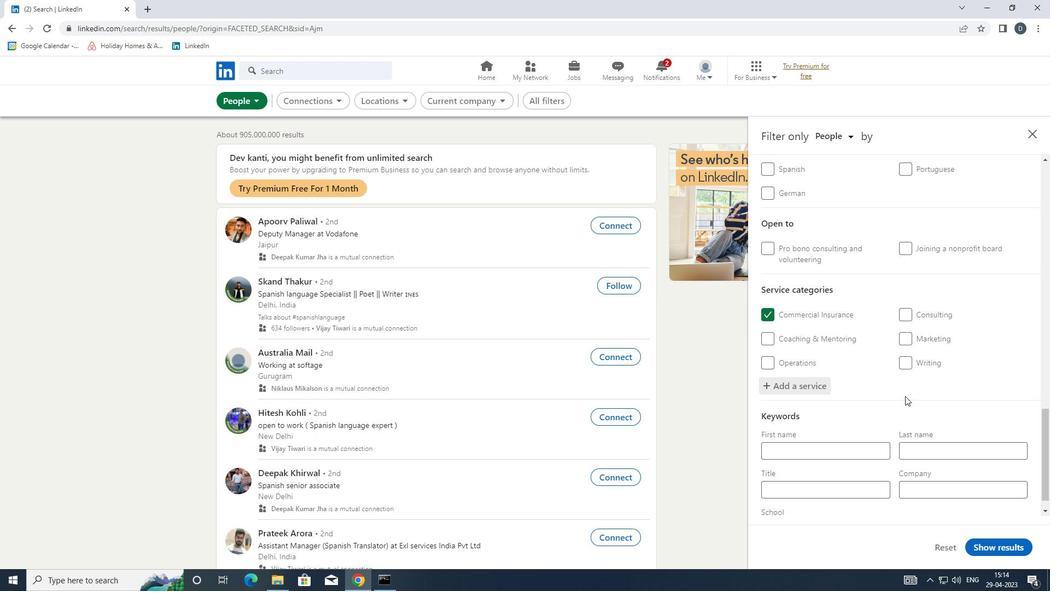 
Action: Mouse moved to (823, 473)
Screenshot: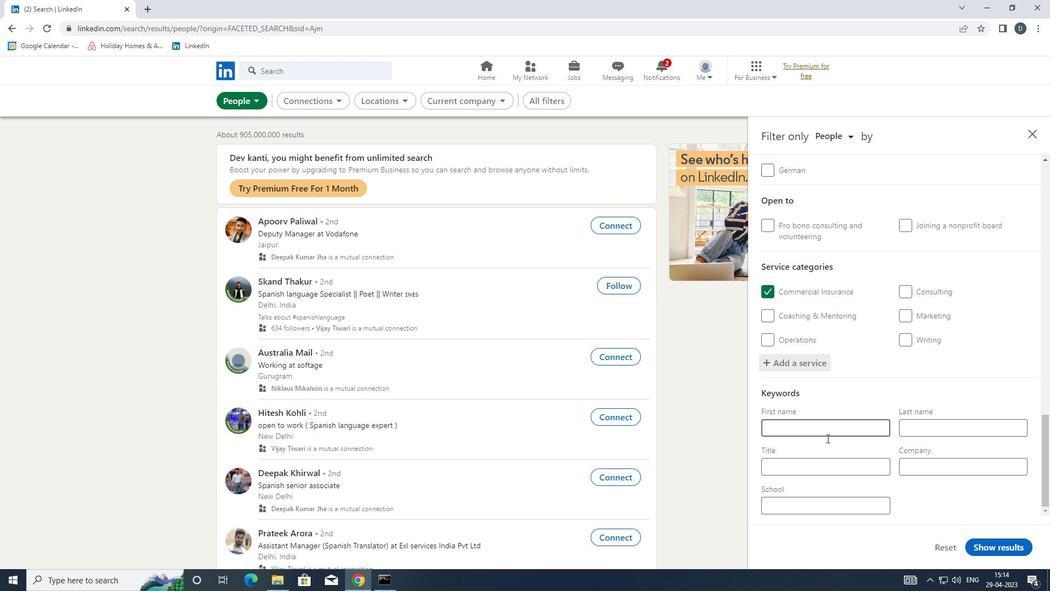 
Action: Mouse pressed left at (823, 473)
Screenshot: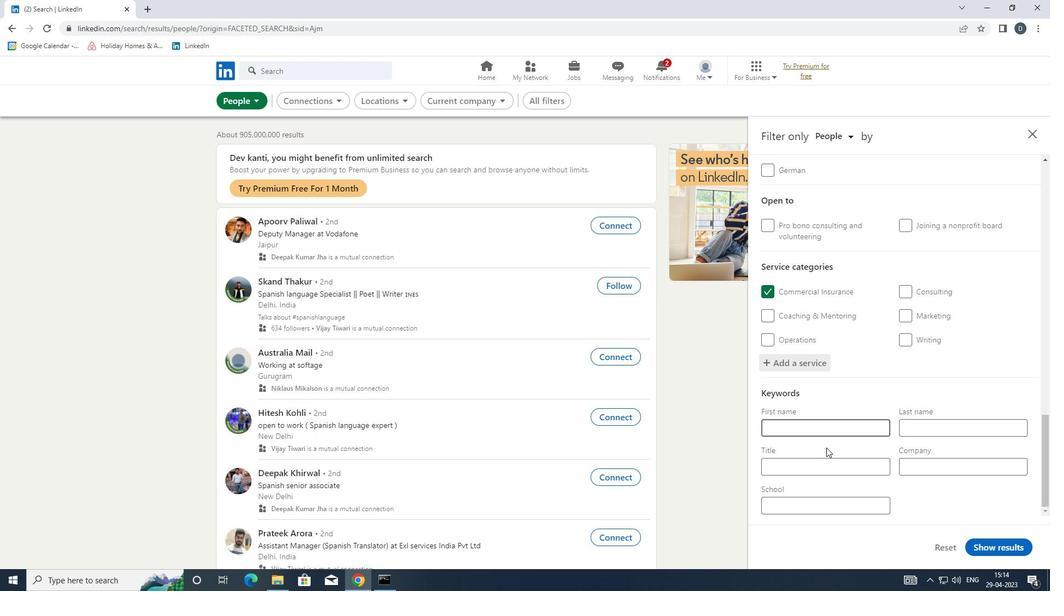 
Action: Mouse moved to (820, 476)
Screenshot: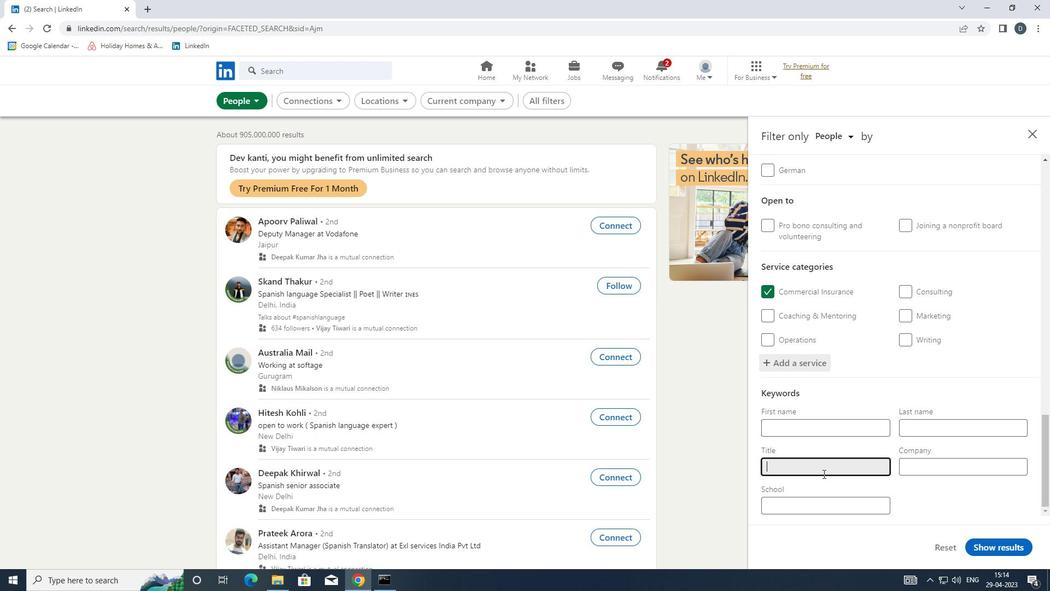 
Action: Key pressed <Key.shift>SOCIOLOGIST
Screenshot: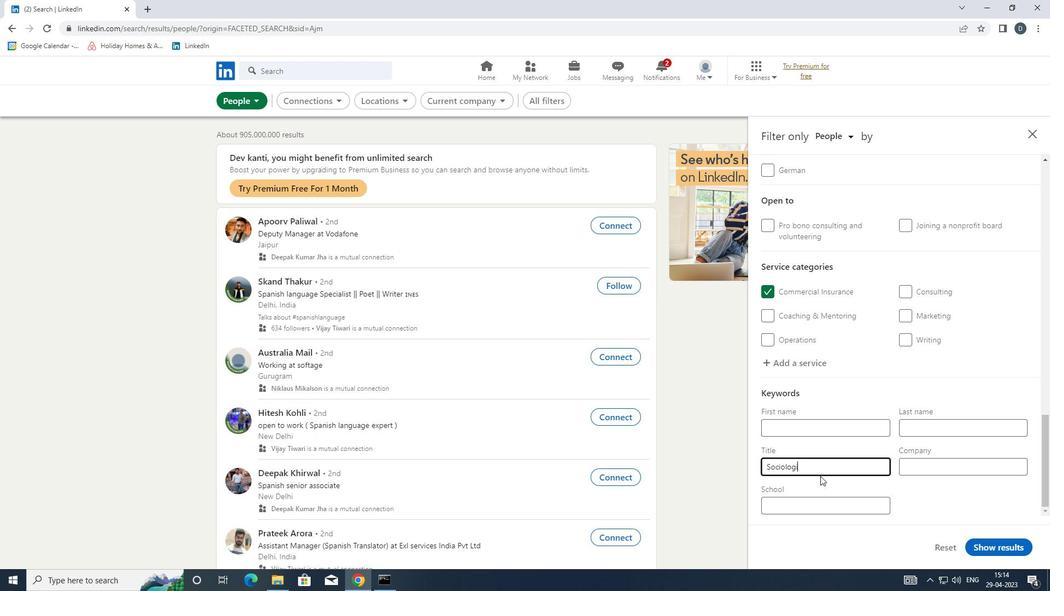 
Action: Mouse moved to (992, 551)
Screenshot: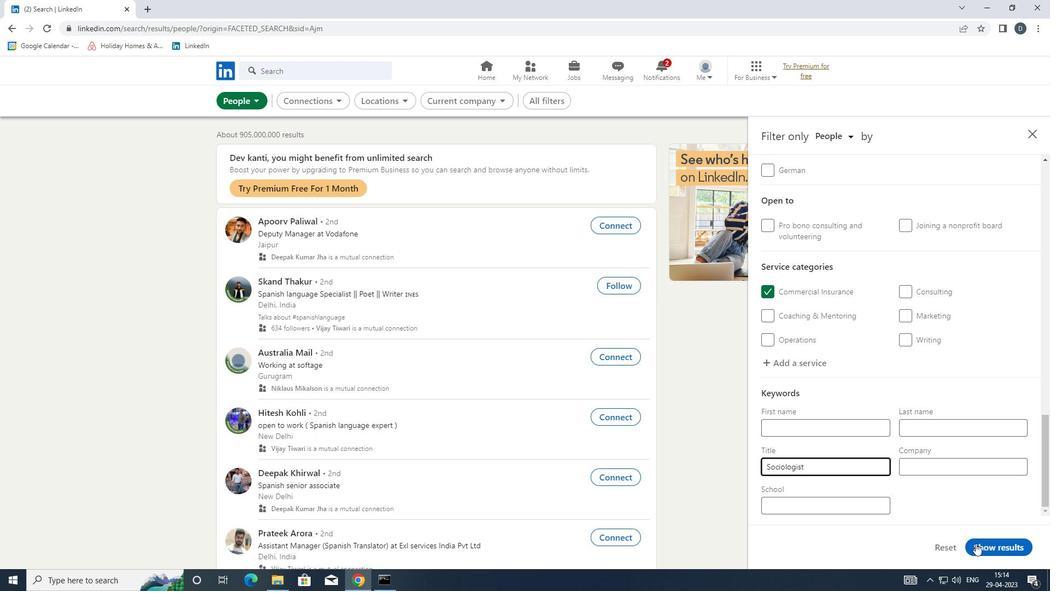 
Action: Mouse pressed left at (992, 551)
Screenshot: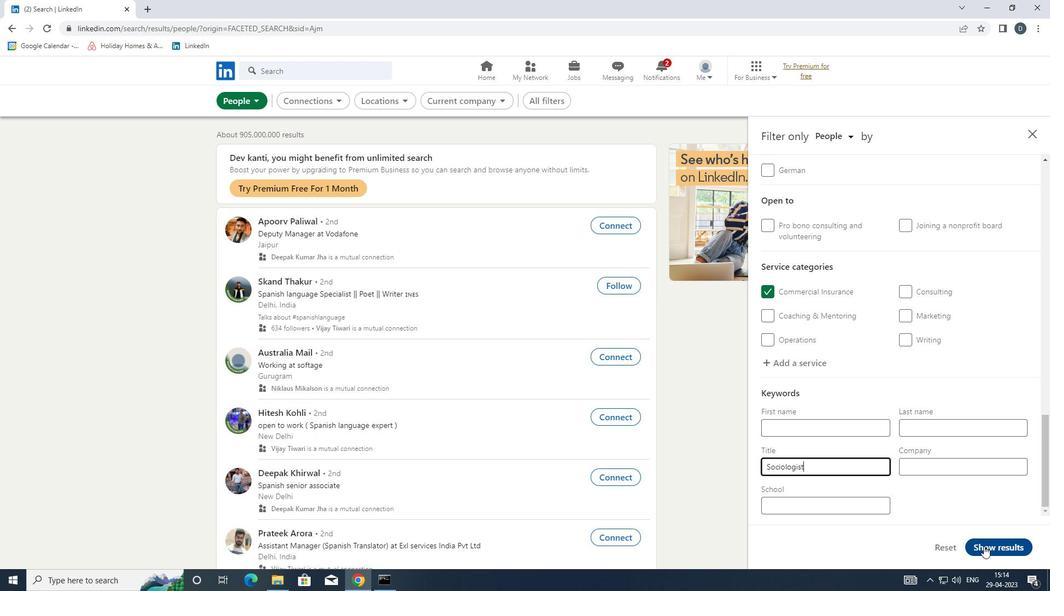 
Action: Mouse moved to (865, 367)
Screenshot: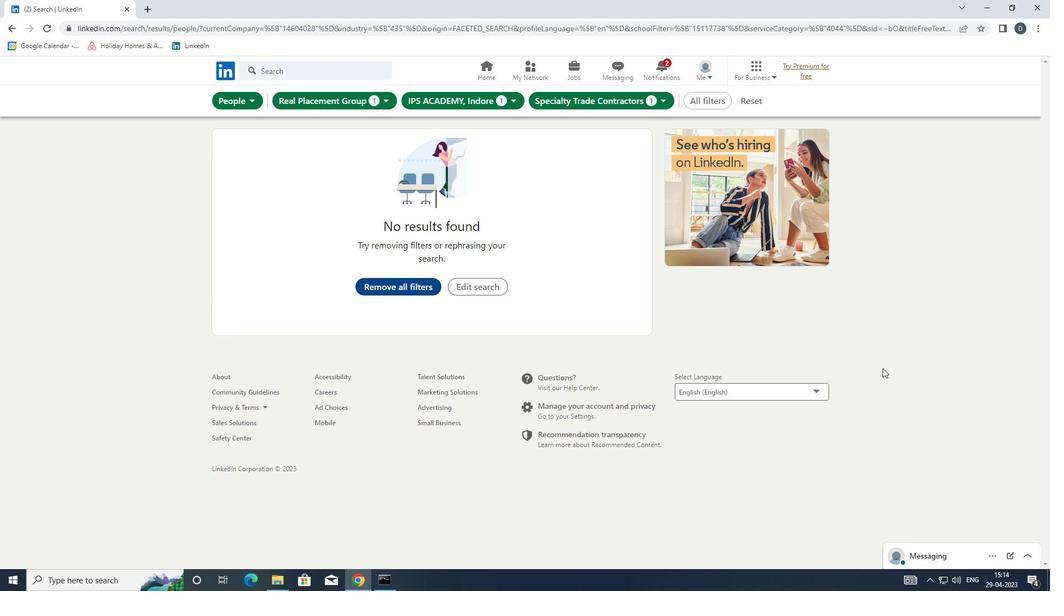 
